 Task: Look for space in Nāgaur, India from 11th June, 2023 to 17th June, 2023 for 1 adult in price range Rs.5000 to Rs.12000. Place can be private room with 1  bedroom having 1 bed and 1 bathroom. Property type can be house, flat, guest house, hotel. Amenities needed are: washing machine. Booking option can be shelf check-in. Required host language is English.
Action: Mouse moved to (591, 99)
Screenshot: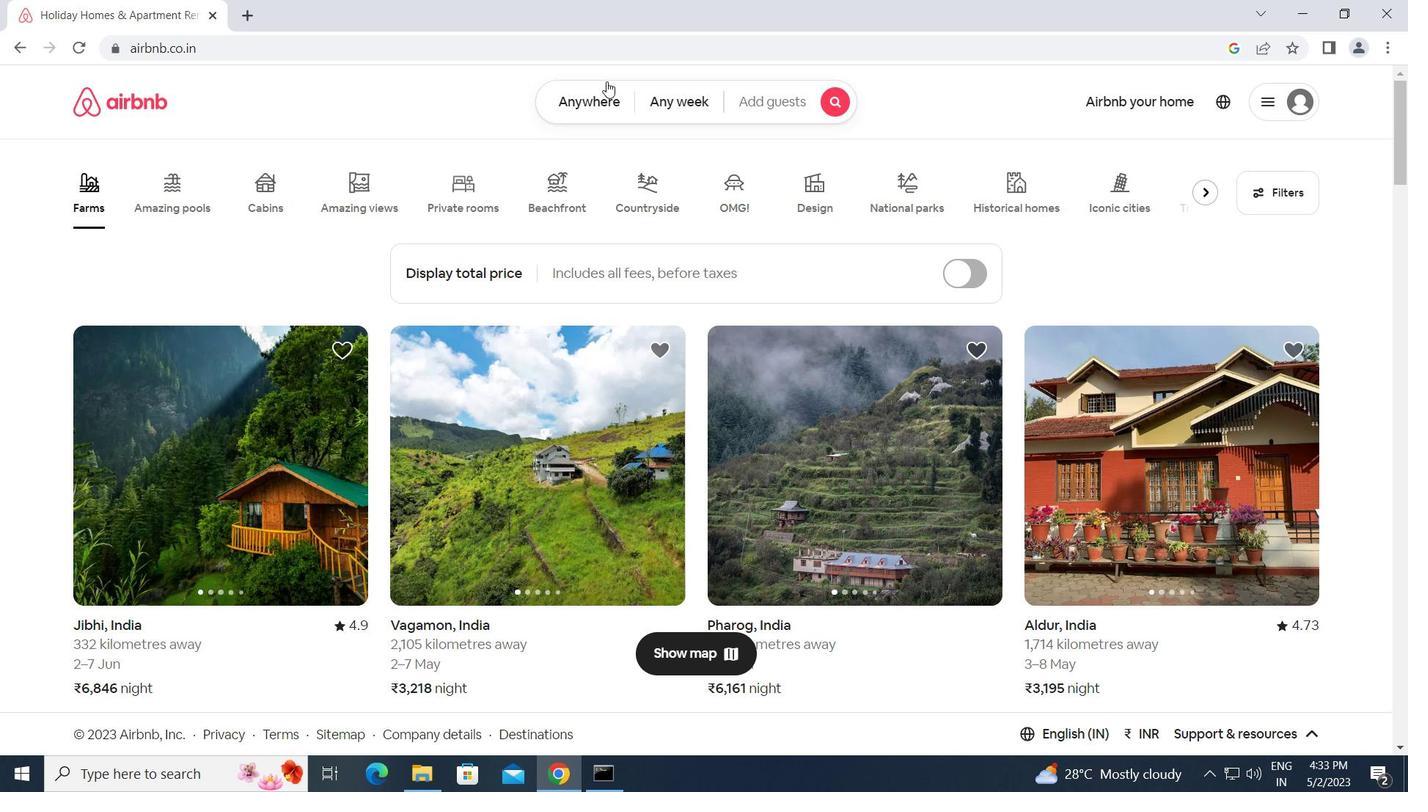 
Action: Mouse pressed left at (591, 99)
Screenshot: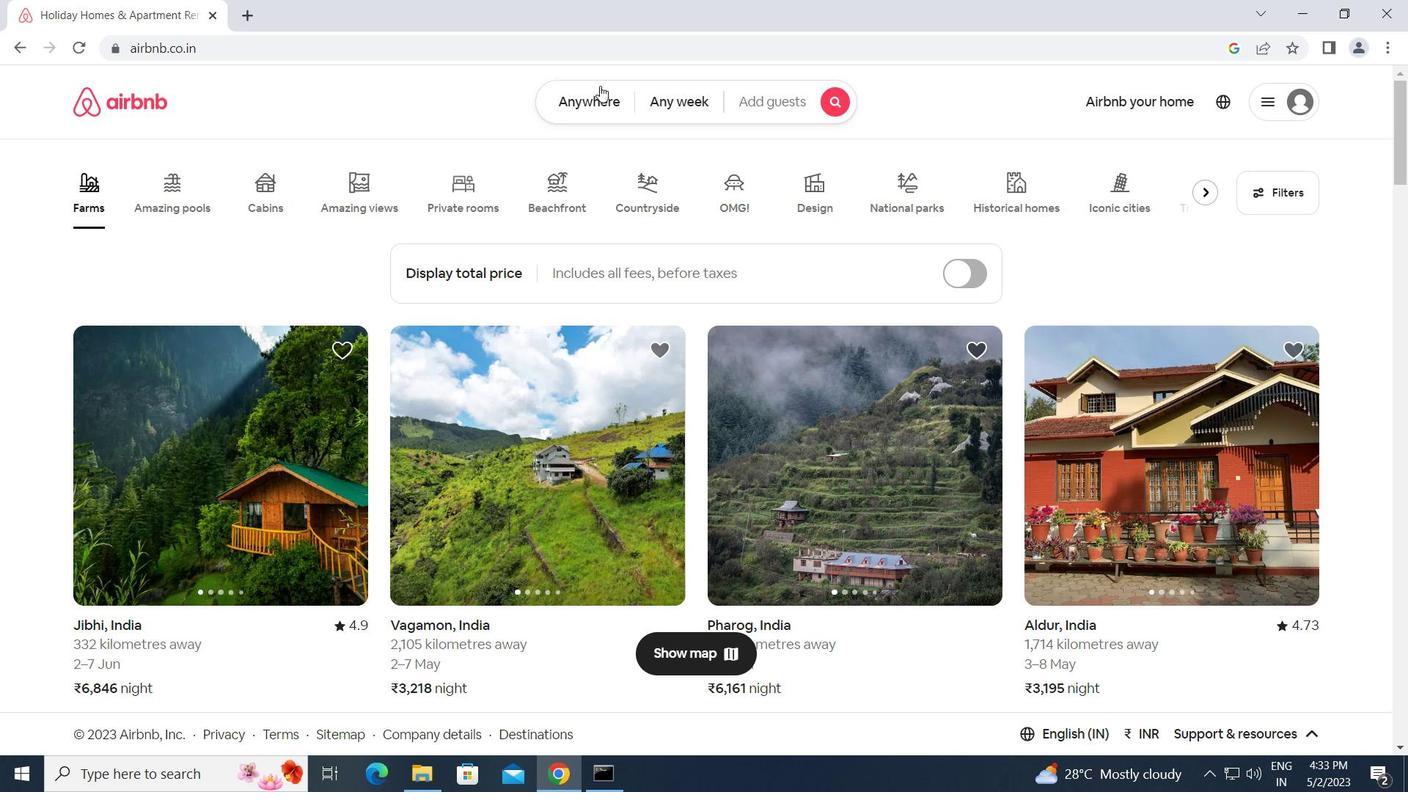 
Action: Mouse moved to (442, 159)
Screenshot: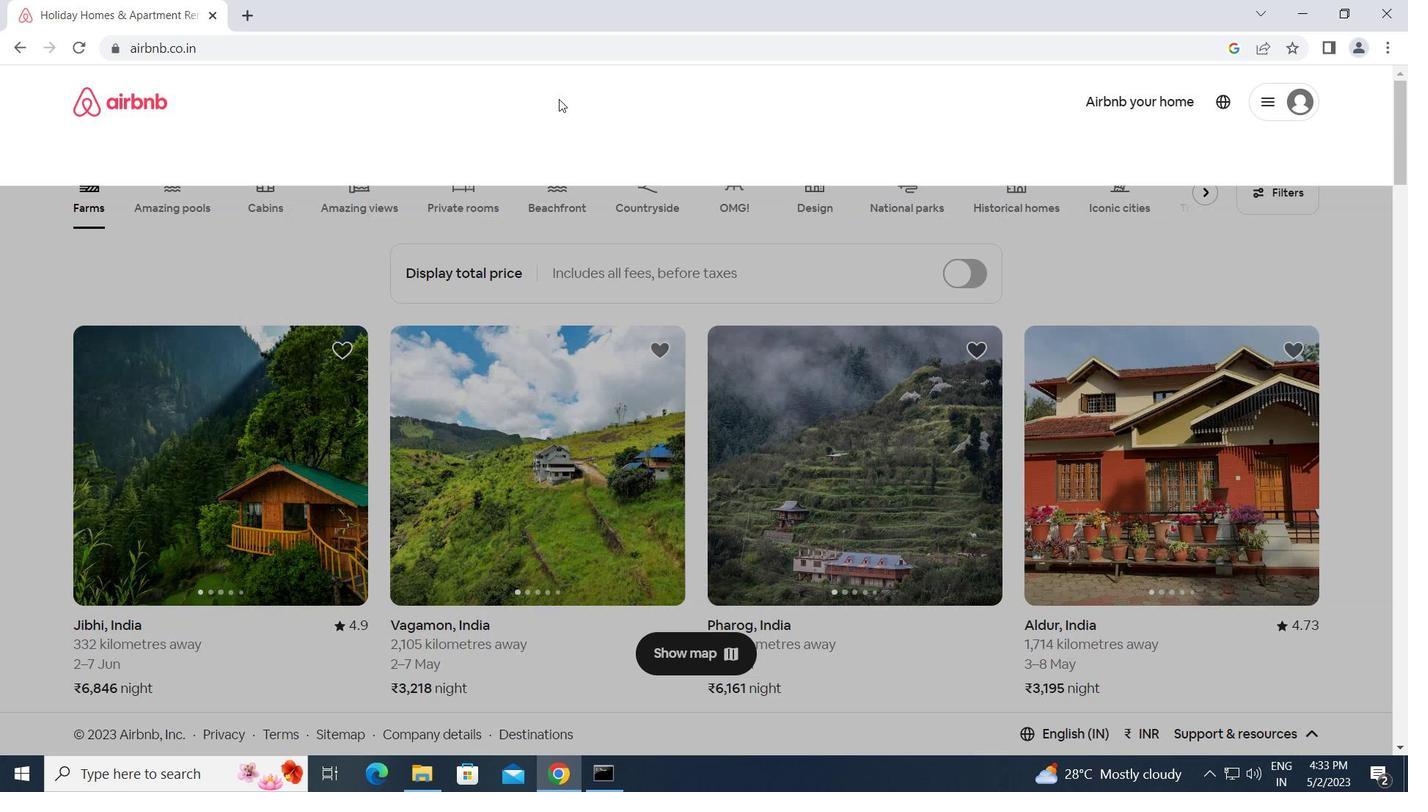 
Action: Mouse pressed left at (442, 159)
Screenshot: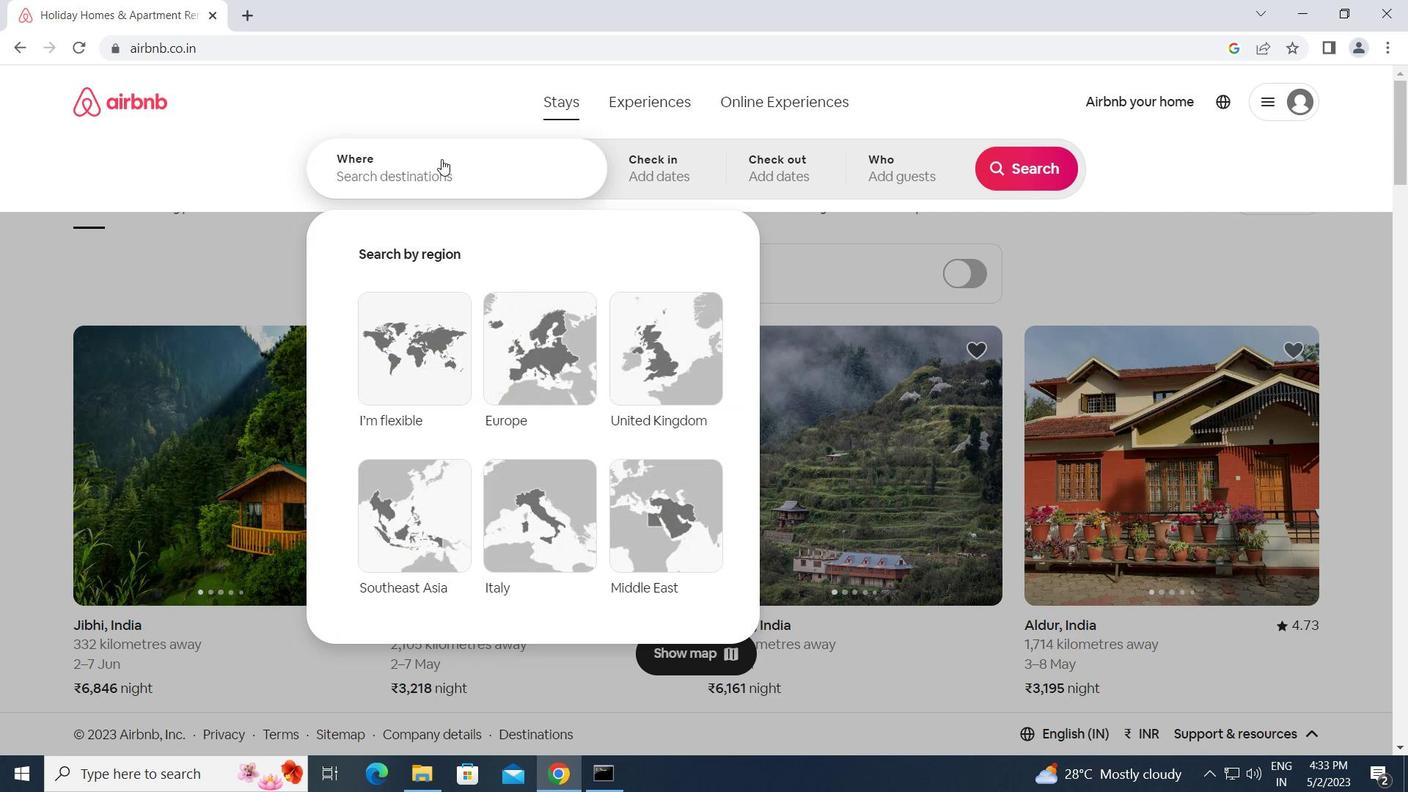 
Action: Key pressed n<Key.caps_lock>agaur,<Key.space><Key.caps_lock>i<Key.caps_lock>ndia<Key.enter>
Screenshot: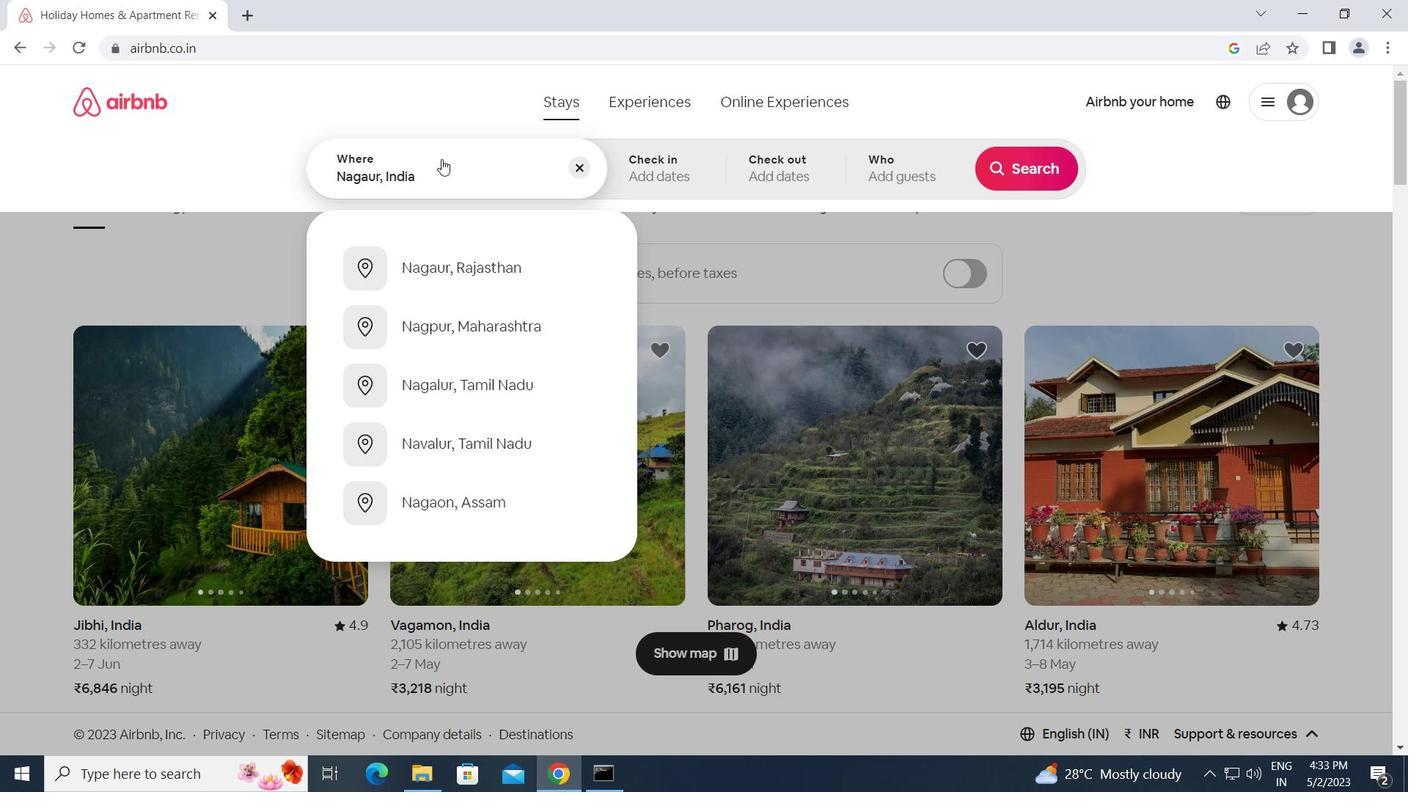 
Action: Mouse moved to (749, 470)
Screenshot: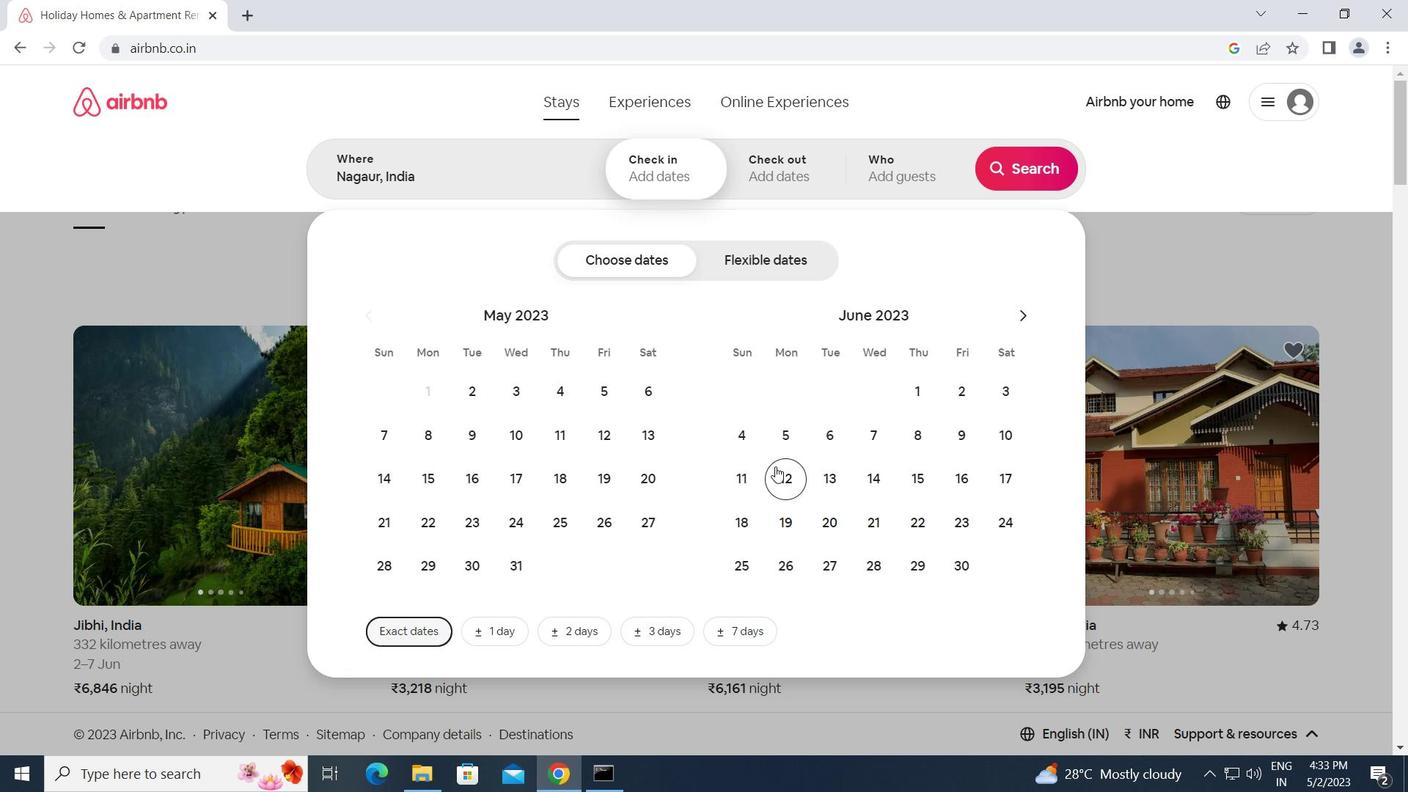 
Action: Mouse pressed left at (749, 470)
Screenshot: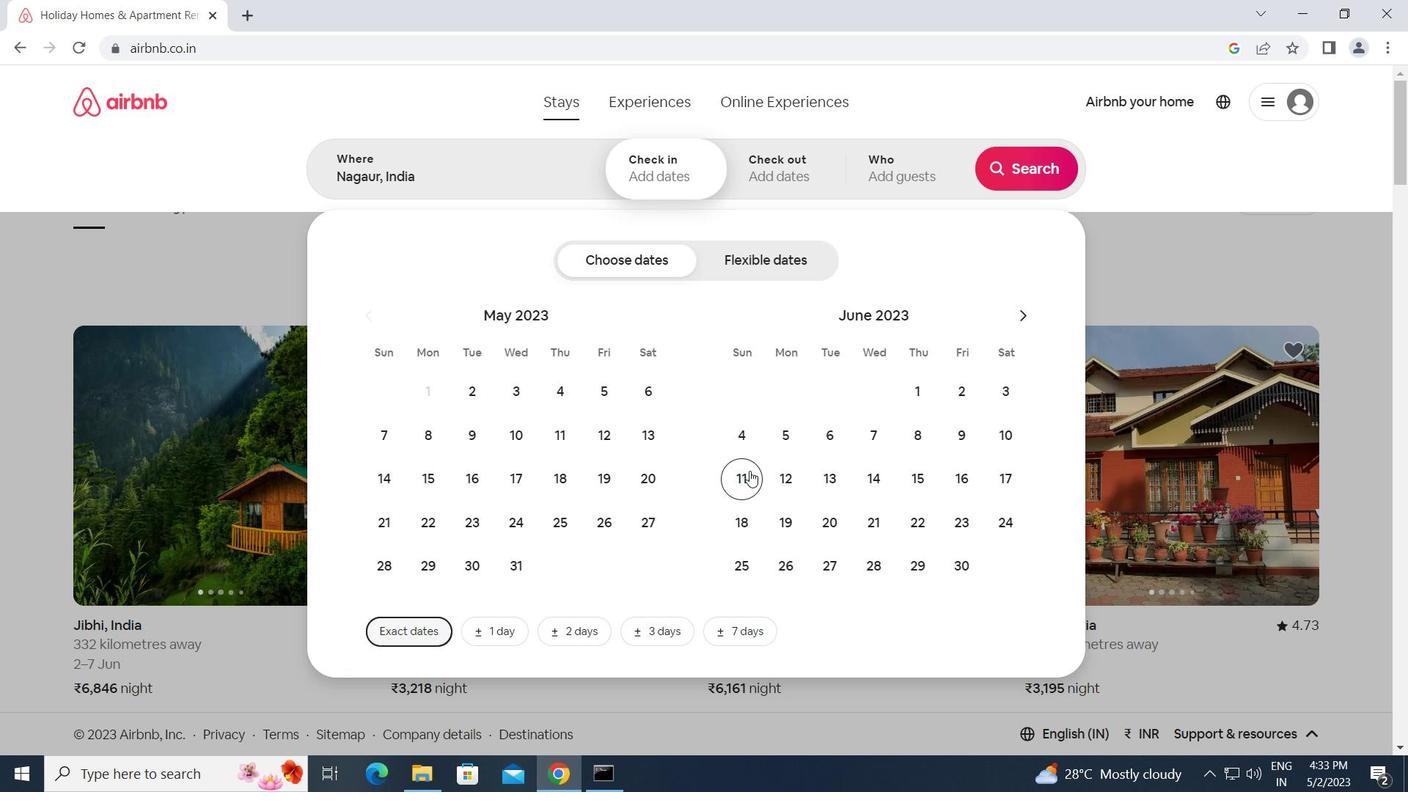 
Action: Mouse moved to (1008, 487)
Screenshot: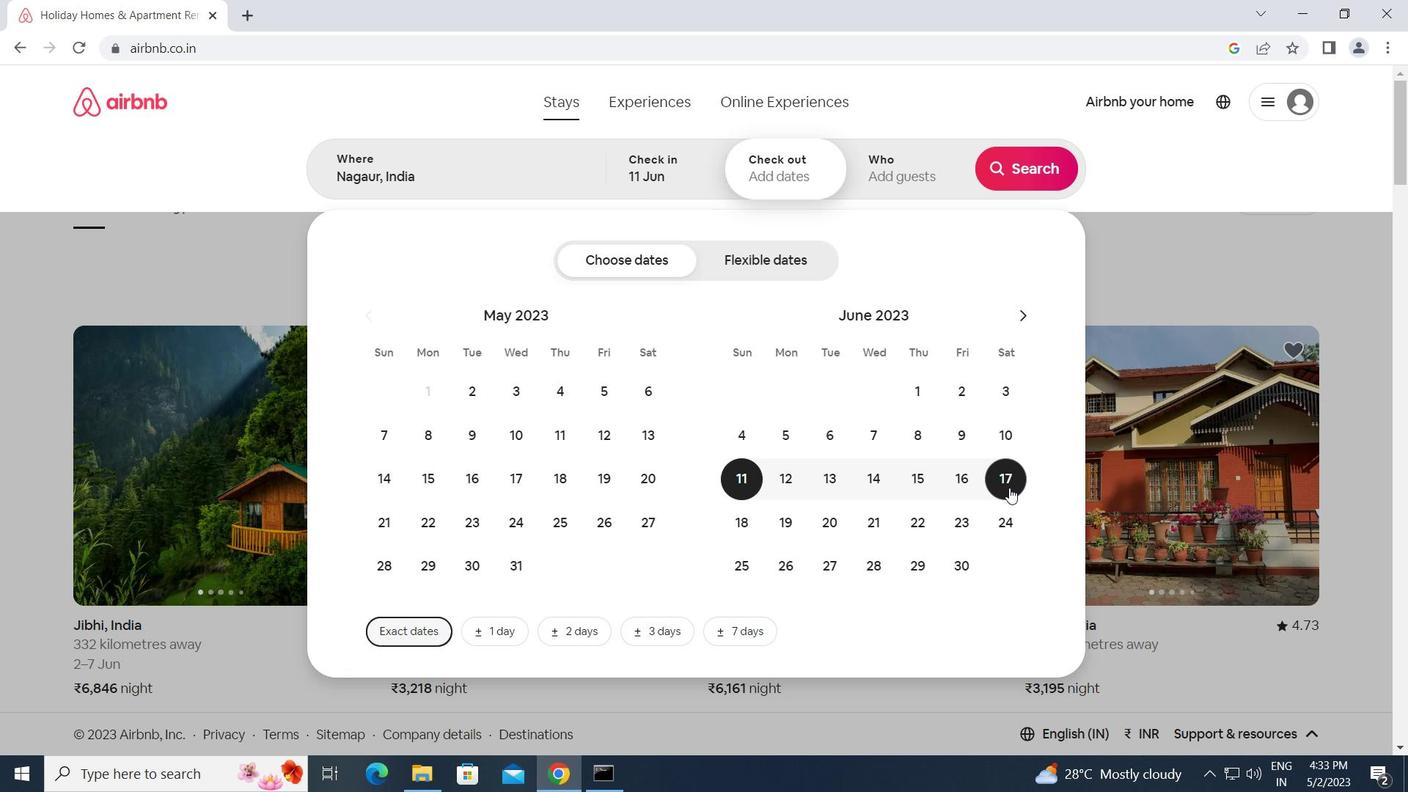 
Action: Mouse pressed left at (1008, 487)
Screenshot: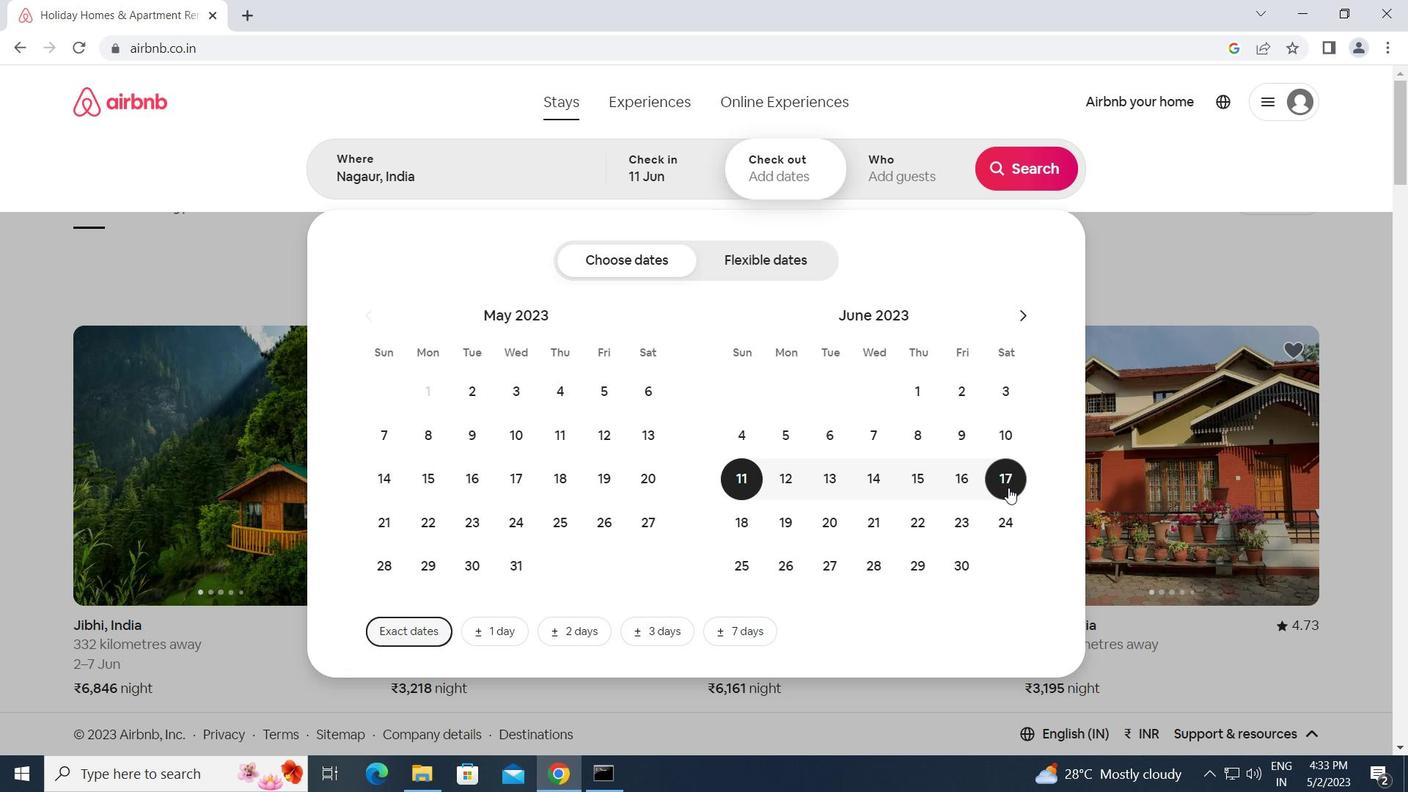 
Action: Mouse moved to (908, 166)
Screenshot: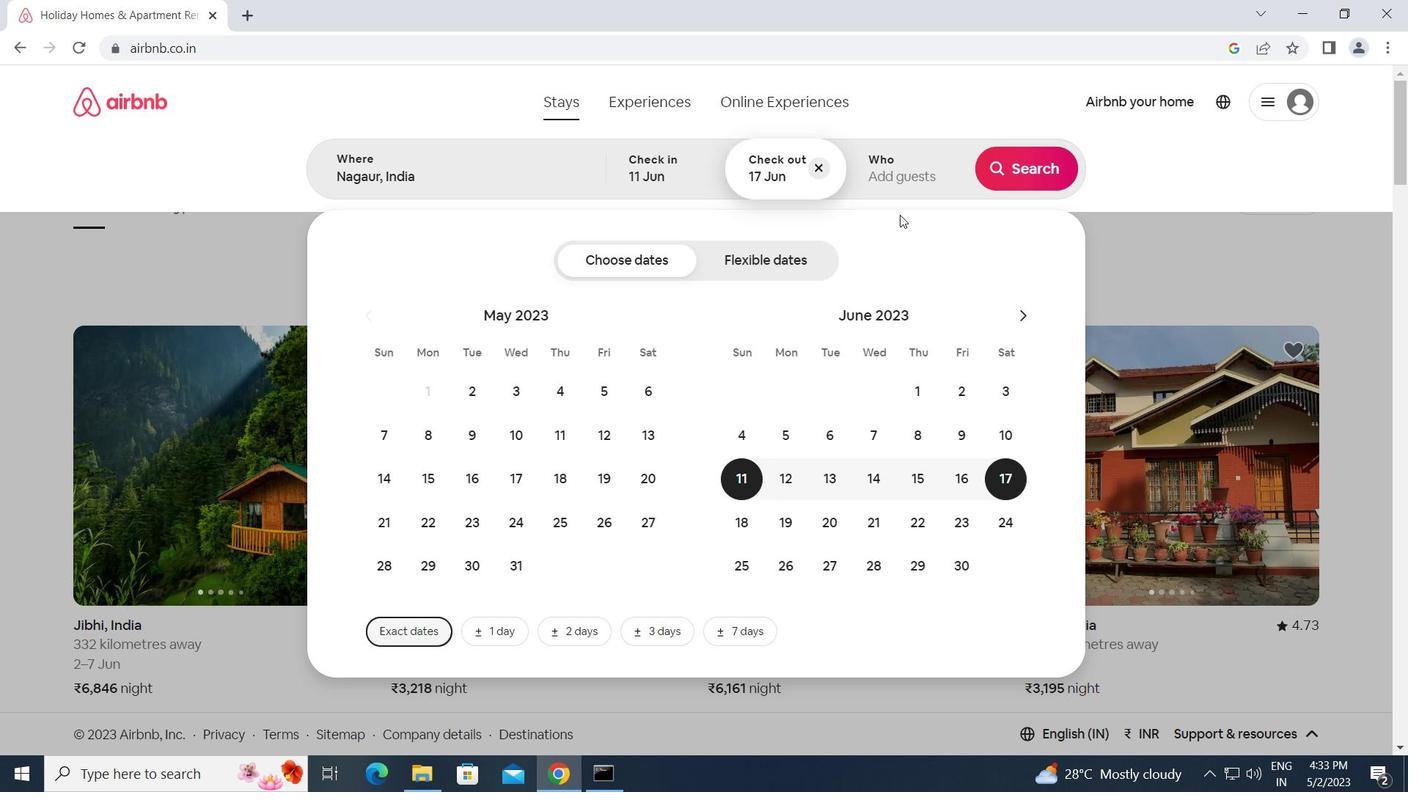
Action: Mouse pressed left at (908, 166)
Screenshot: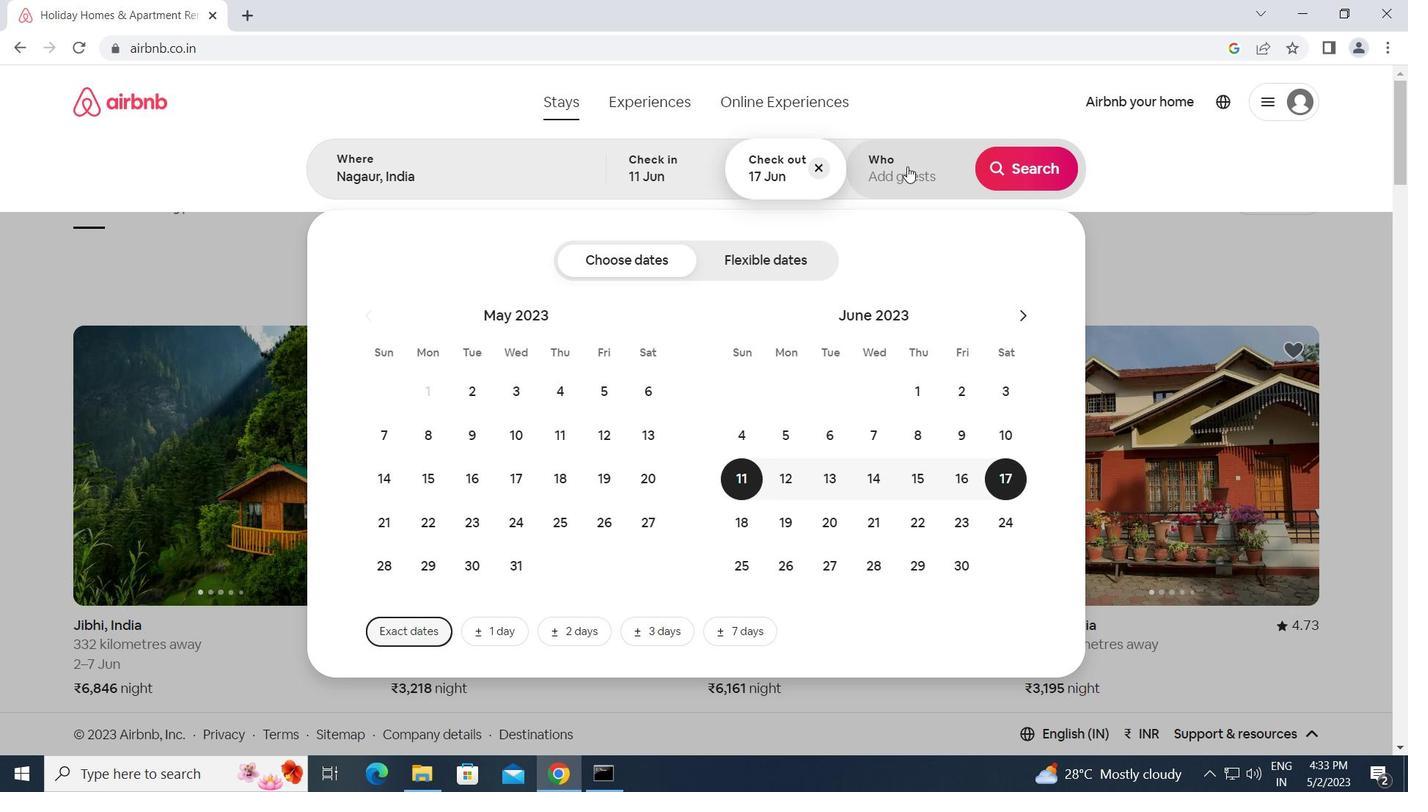 
Action: Mouse moved to (1024, 266)
Screenshot: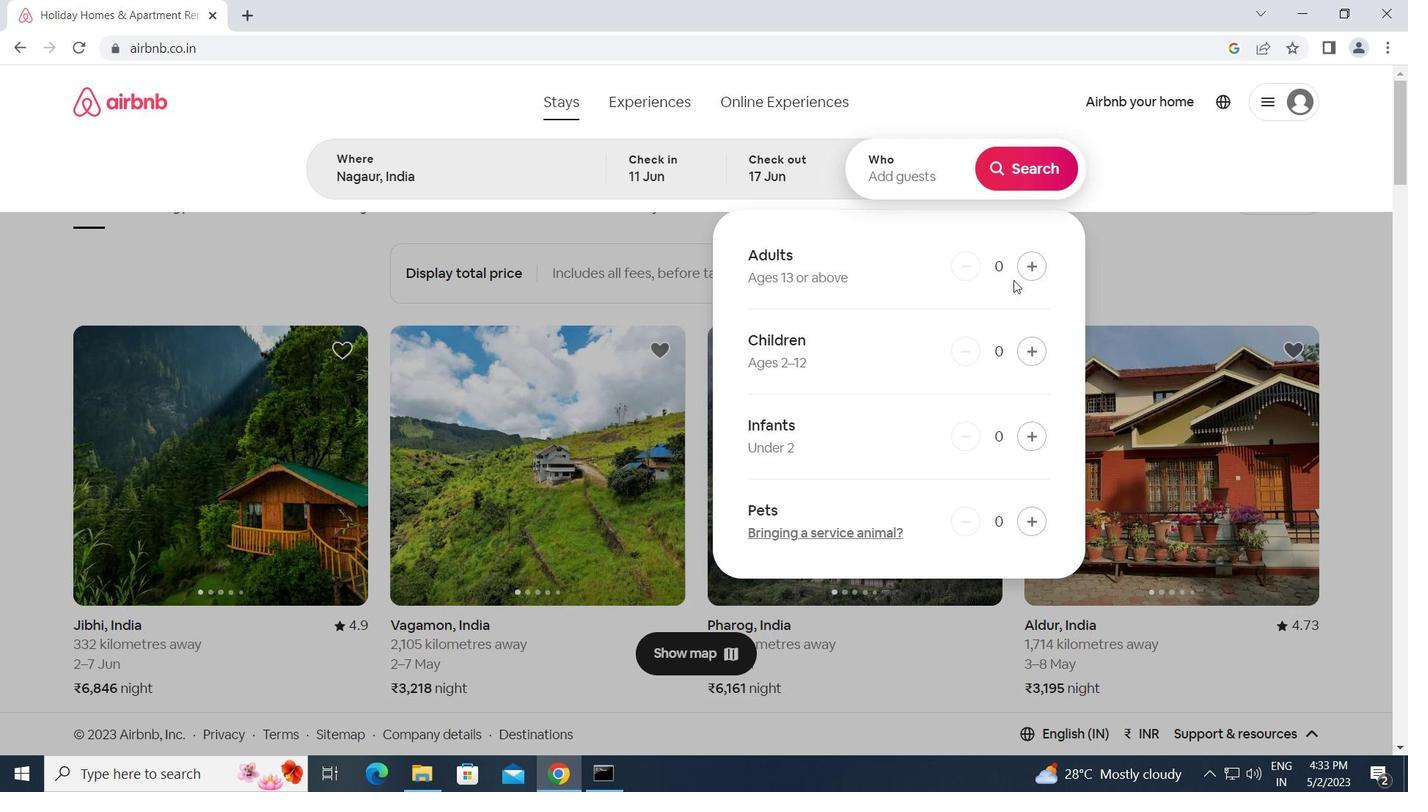 
Action: Mouse pressed left at (1024, 266)
Screenshot: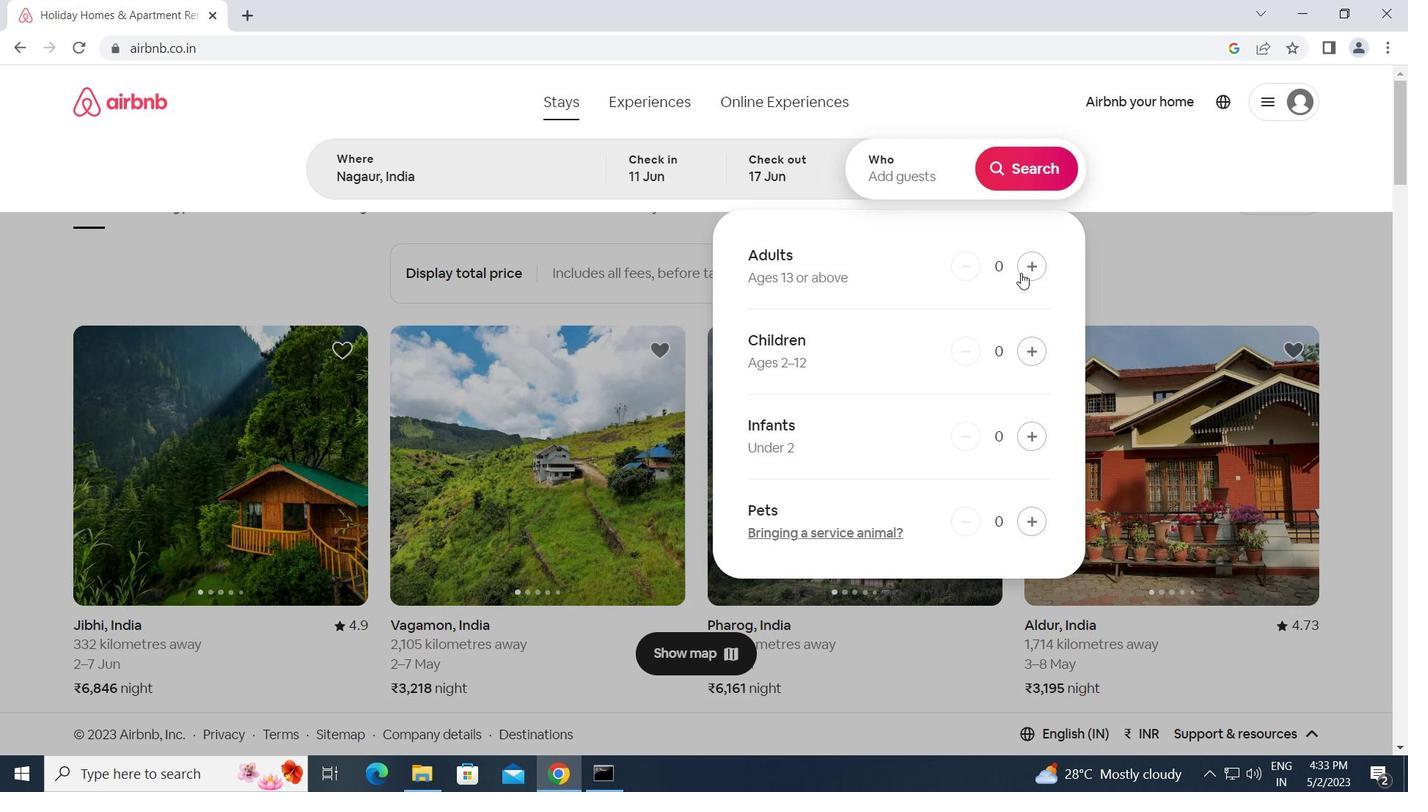 
Action: Mouse moved to (1012, 167)
Screenshot: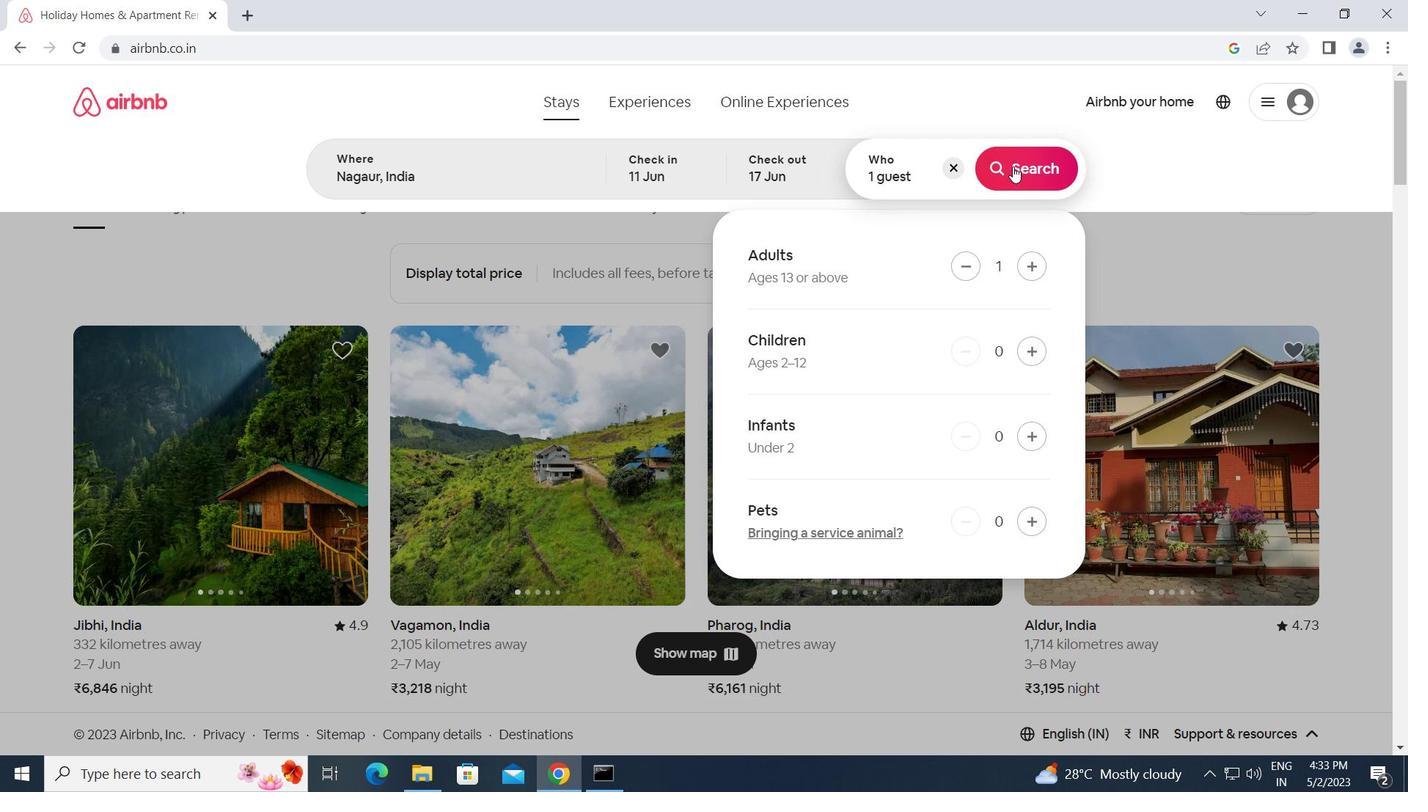 
Action: Mouse pressed left at (1012, 167)
Screenshot: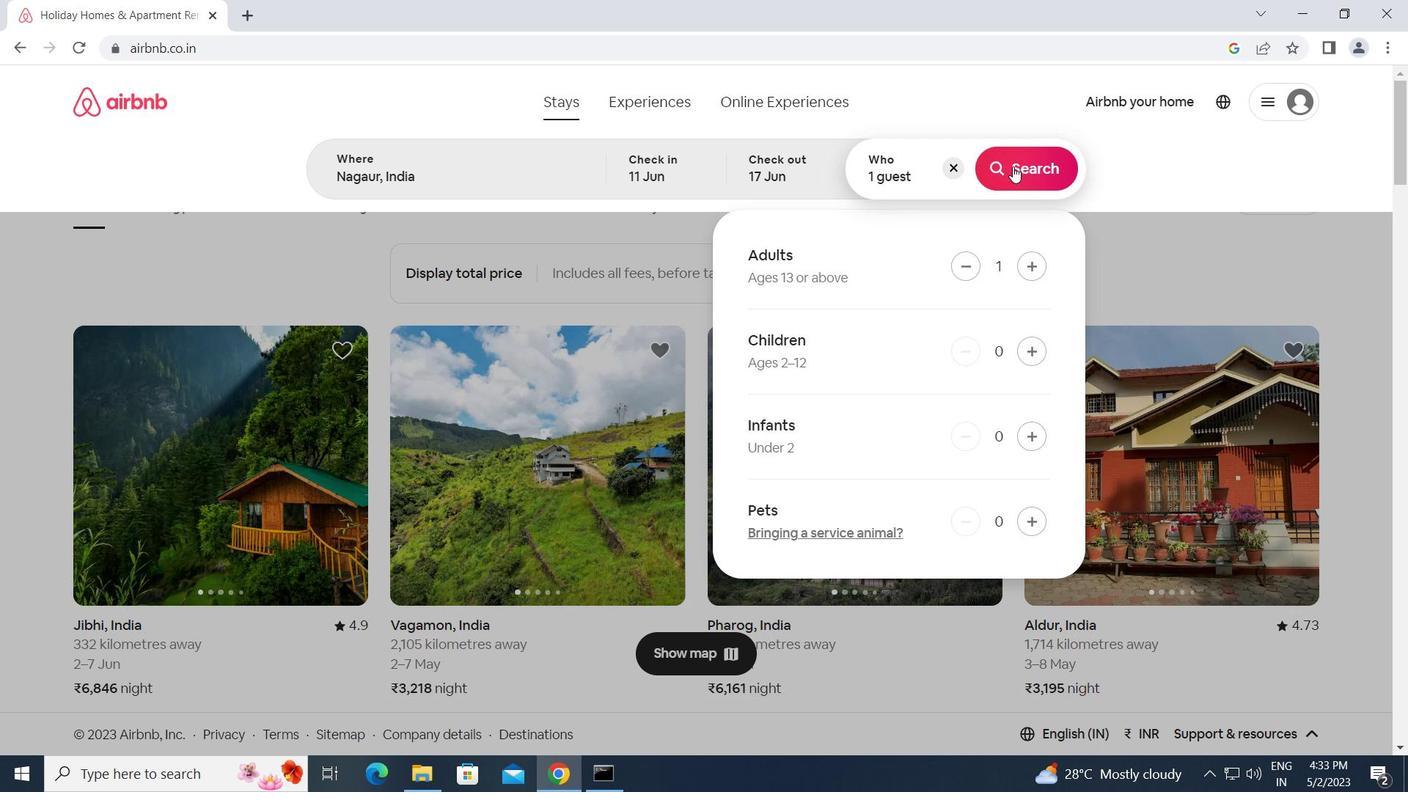 
Action: Mouse moved to (1322, 173)
Screenshot: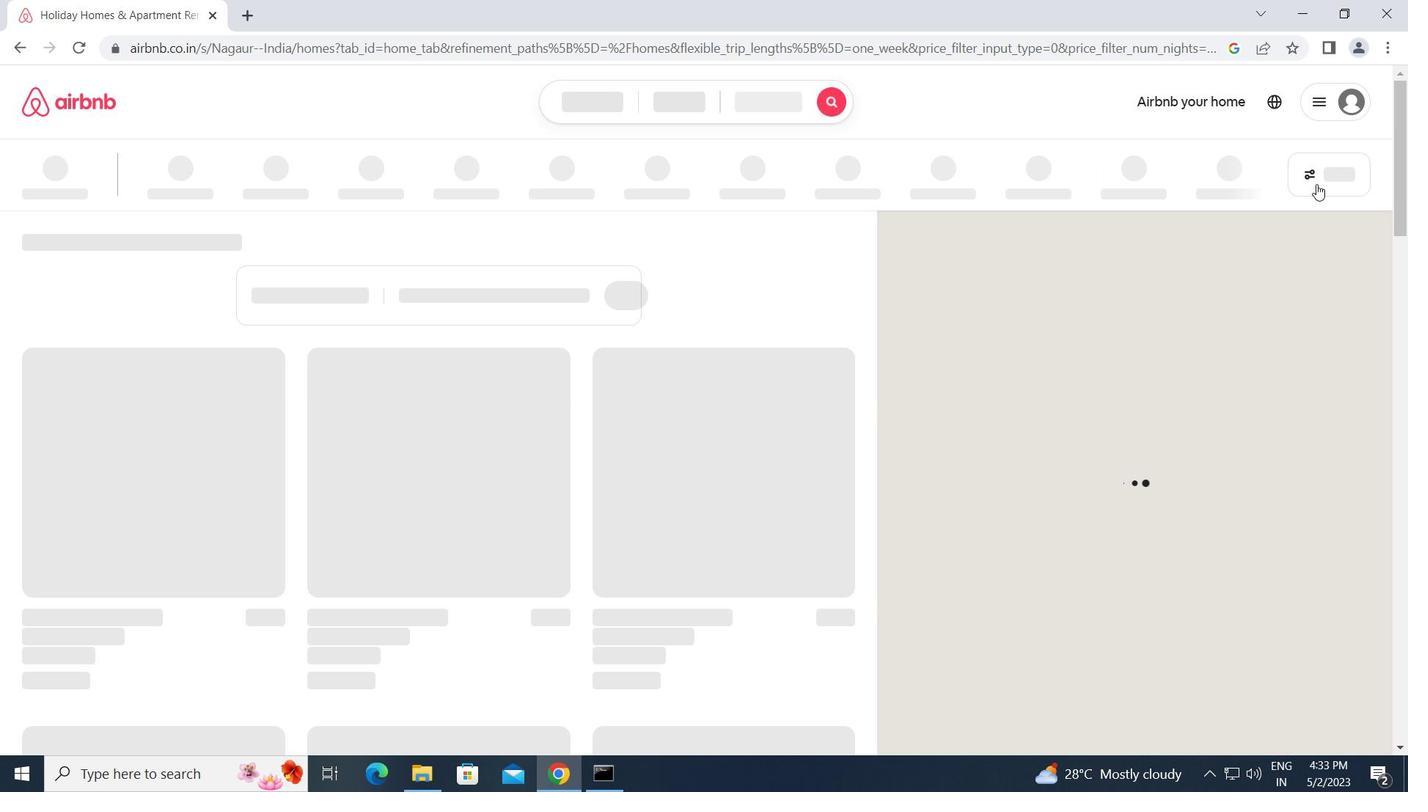 
Action: Mouse pressed left at (1322, 173)
Screenshot: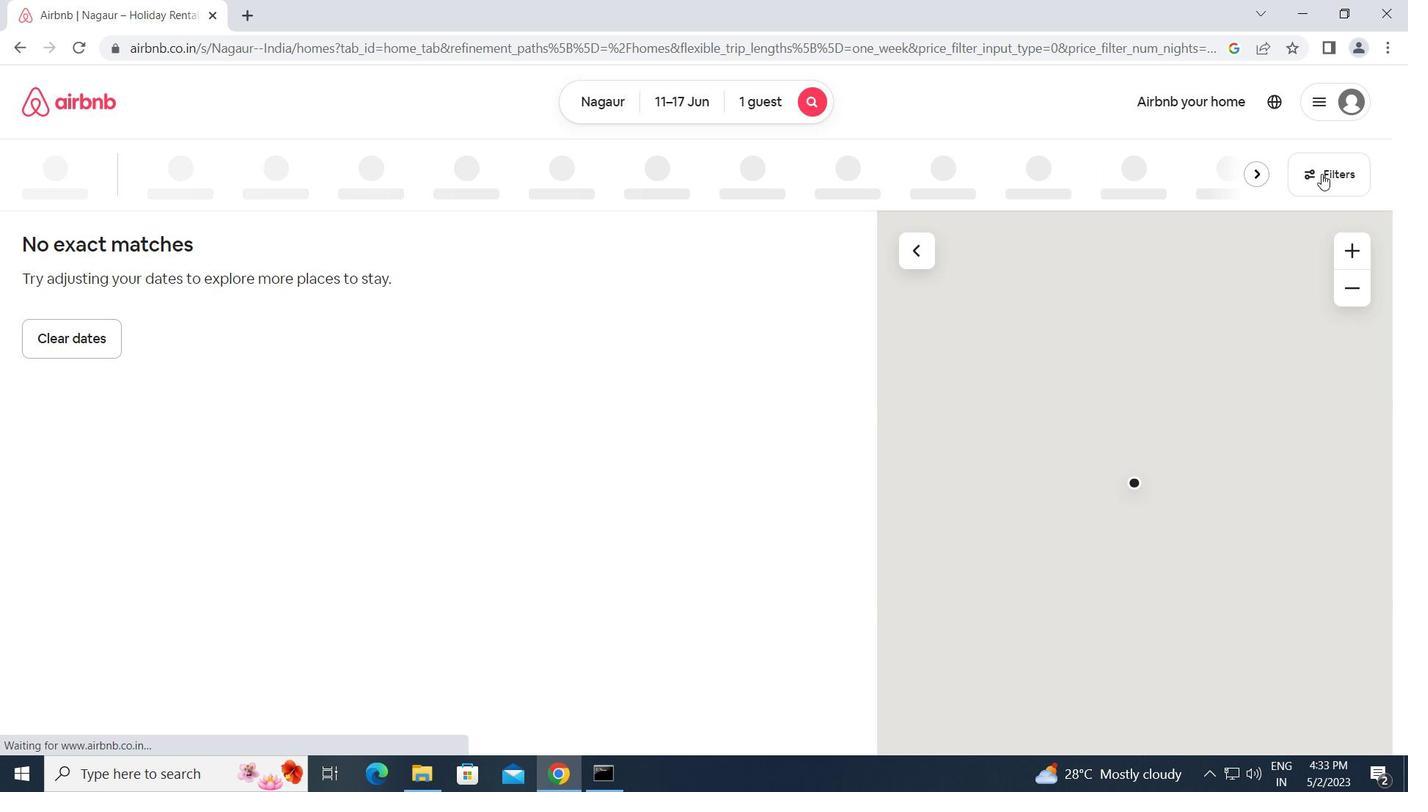 
Action: Mouse moved to (469, 295)
Screenshot: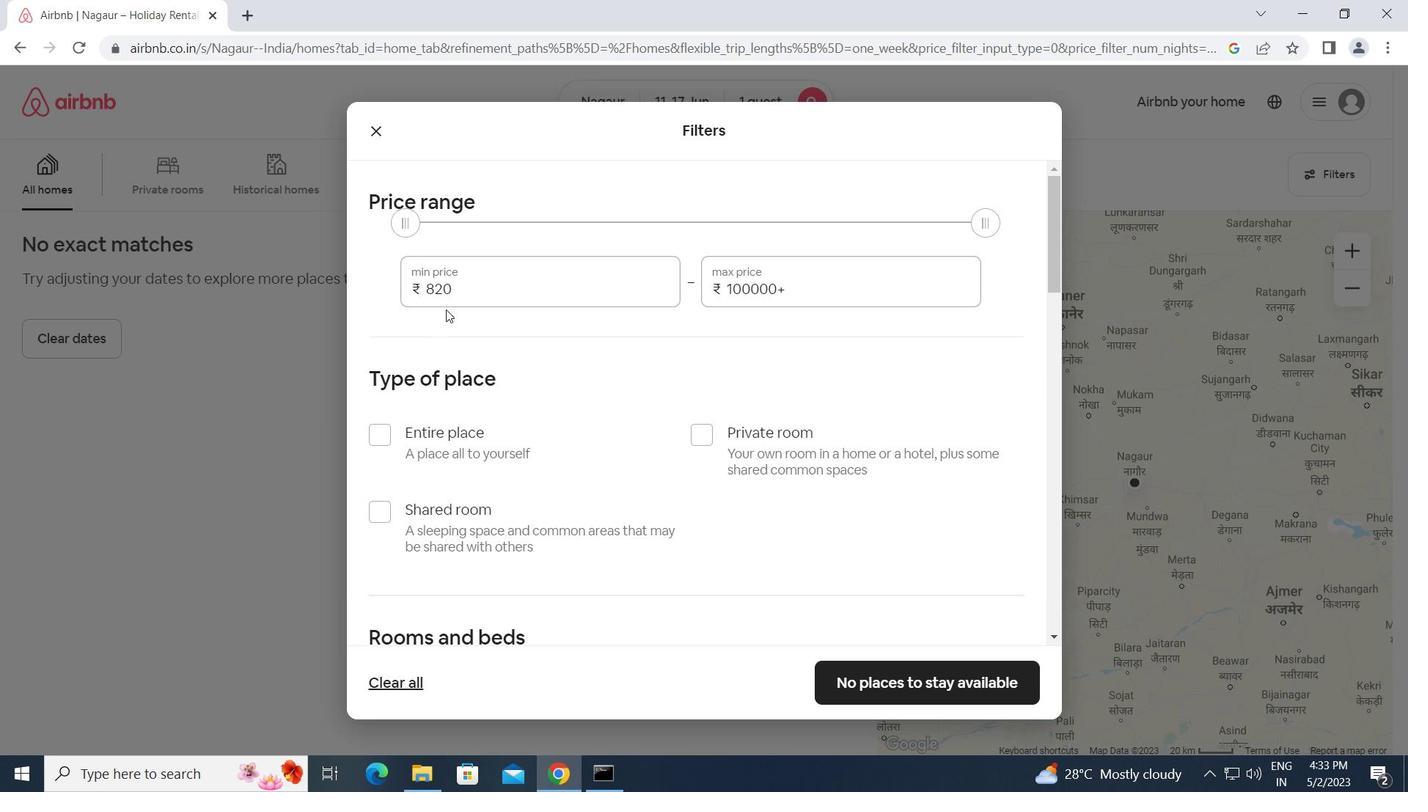 
Action: Mouse pressed left at (469, 295)
Screenshot: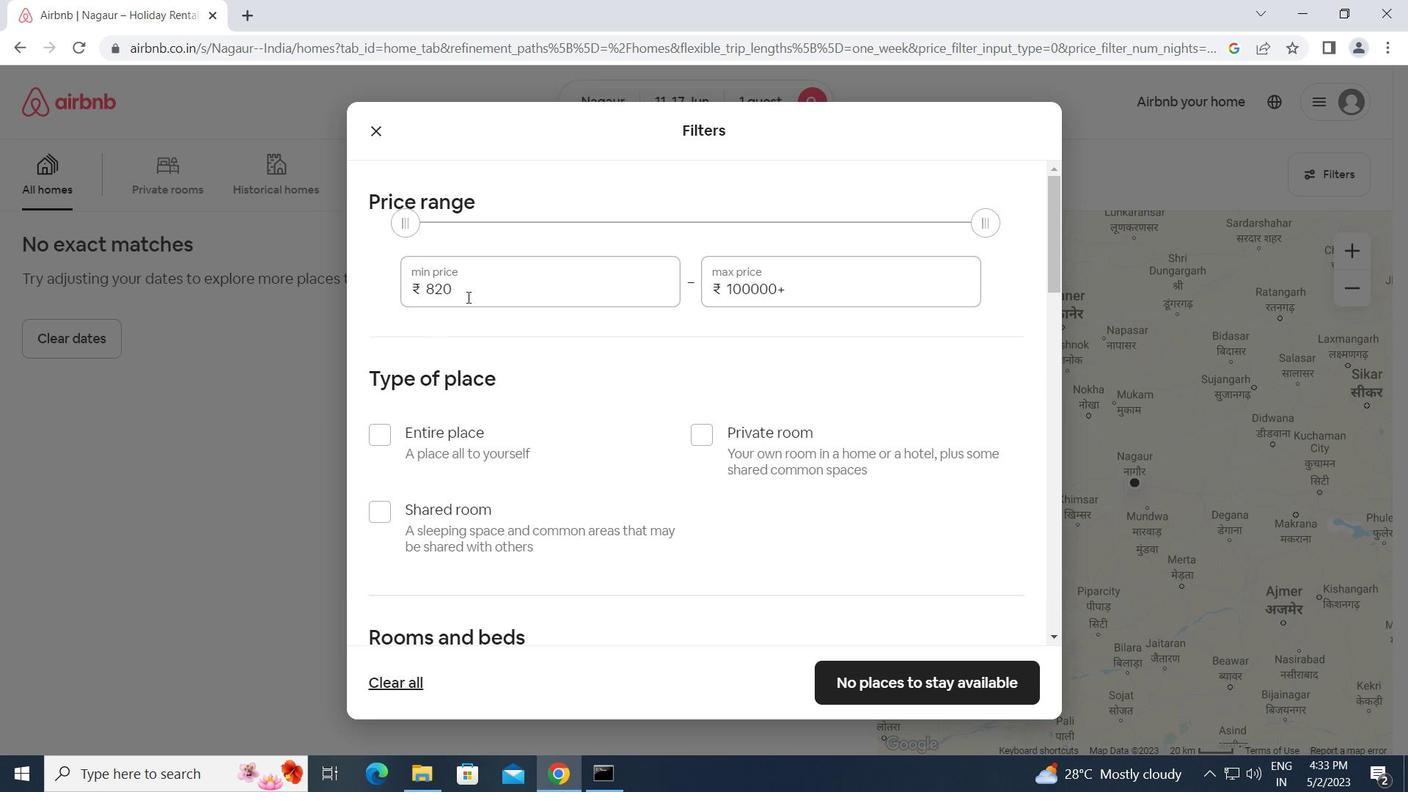 
Action: Mouse moved to (362, 283)
Screenshot: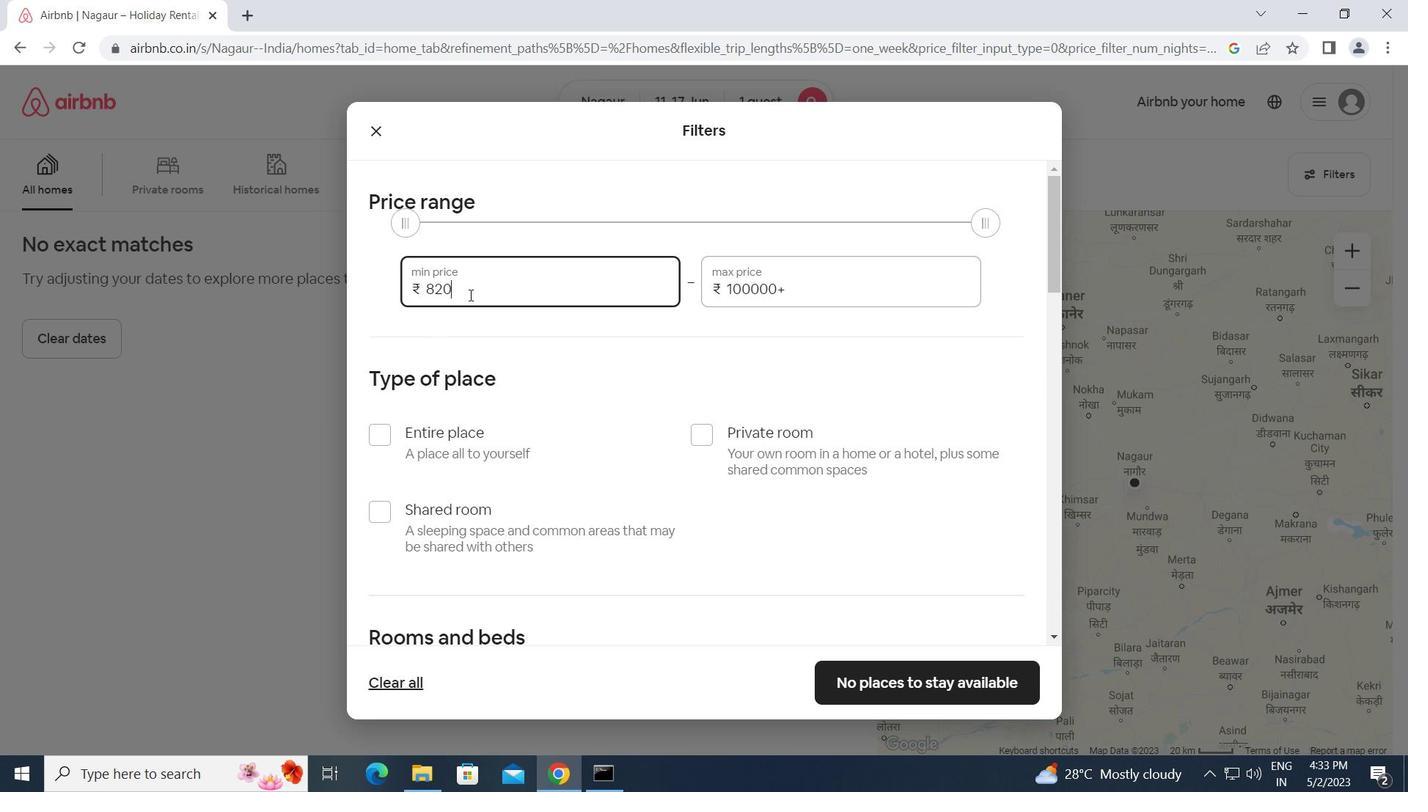 
Action: Key pressed 5000<Key.tab>12000
Screenshot: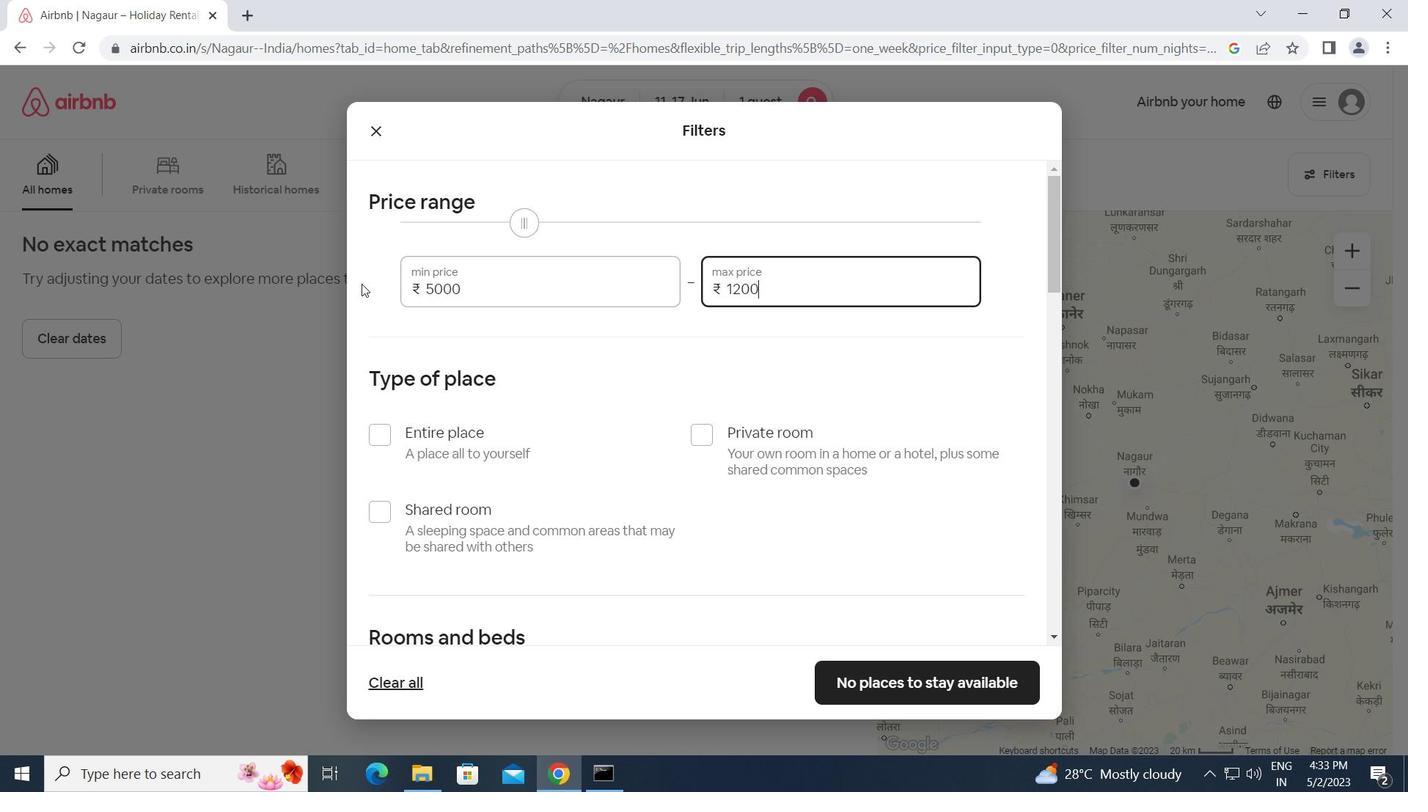 
Action: Mouse moved to (700, 434)
Screenshot: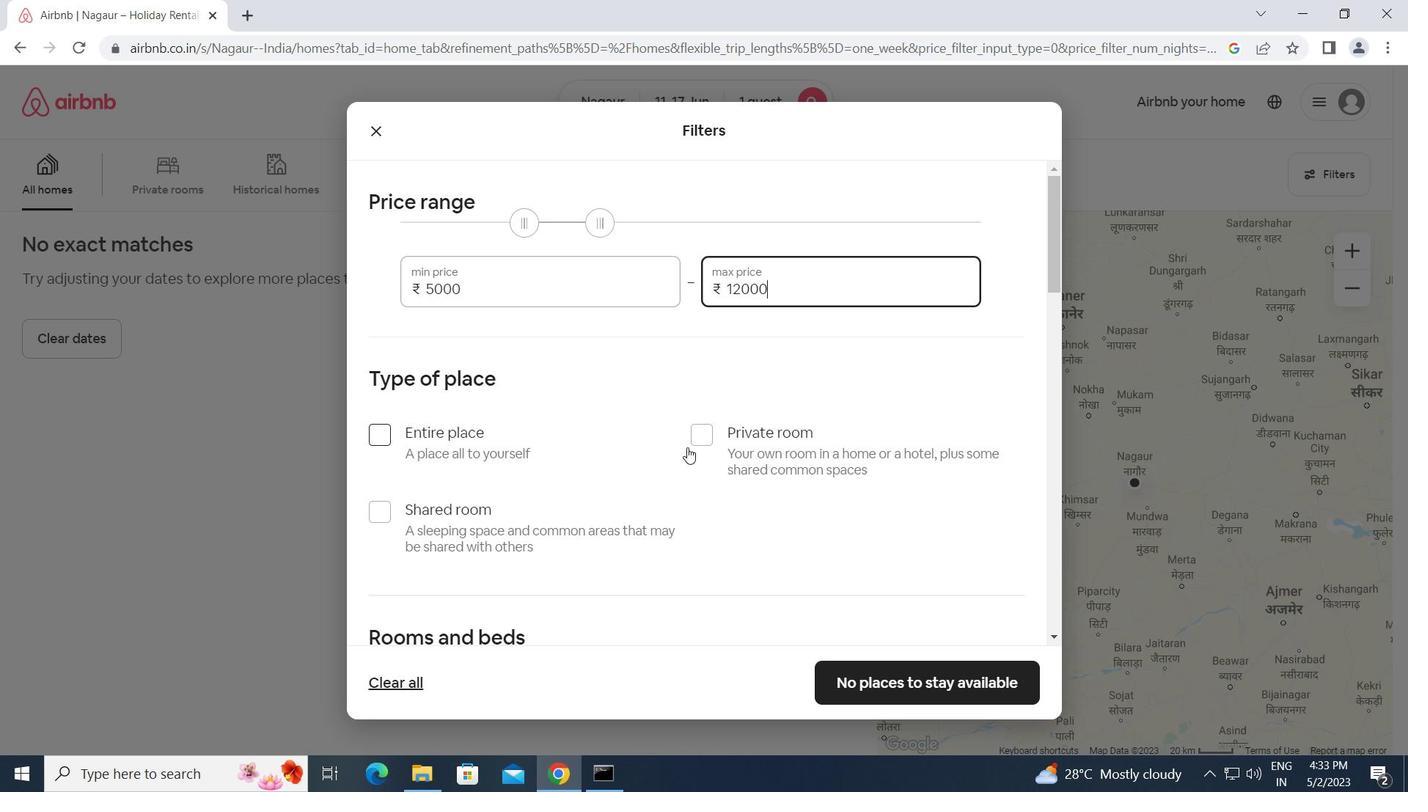 
Action: Mouse pressed left at (700, 434)
Screenshot: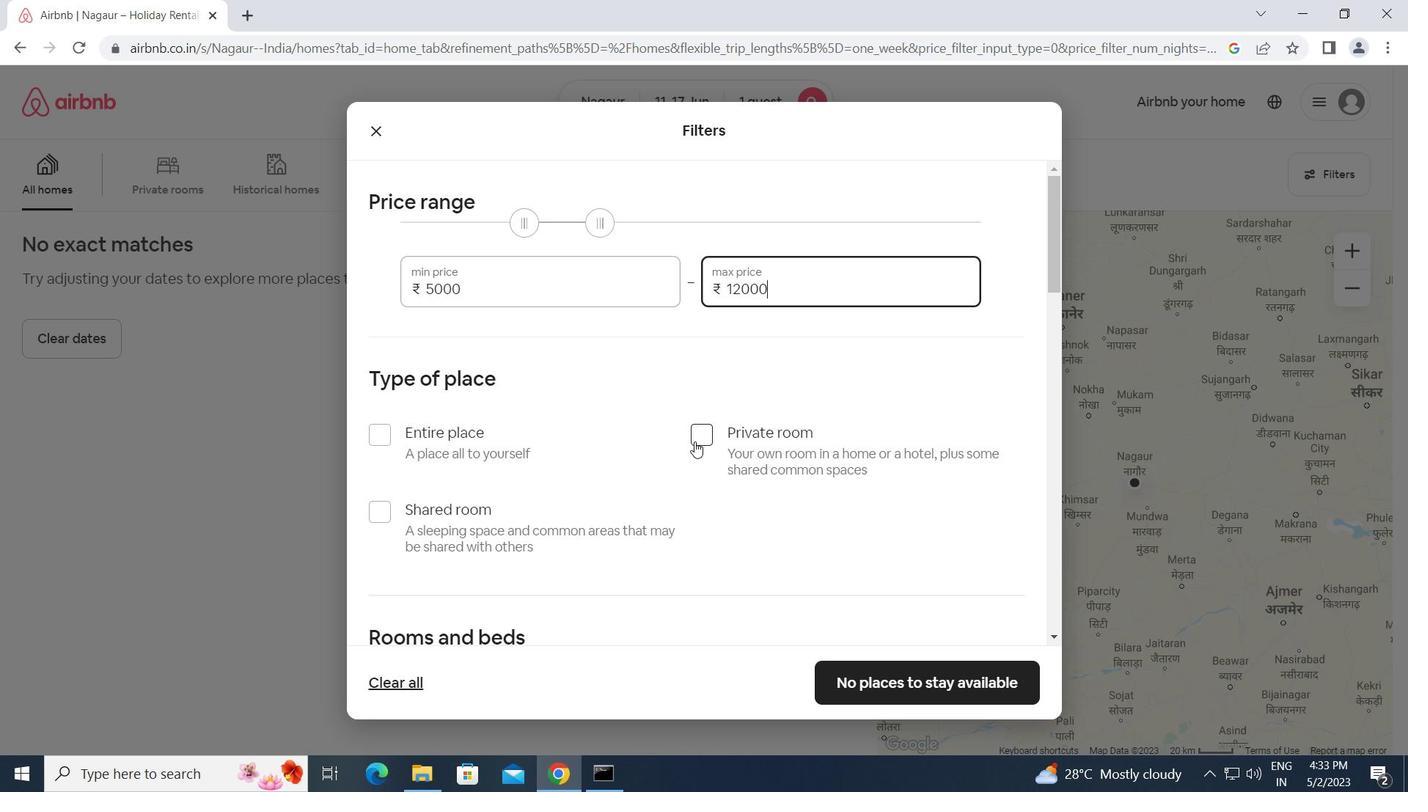 
Action: Mouse moved to (676, 451)
Screenshot: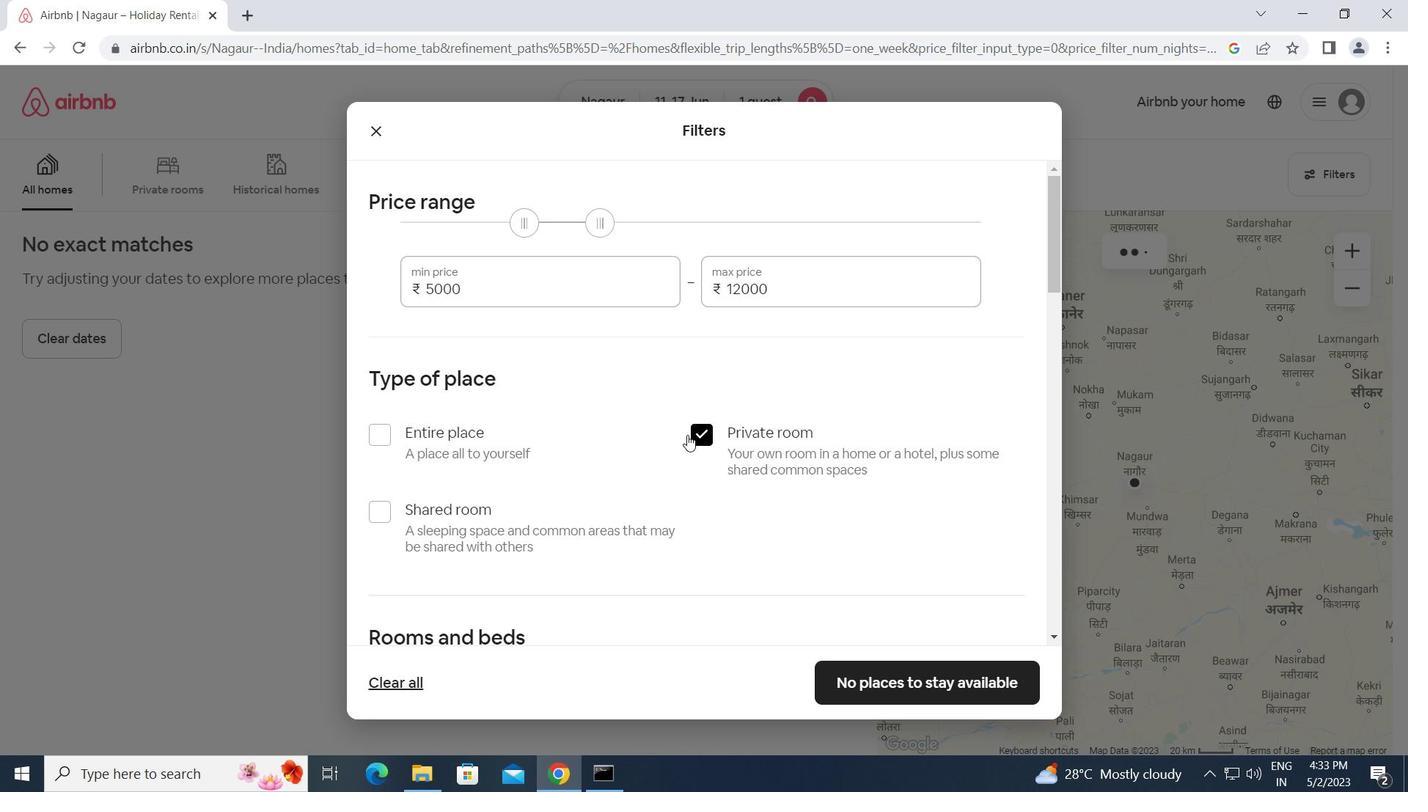 
Action: Mouse scrolled (676, 451) with delta (0, 0)
Screenshot: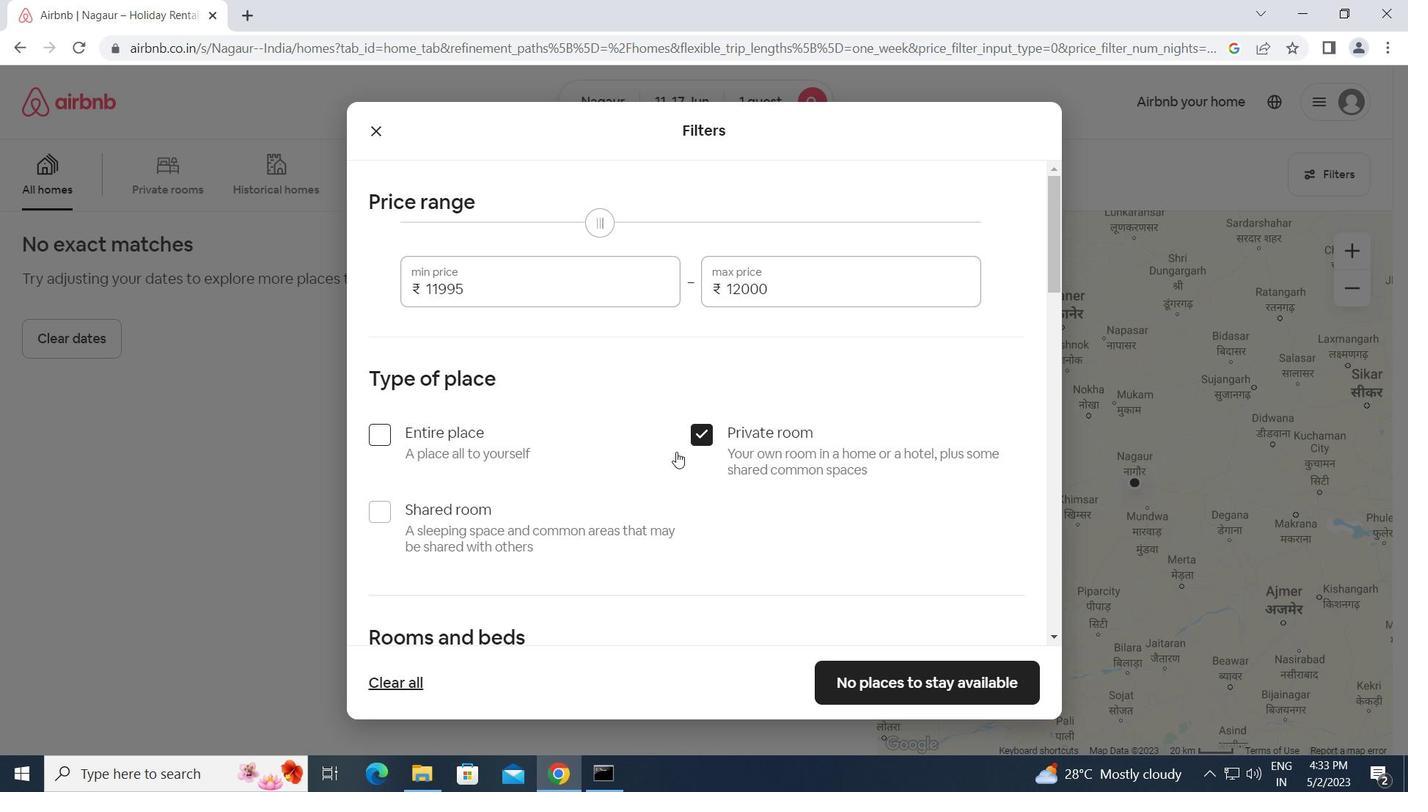 
Action: Mouse scrolled (676, 451) with delta (0, 0)
Screenshot: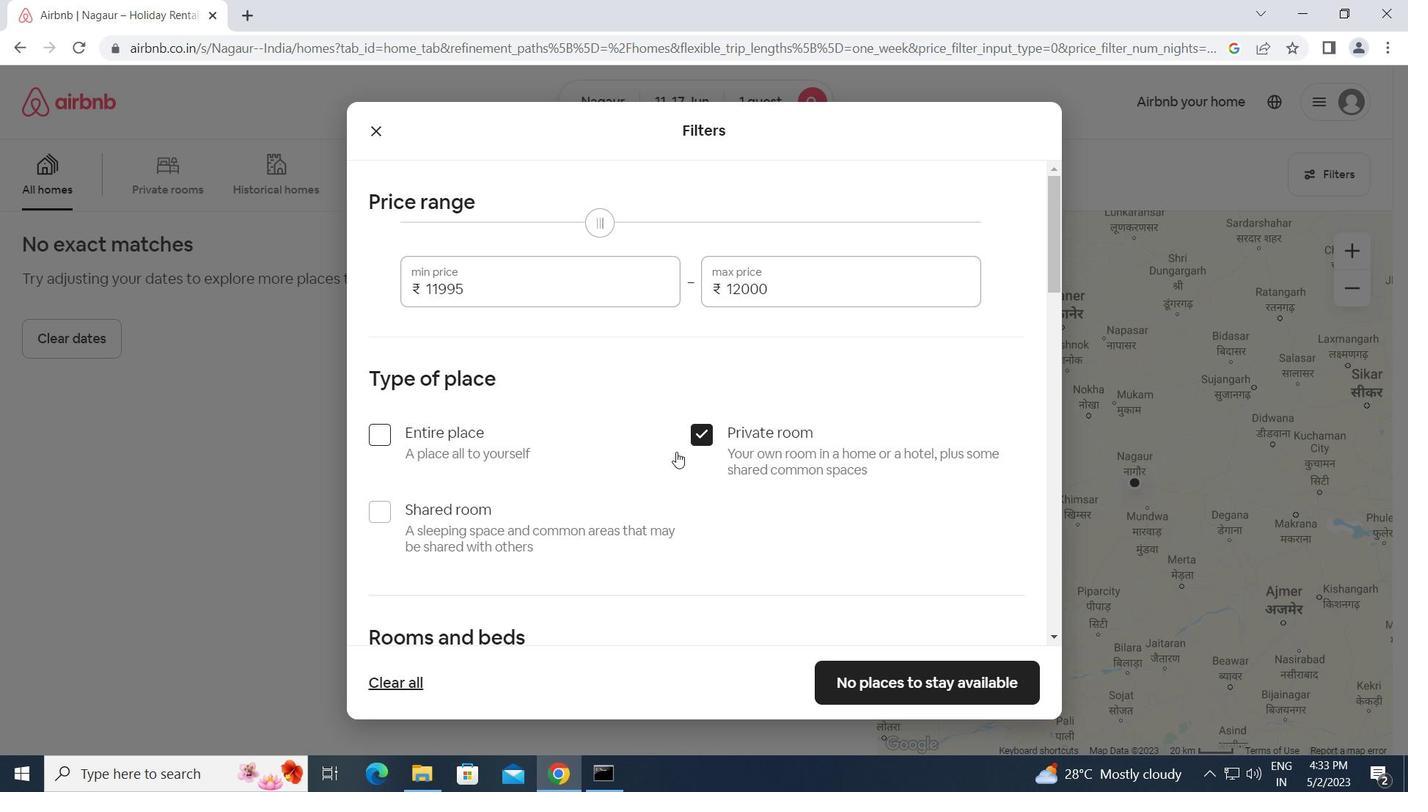 
Action: Mouse moved to (671, 452)
Screenshot: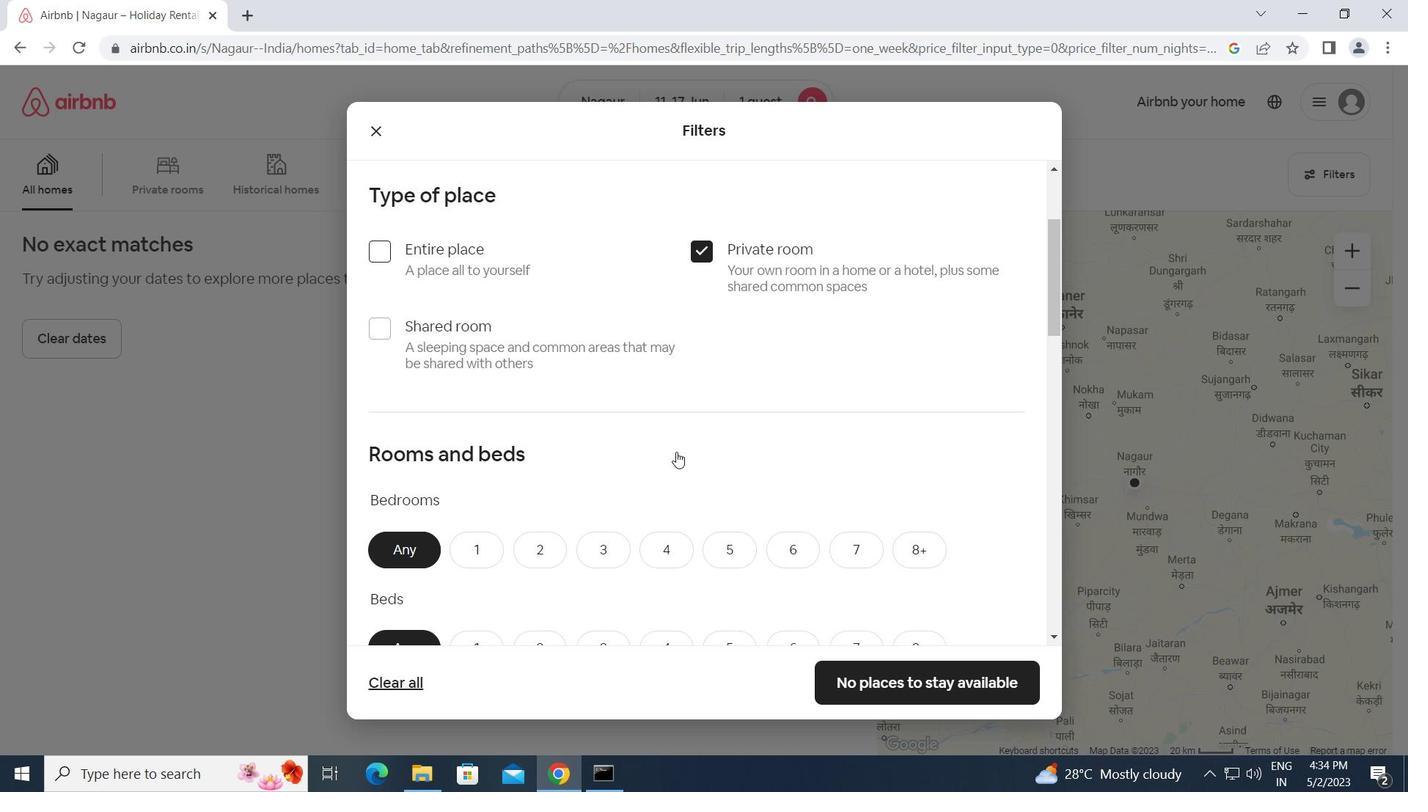 
Action: Mouse scrolled (671, 451) with delta (0, 0)
Screenshot: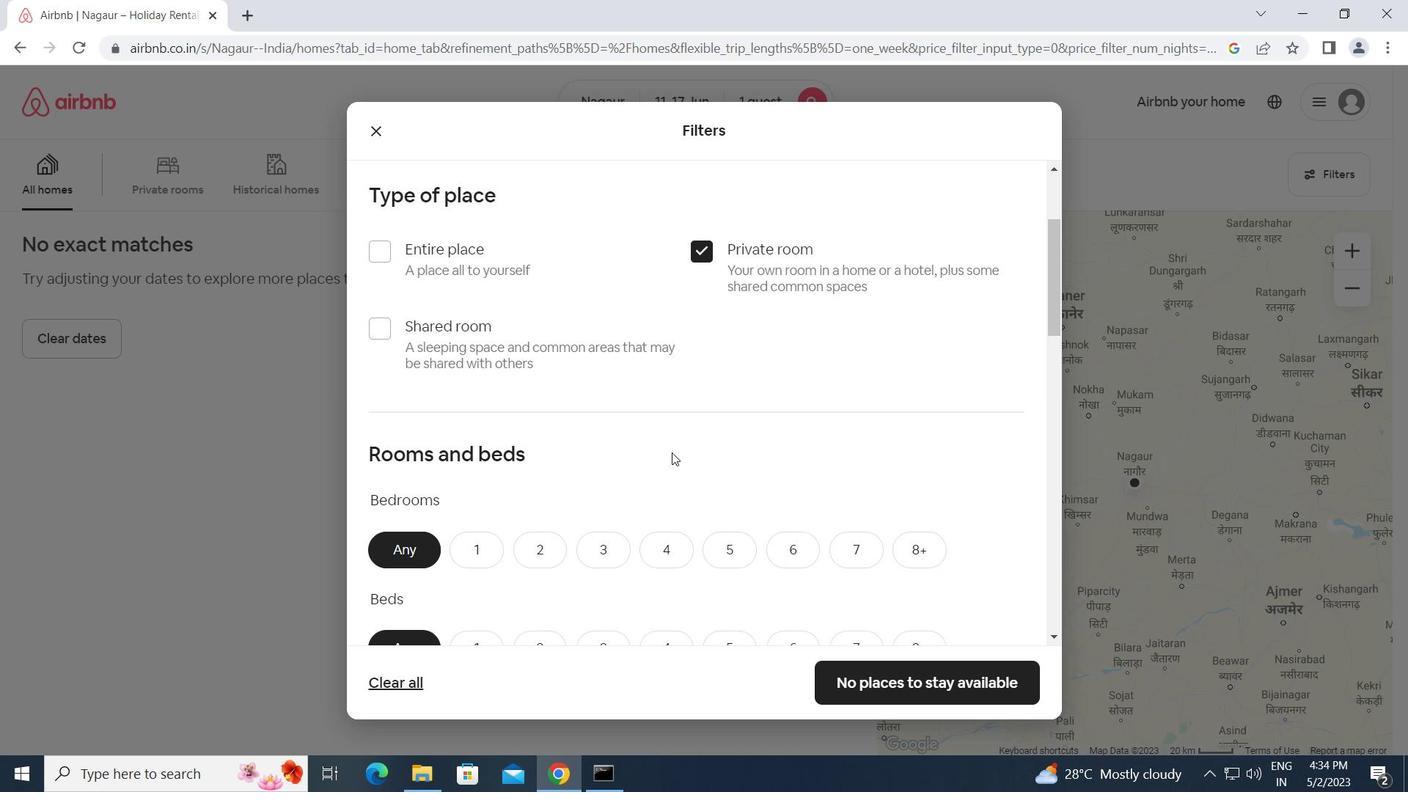 
Action: Mouse moved to (481, 451)
Screenshot: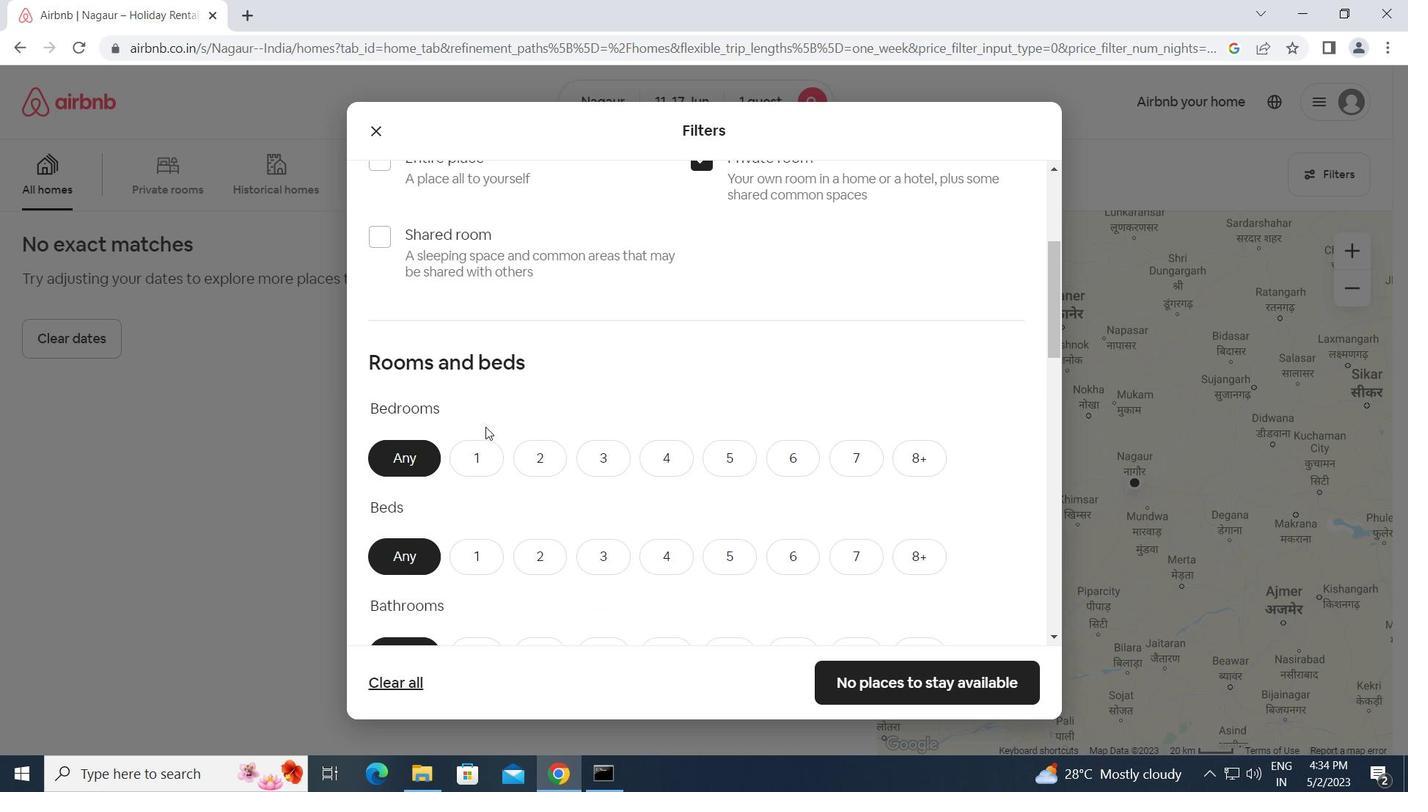 
Action: Mouse pressed left at (481, 451)
Screenshot: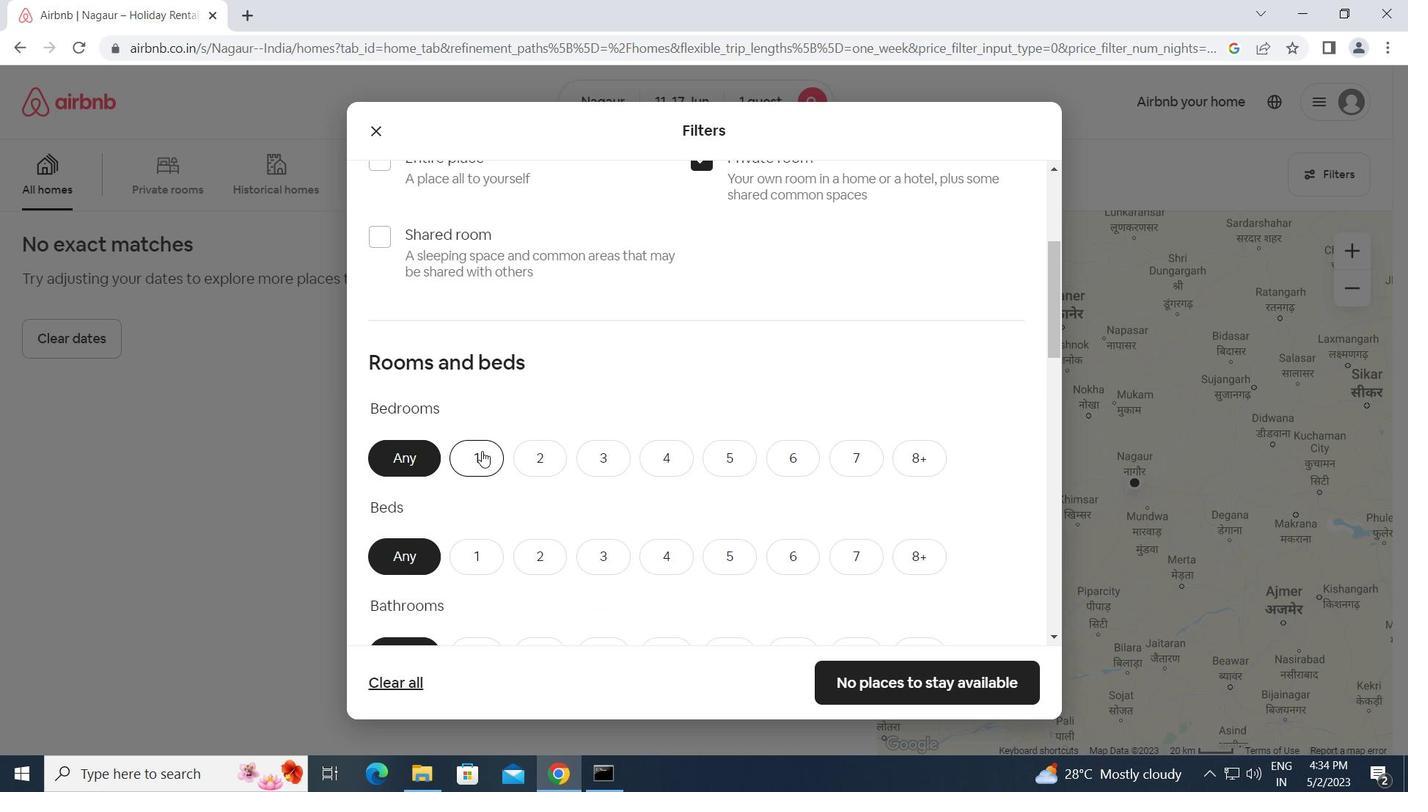 
Action: Mouse moved to (478, 562)
Screenshot: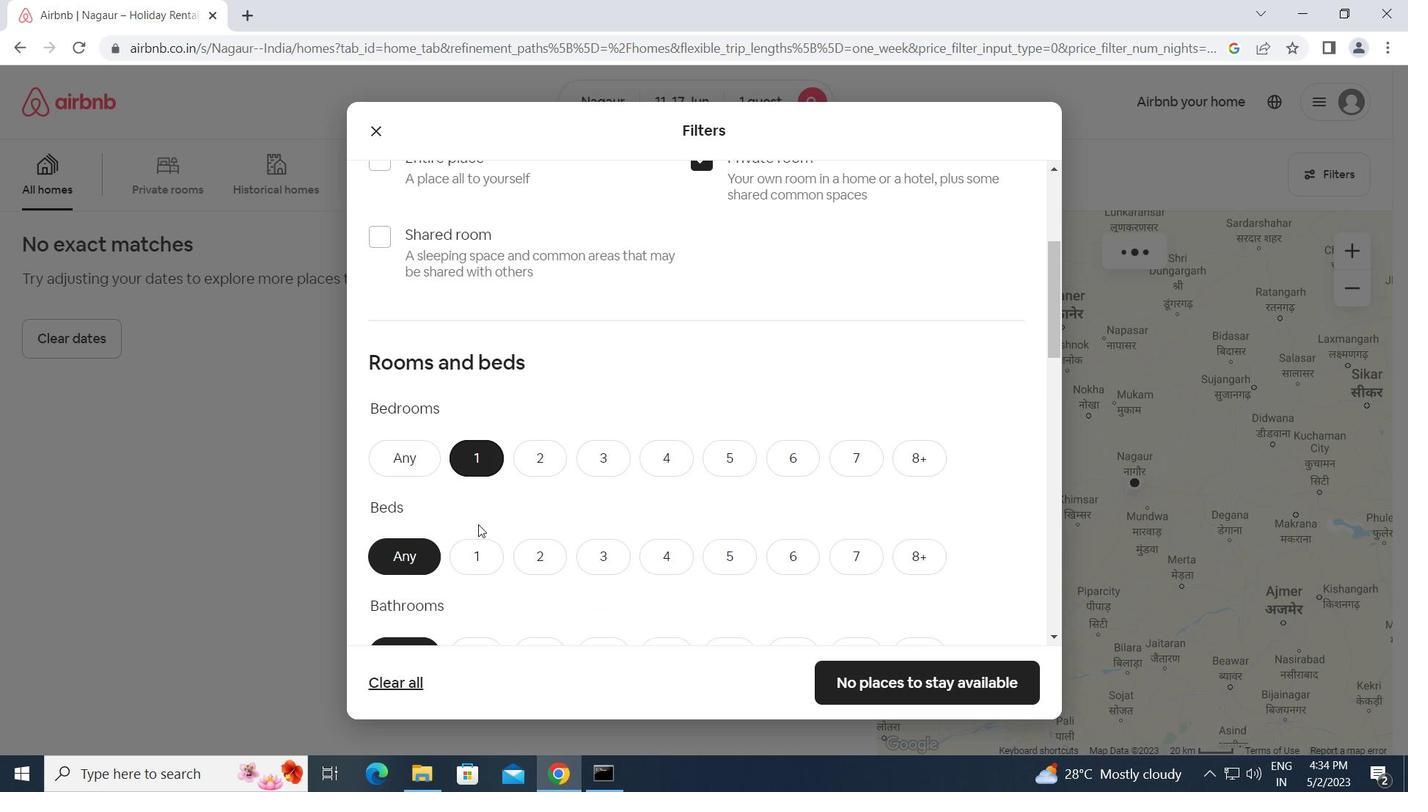 
Action: Mouse pressed left at (478, 562)
Screenshot: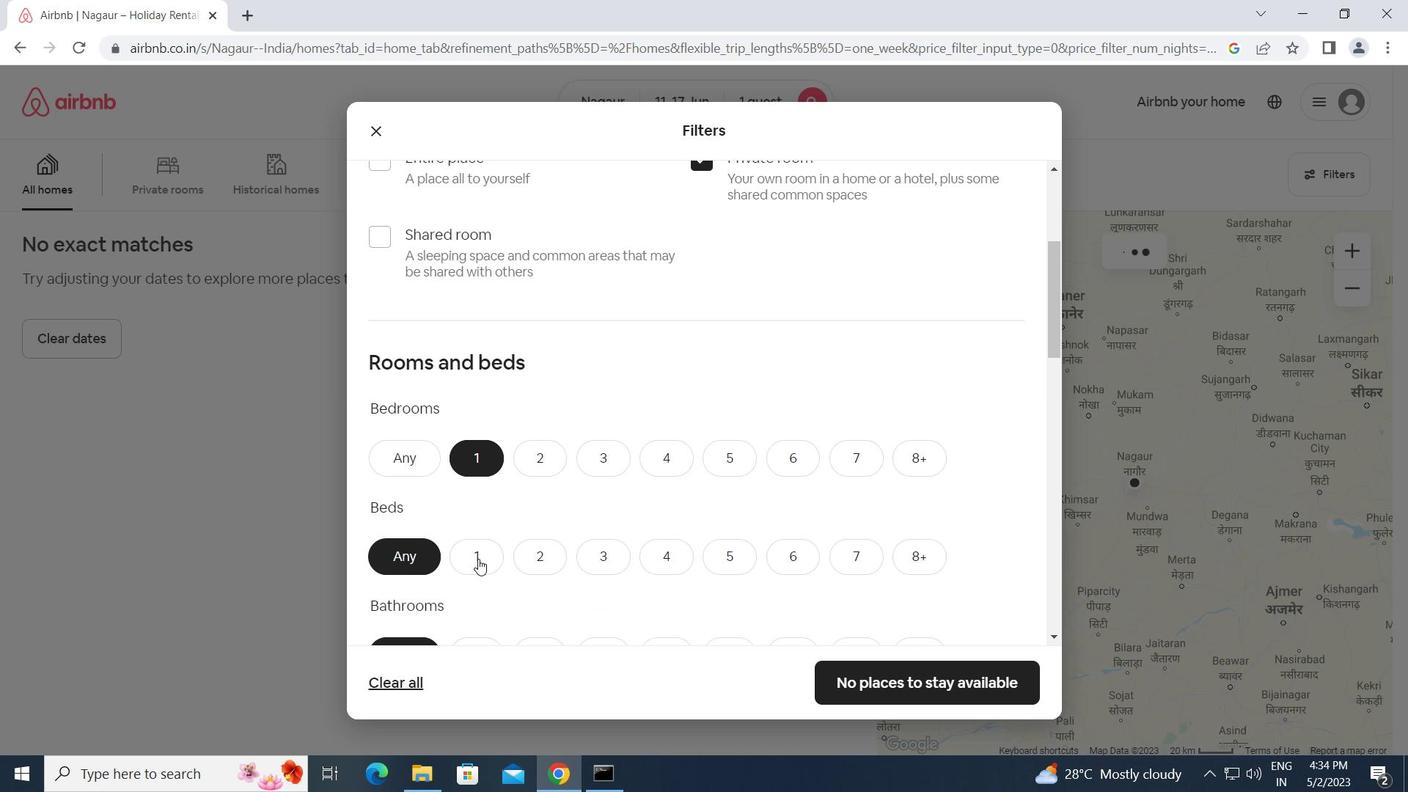 
Action: Mouse scrolled (478, 561) with delta (0, 0)
Screenshot: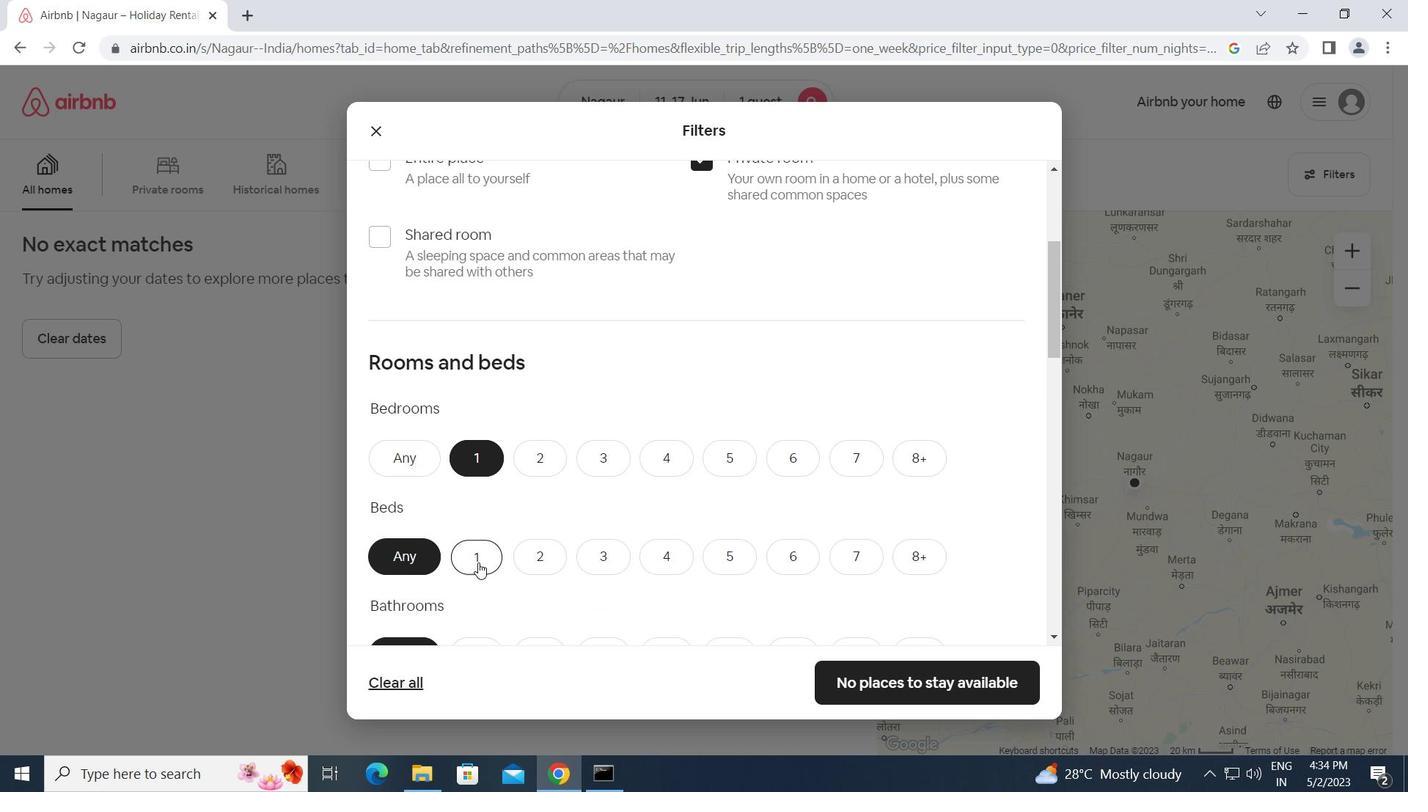 
Action: Mouse scrolled (478, 561) with delta (0, 0)
Screenshot: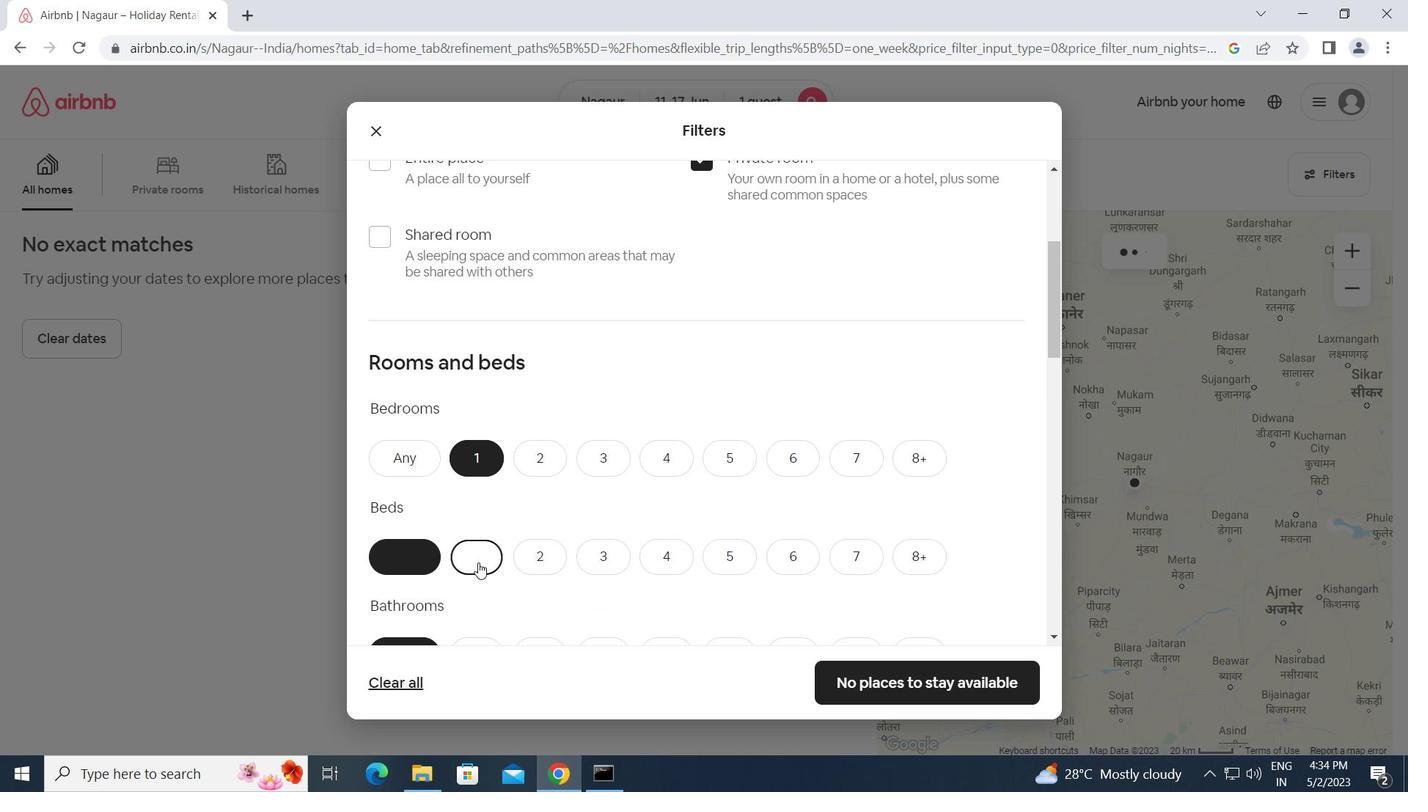 
Action: Mouse moved to (488, 476)
Screenshot: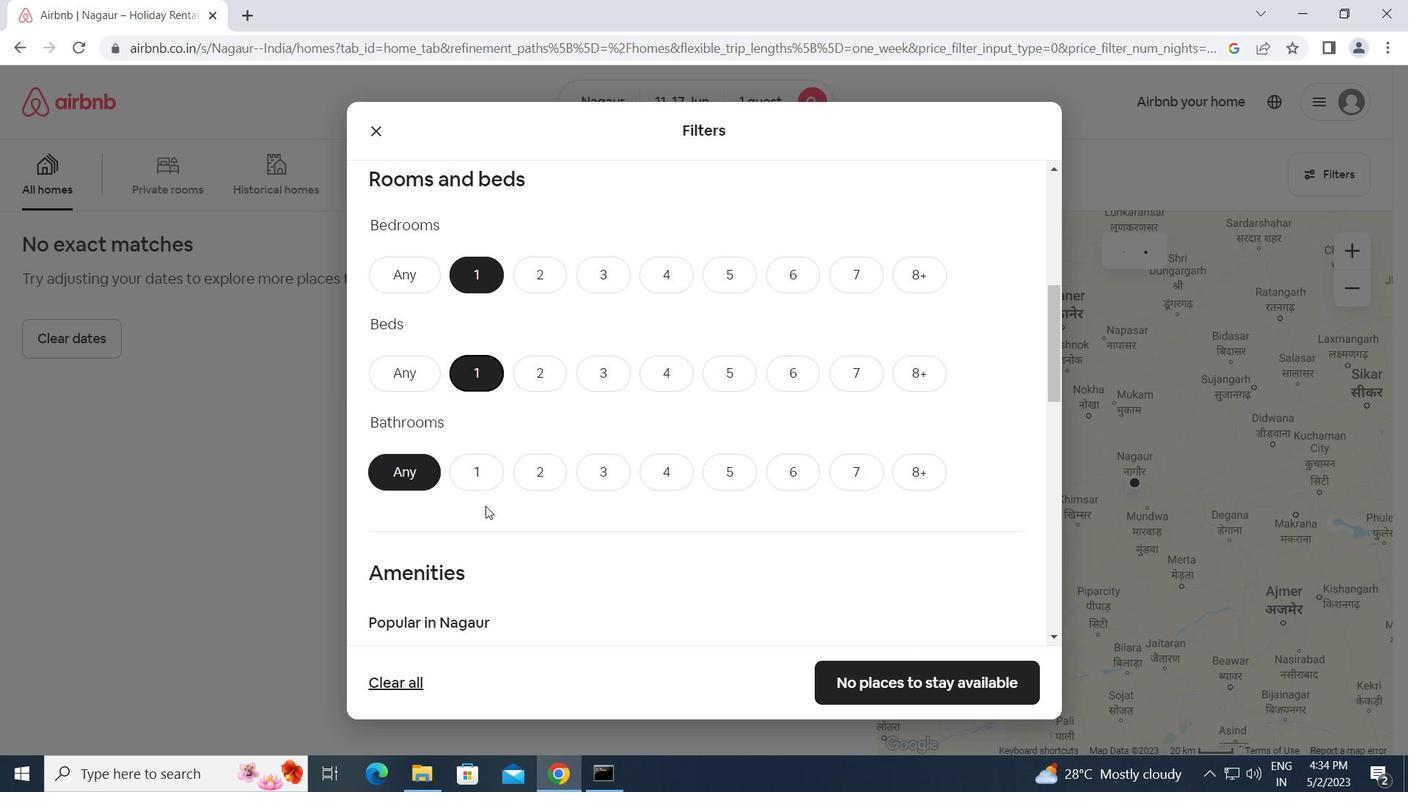 
Action: Mouse pressed left at (488, 476)
Screenshot: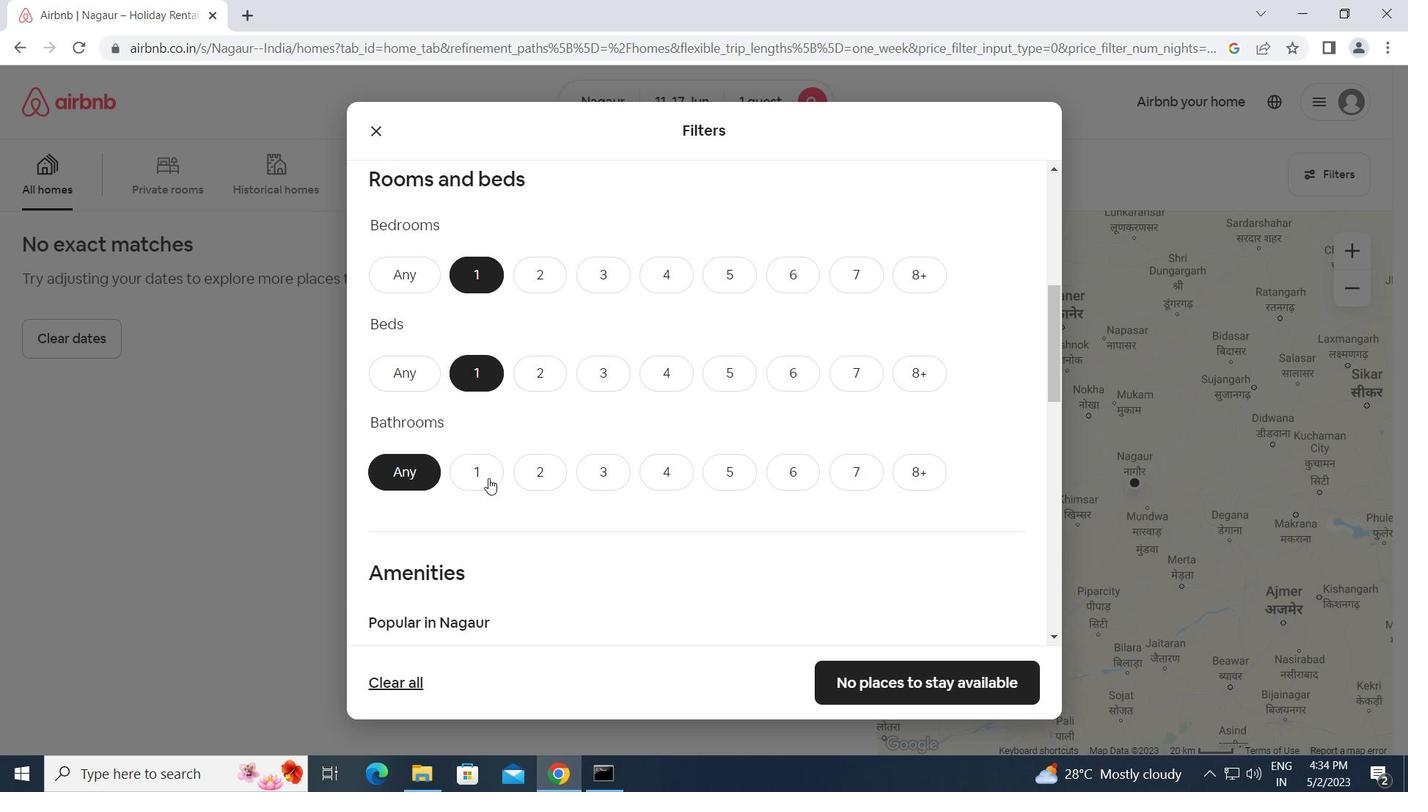 
Action: Mouse moved to (572, 512)
Screenshot: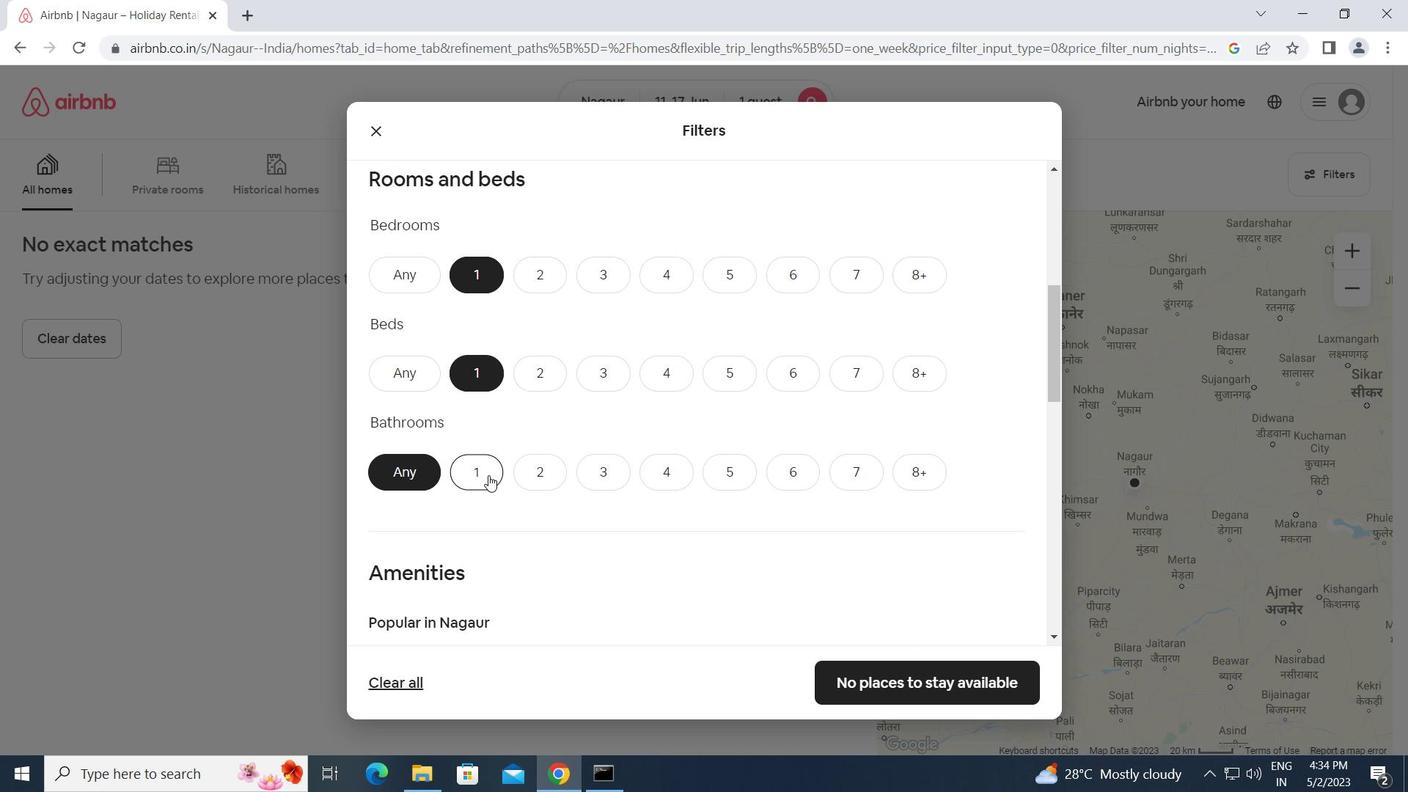 
Action: Mouse scrolled (572, 511) with delta (0, 0)
Screenshot: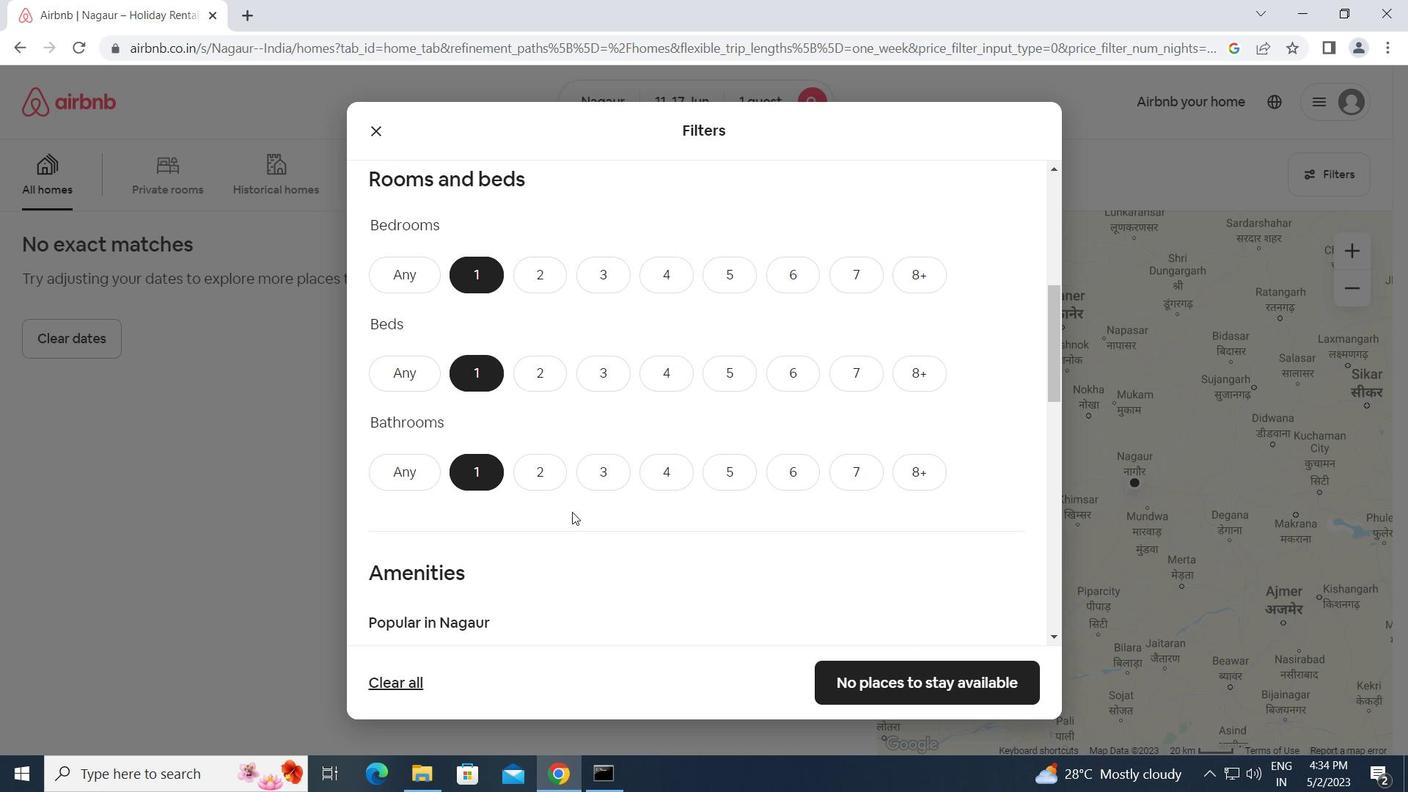 
Action: Mouse scrolled (572, 511) with delta (0, 0)
Screenshot: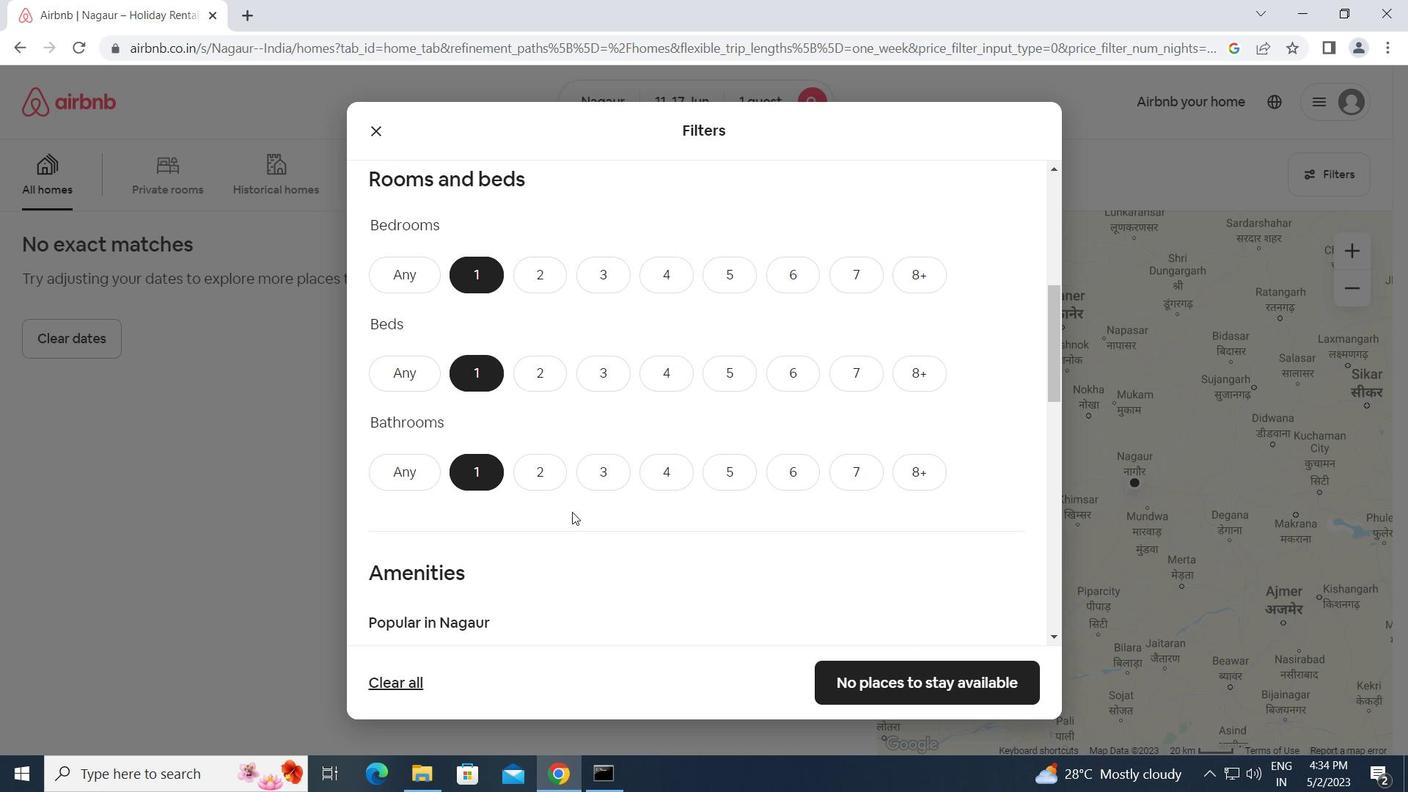 
Action: Mouse scrolled (572, 511) with delta (0, 0)
Screenshot: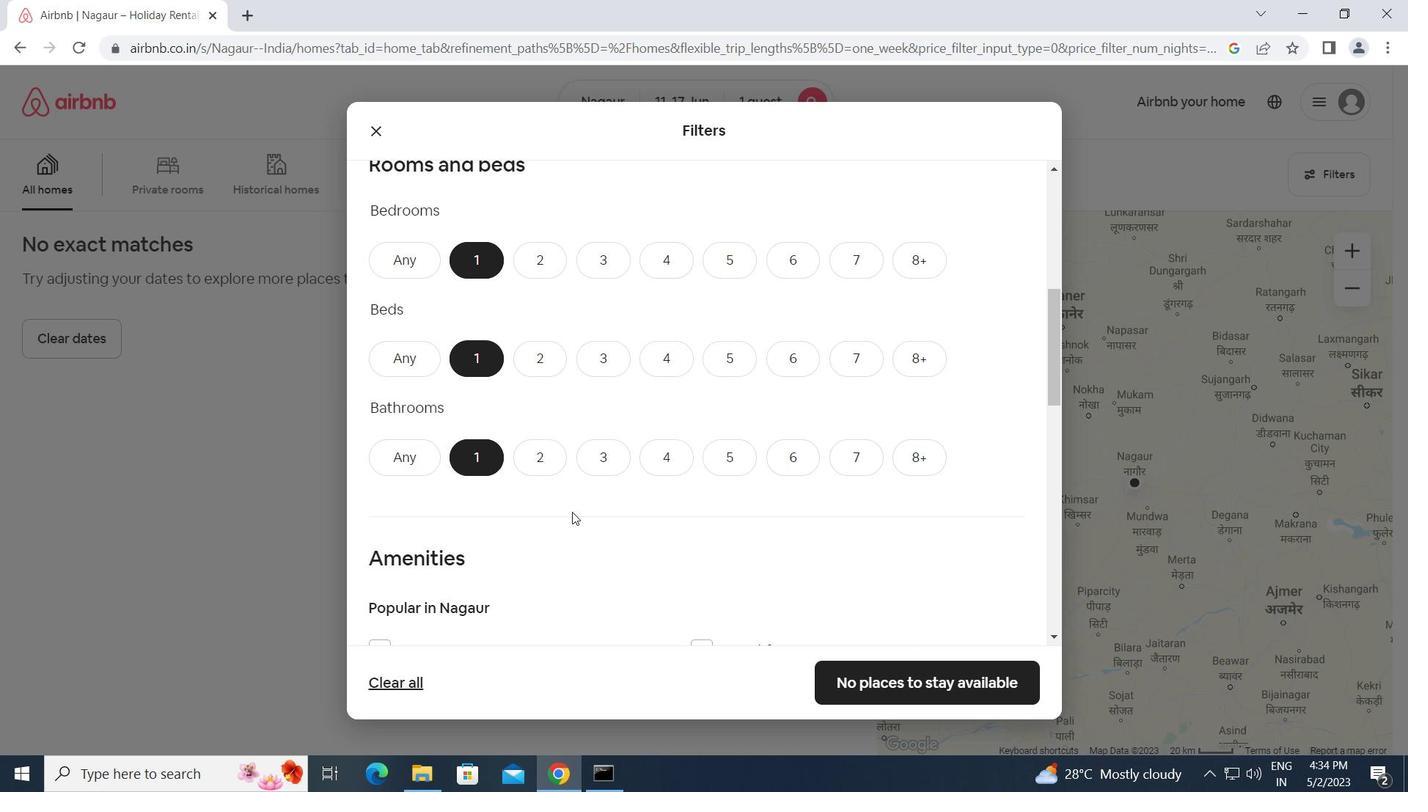 
Action: Mouse moved to (558, 540)
Screenshot: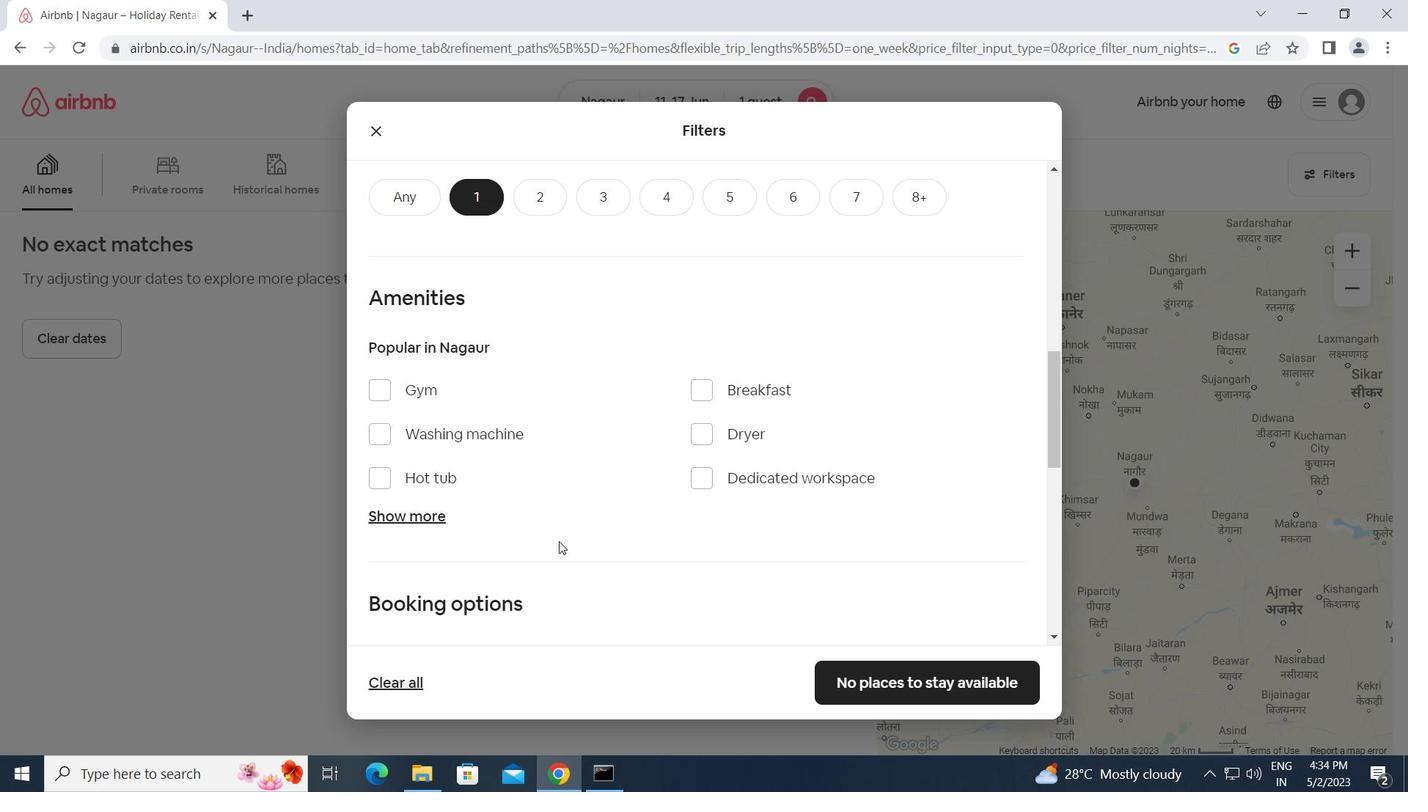 
Action: Mouse scrolled (558, 539) with delta (0, 0)
Screenshot: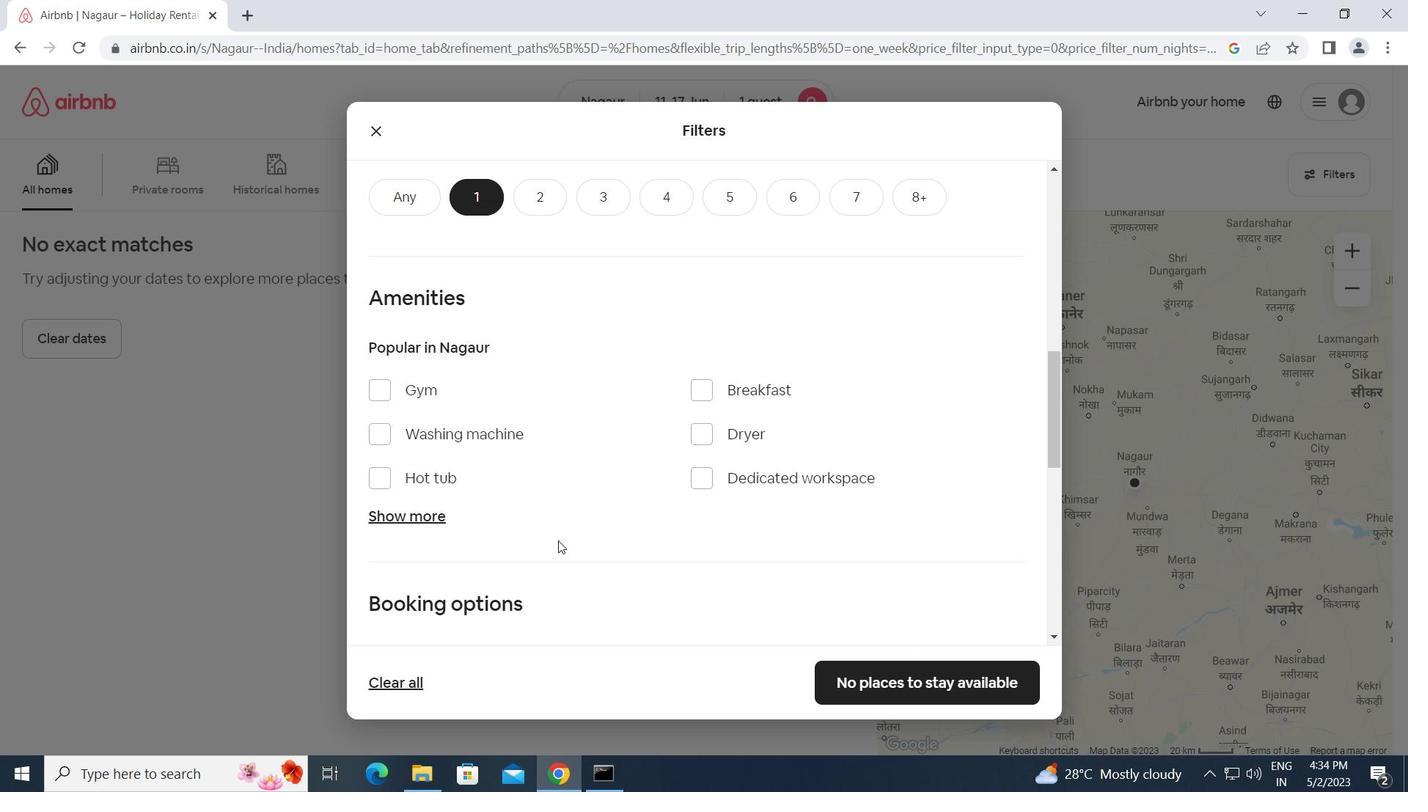 
Action: Mouse moved to (421, 429)
Screenshot: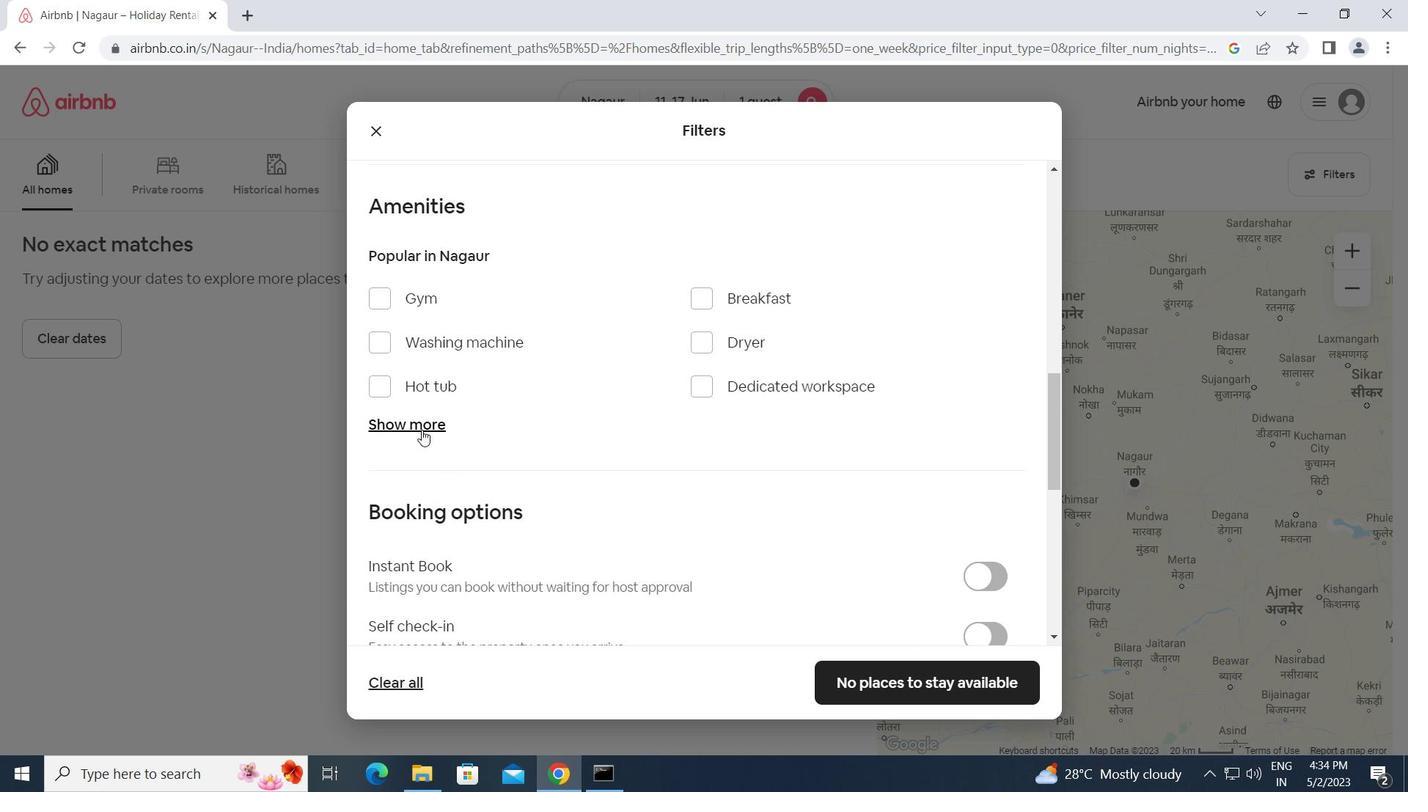 
Action: Mouse pressed left at (421, 429)
Screenshot: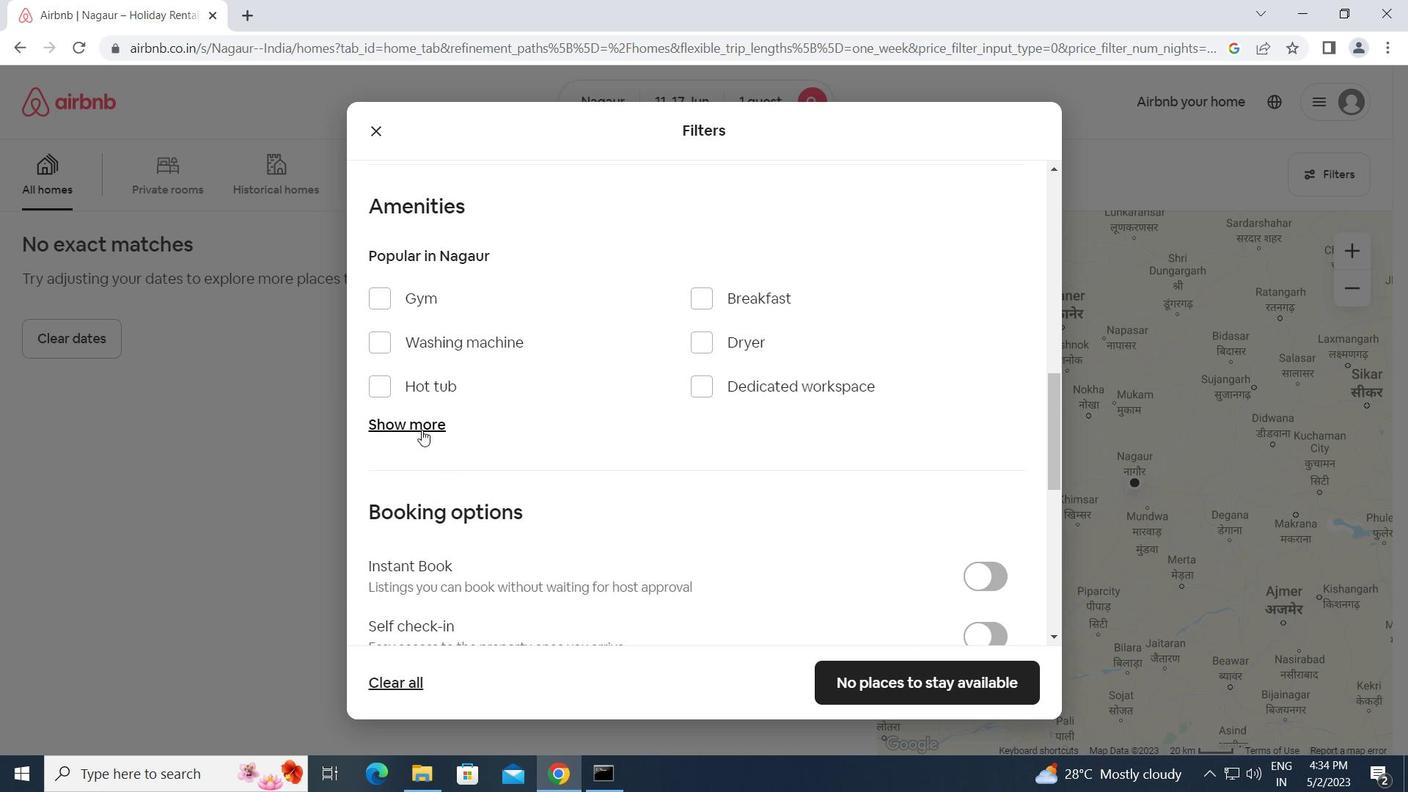 
Action: Mouse moved to (614, 575)
Screenshot: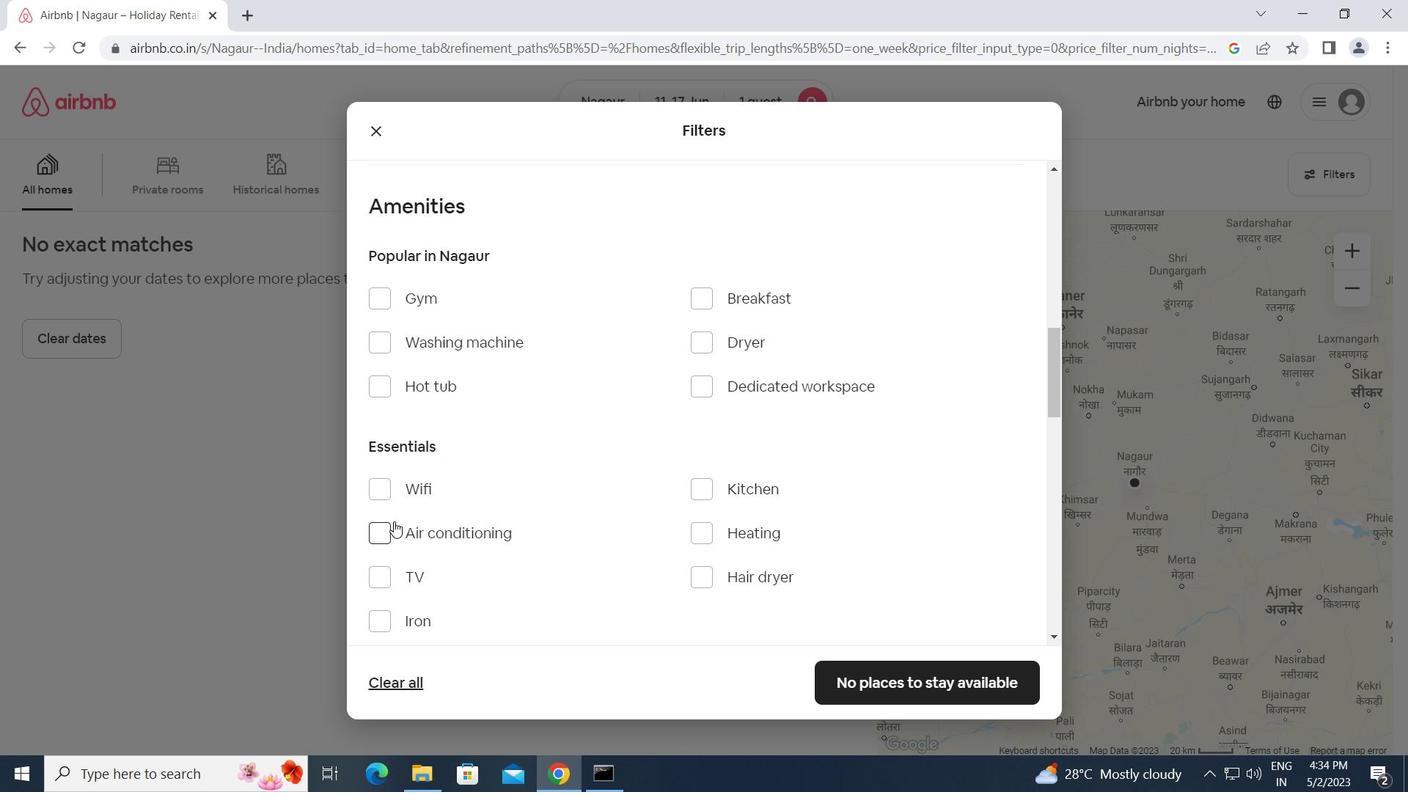 
Action: Mouse scrolled (614, 575) with delta (0, 0)
Screenshot: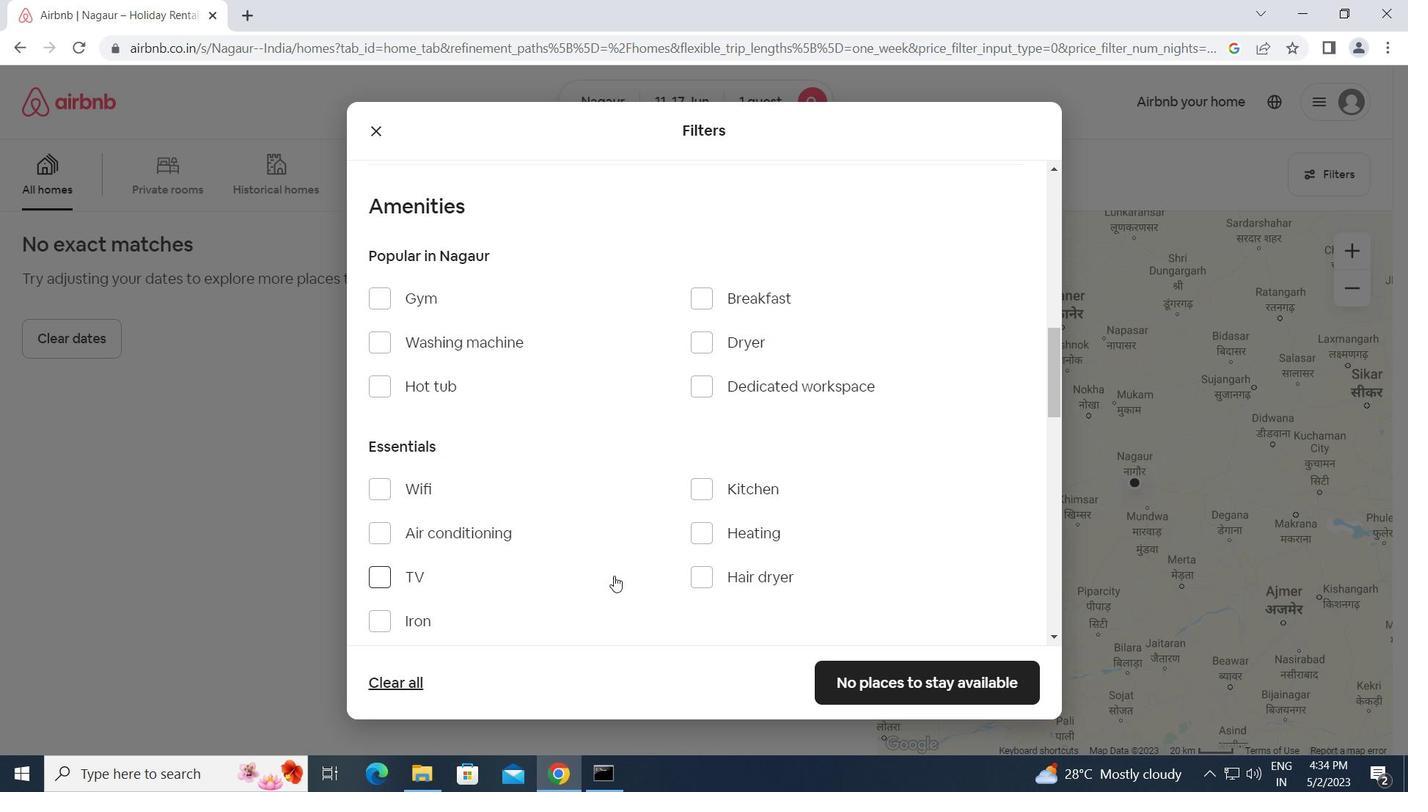 
Action: Mouse scrolled (614, 575) with delta (0, 0)
Screenshot: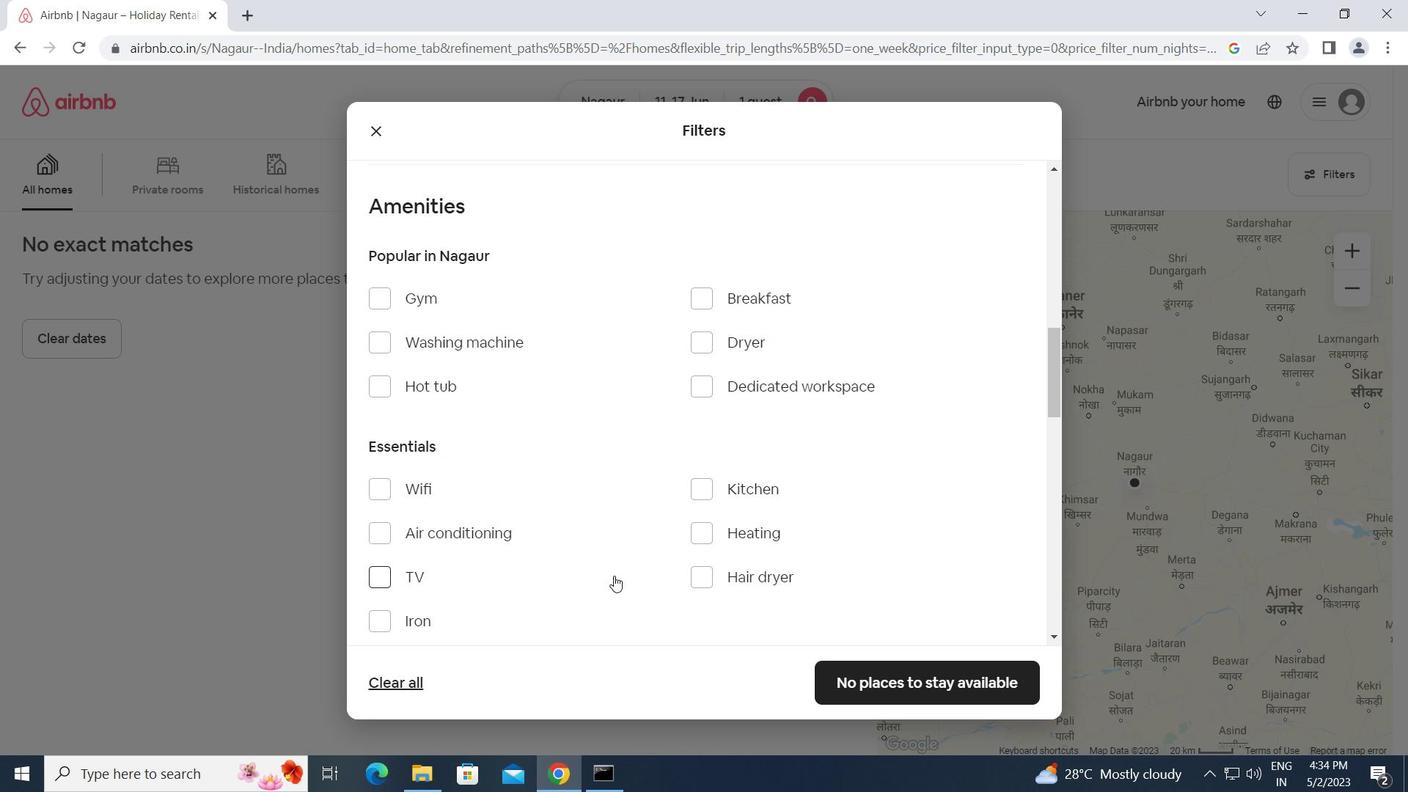 
Action: Mouse moved to (608, 564)
Screenshot: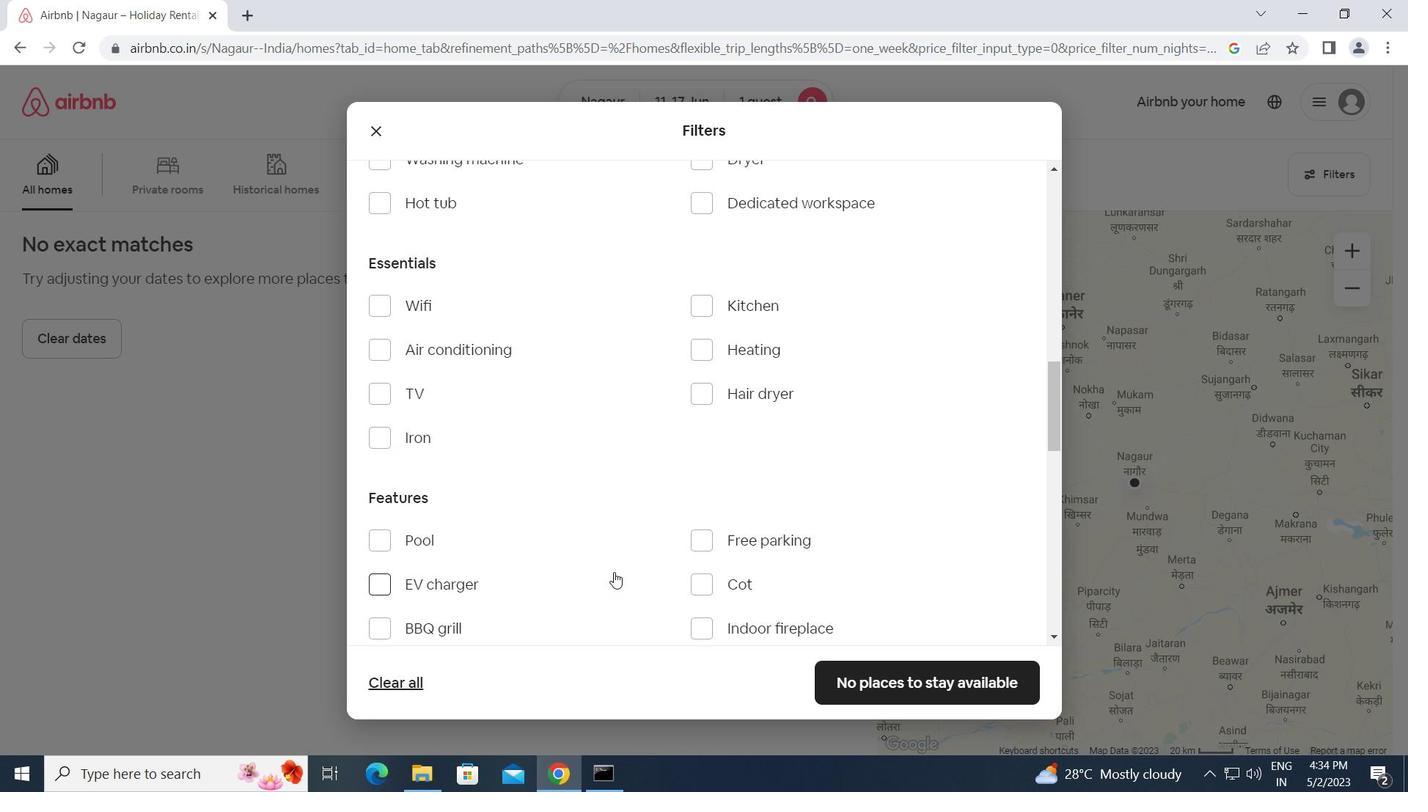 
Action: Mouse scrolled (608, 563) with delta (0, 0)
Screenshot: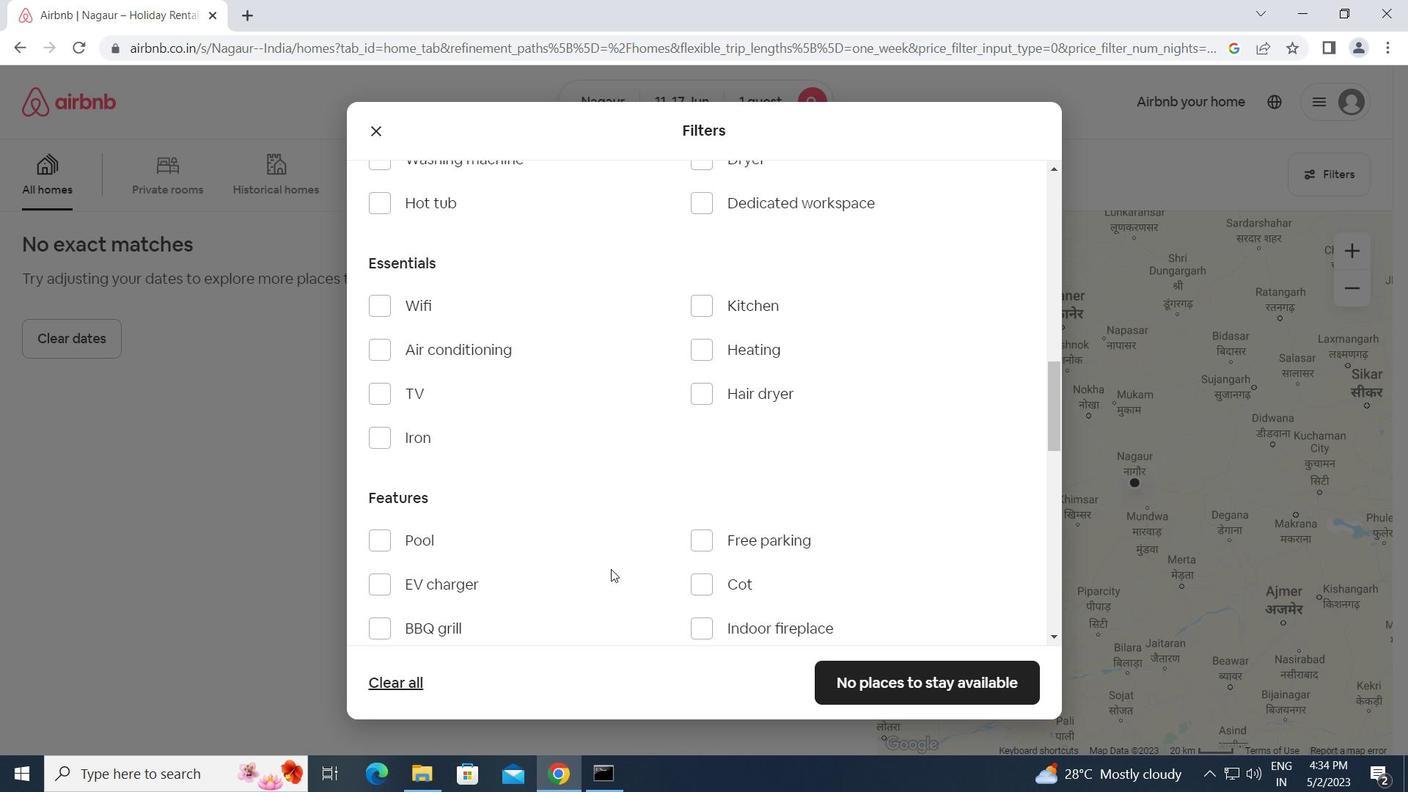 
Action: Mouse scrolled (608, 563) with delta (0, 0)
Screenshot: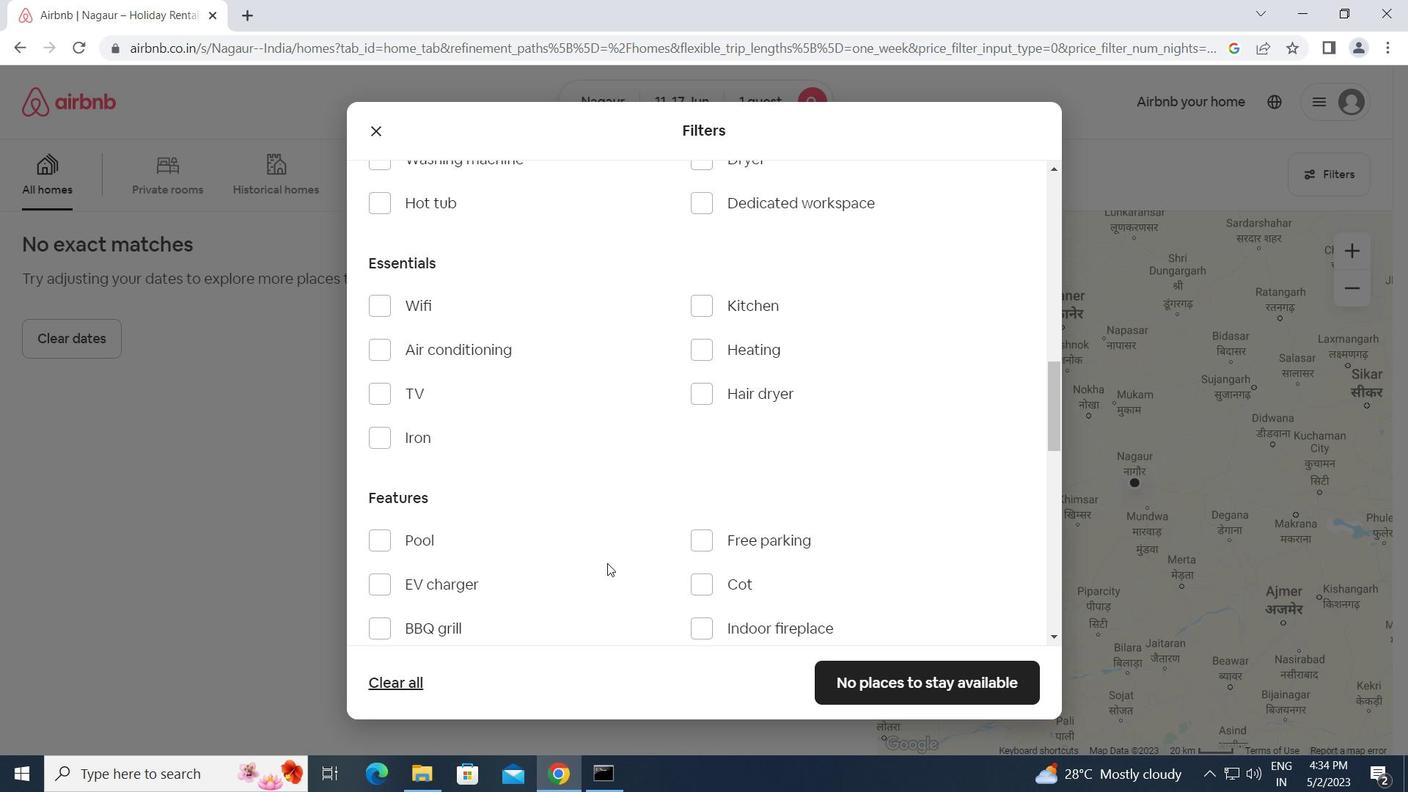 
Action: Mouse moved to (598, 558)
Screenshot: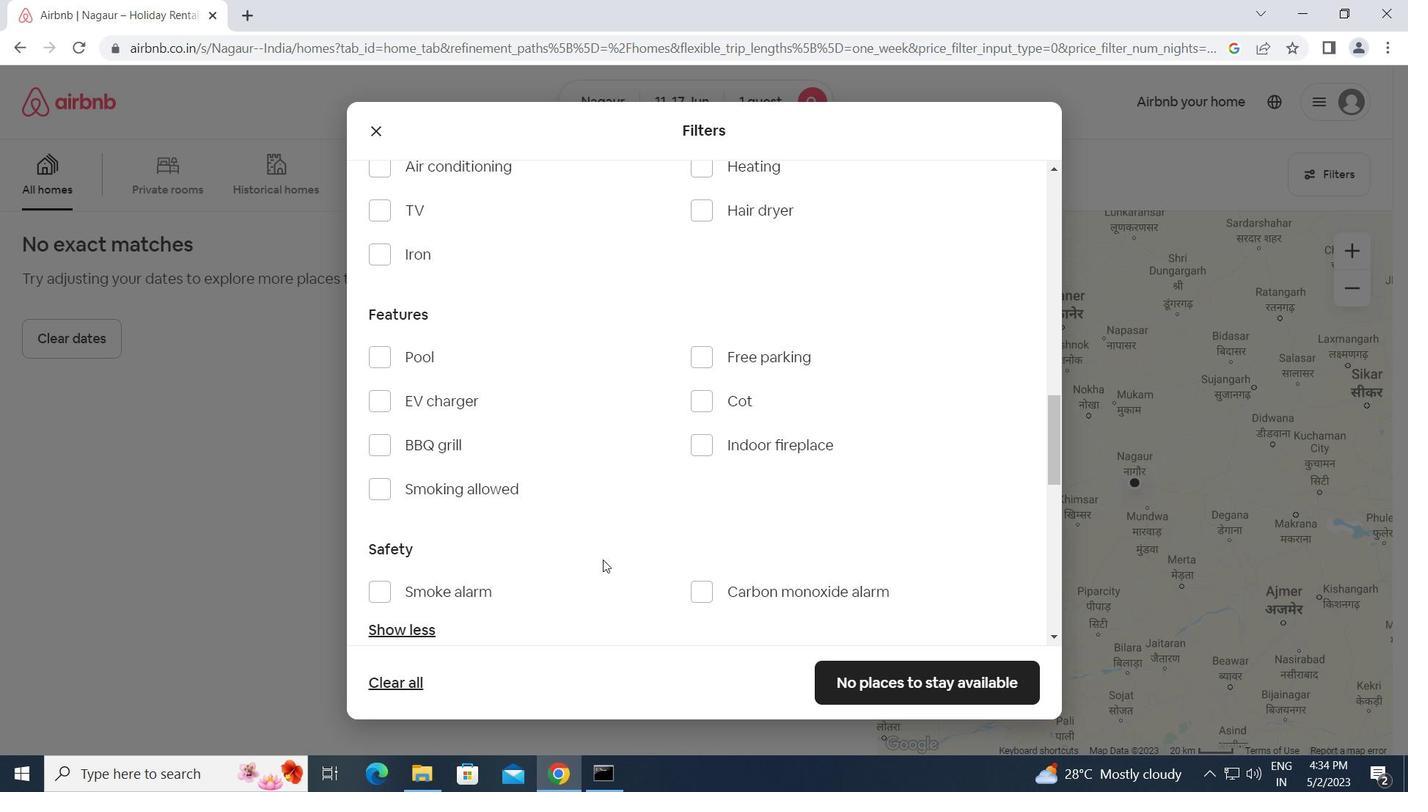 
Action: Mouse scrolled (598, 557) with delta (0, 0)
Screenshot: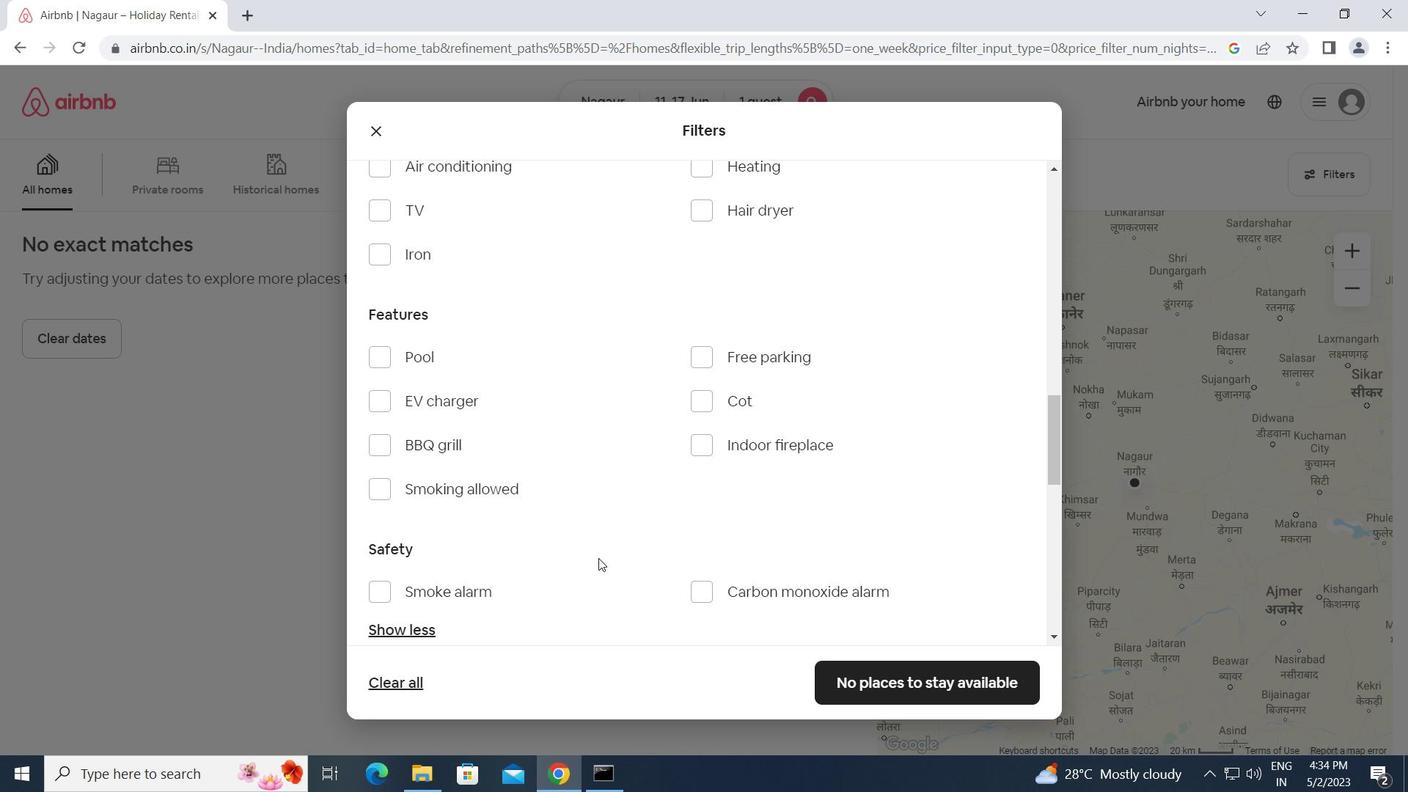 
Action: Mouse scrolled (598, 557) with delta (0, 0)
Screenshot: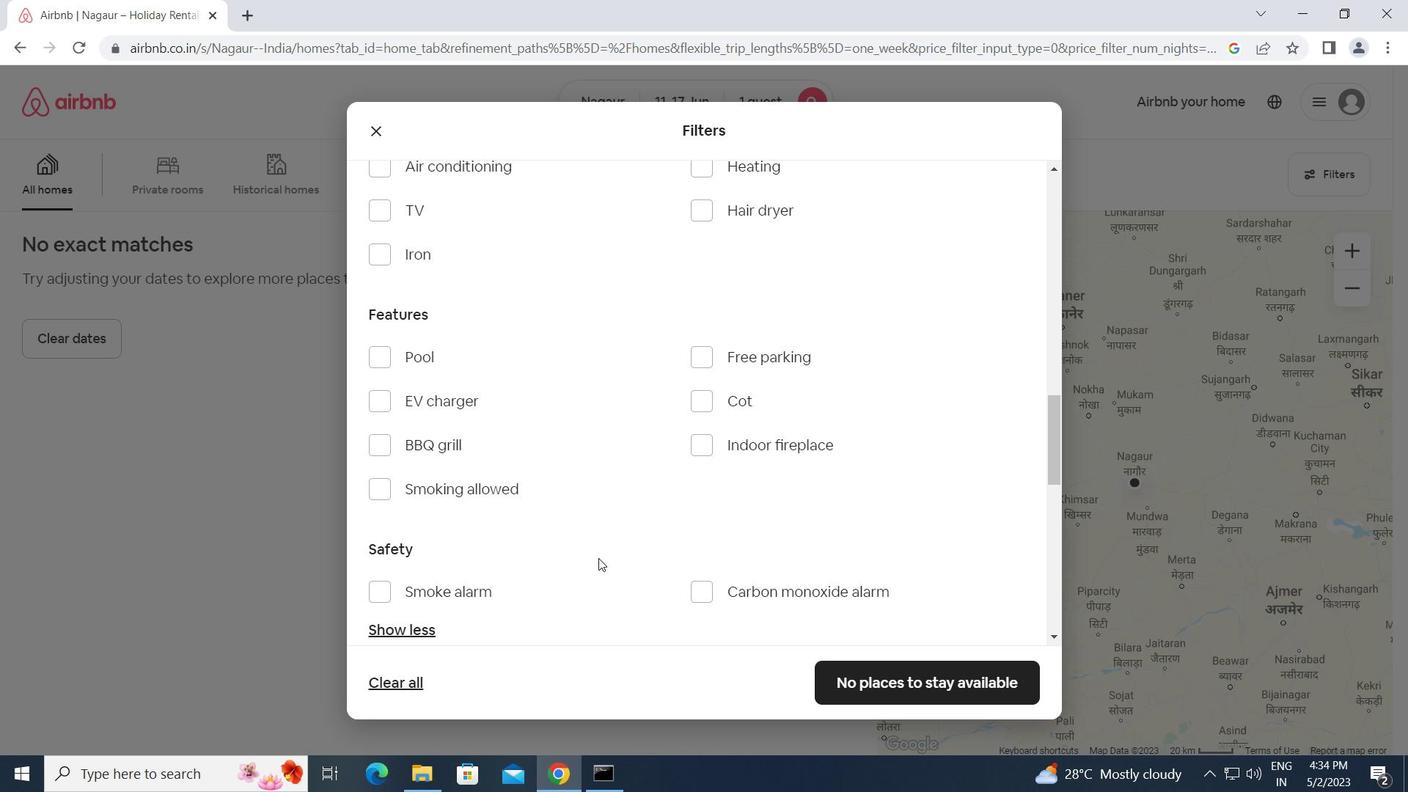 
Action: Mouse scrolled (598, 558) with delta (0, 0)
Screenshot: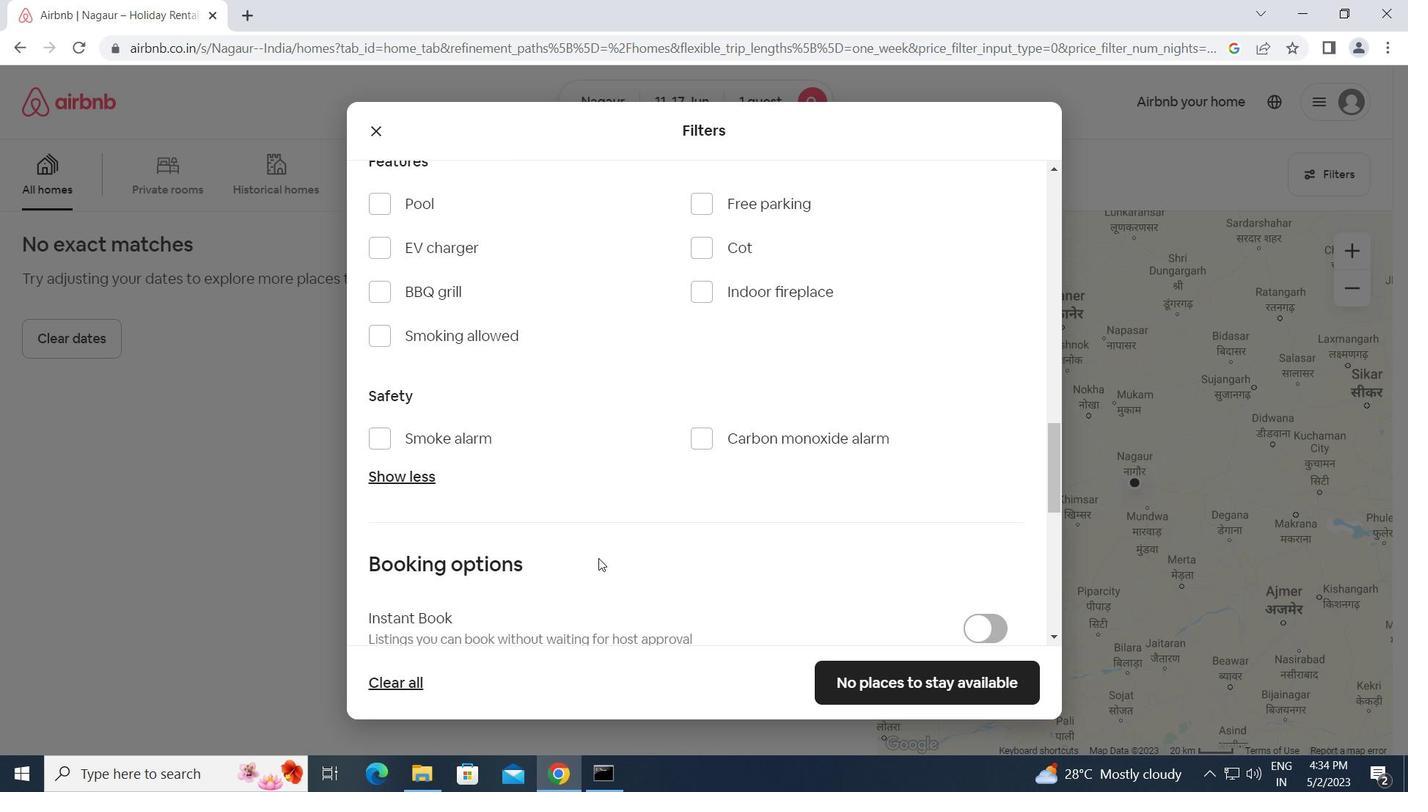 
Action: Mouse scrolled (598, 558) with delta (0, 0)
Screenshot: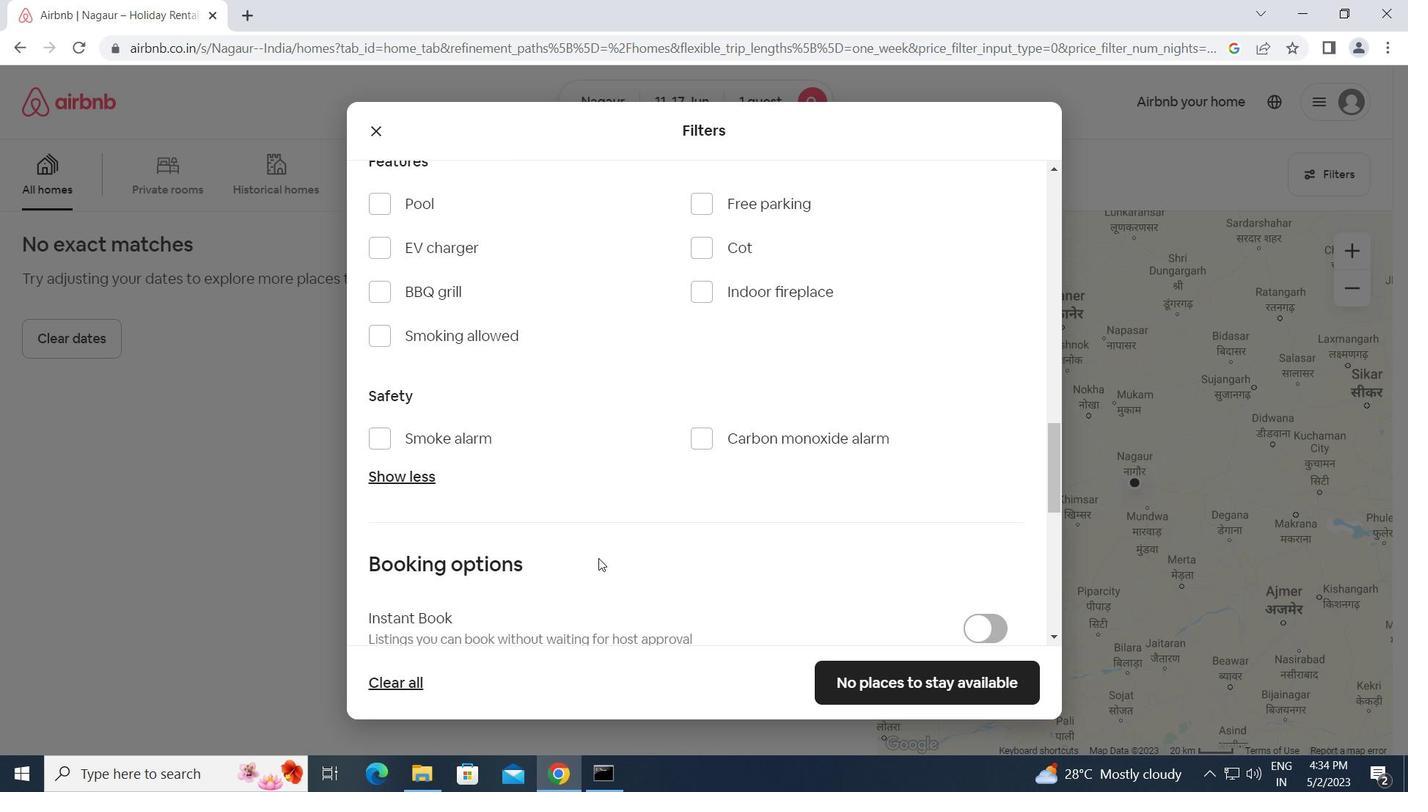 
Action: Mouse scrolled (598, 558) with delta (0, 0)
Screenshot: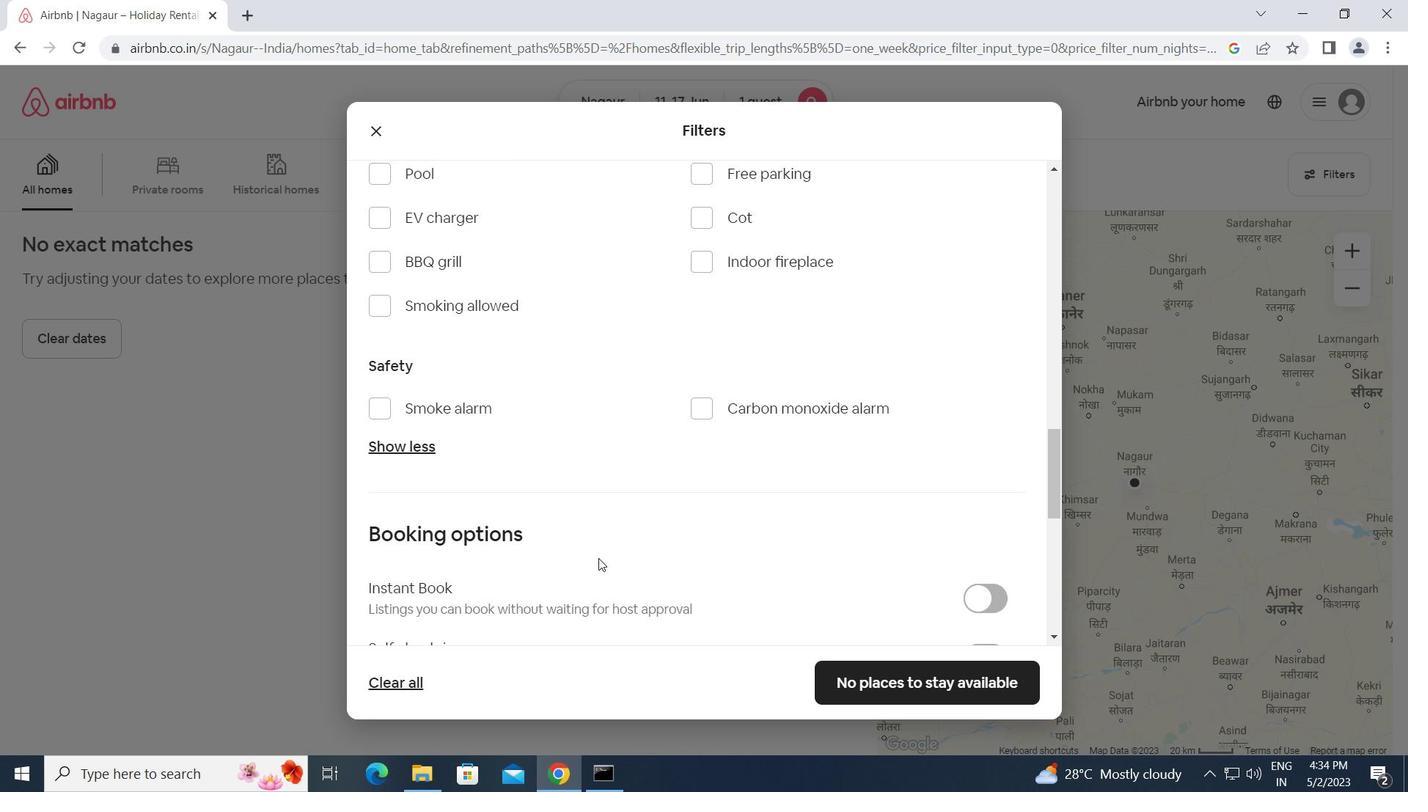 
Action: Mouse scrolled (598, 558) with delta (0, 0)
Screenshot: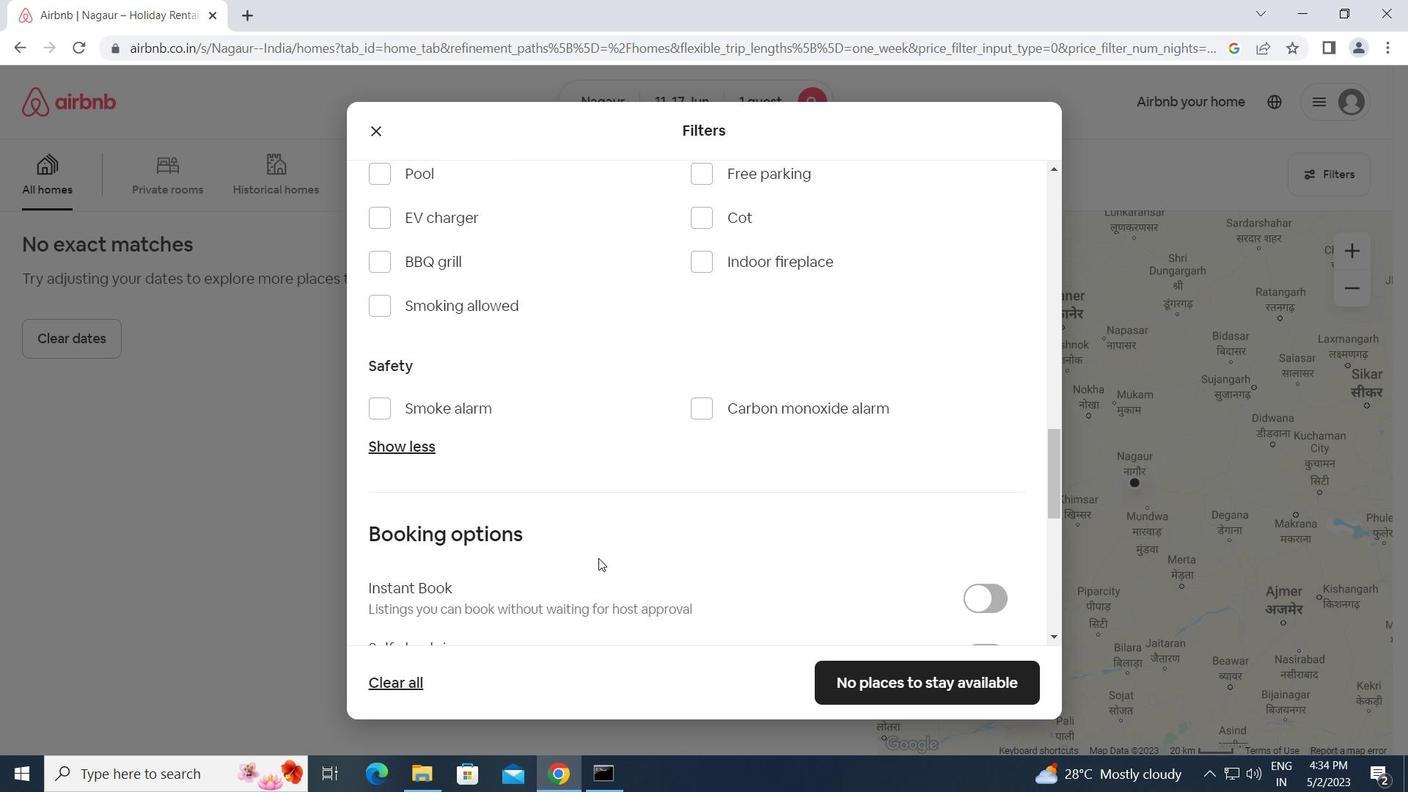 
Action: Mouse scrolled (598, 558) with delta (0, 0)
Screenshot: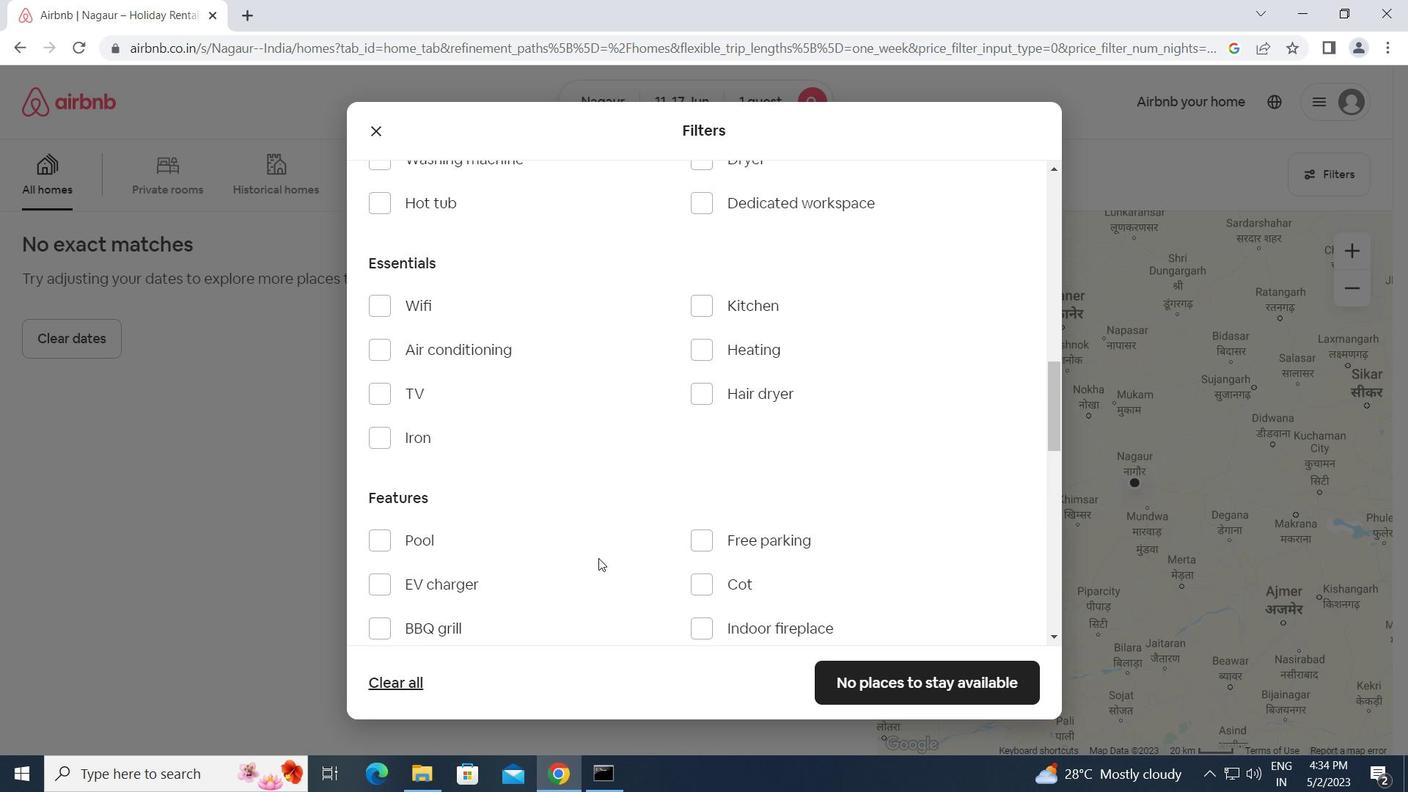 
Action: Mouse scrolled (598, 558) with delta (0, 0)
Screenshot: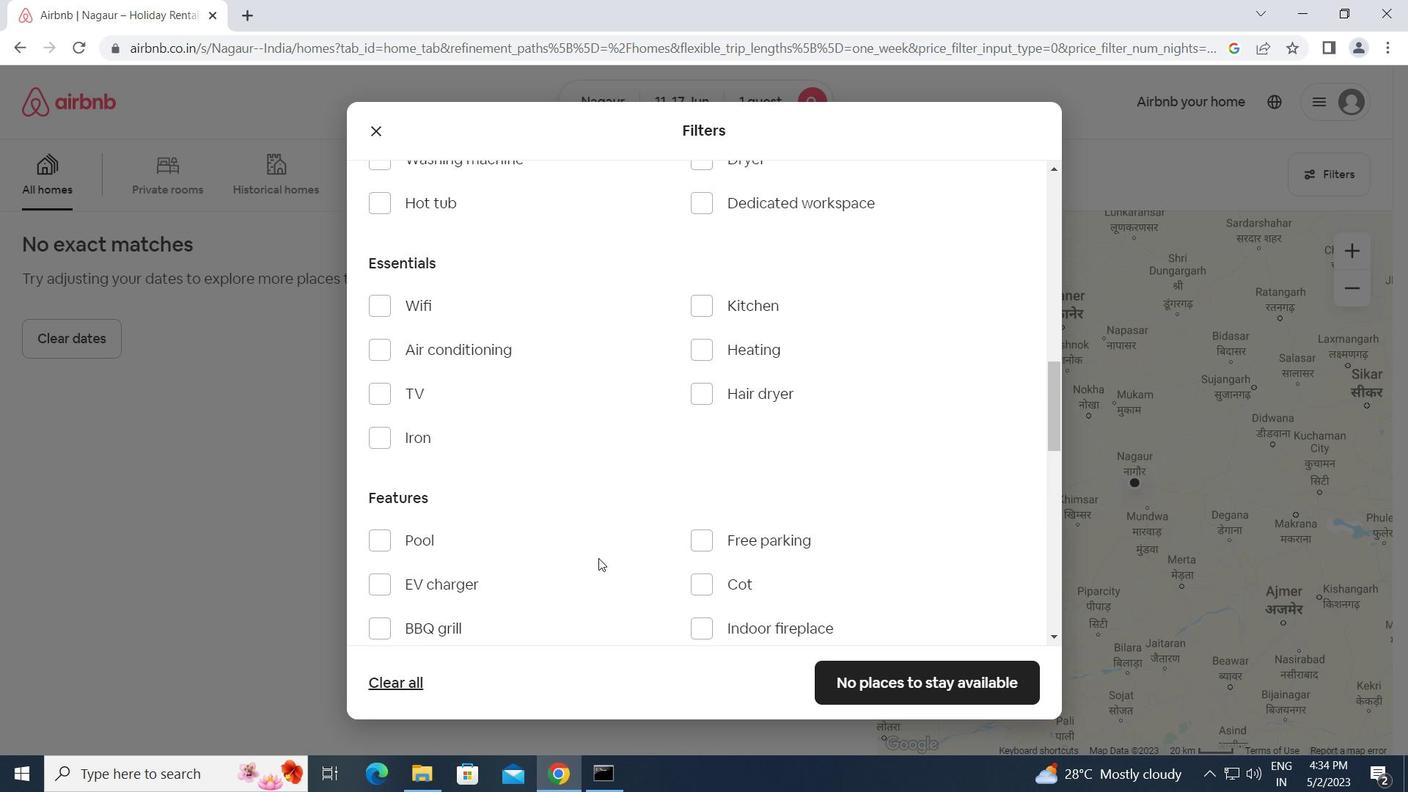 
Action: Mouse scrolled (598, 558) with delta (0, 0)
Screenshot: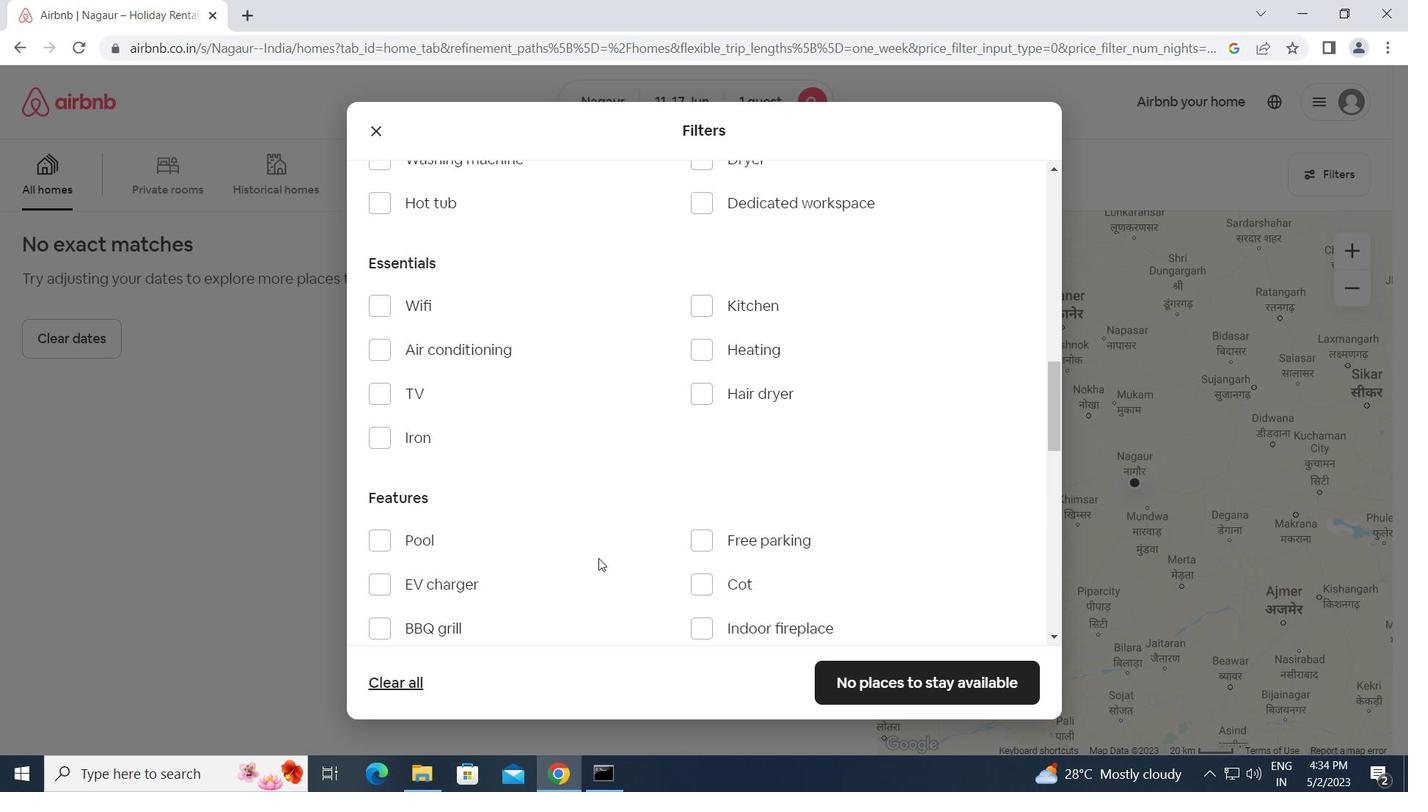 
Action: Mouse moved to (371, 434)
Screenshot: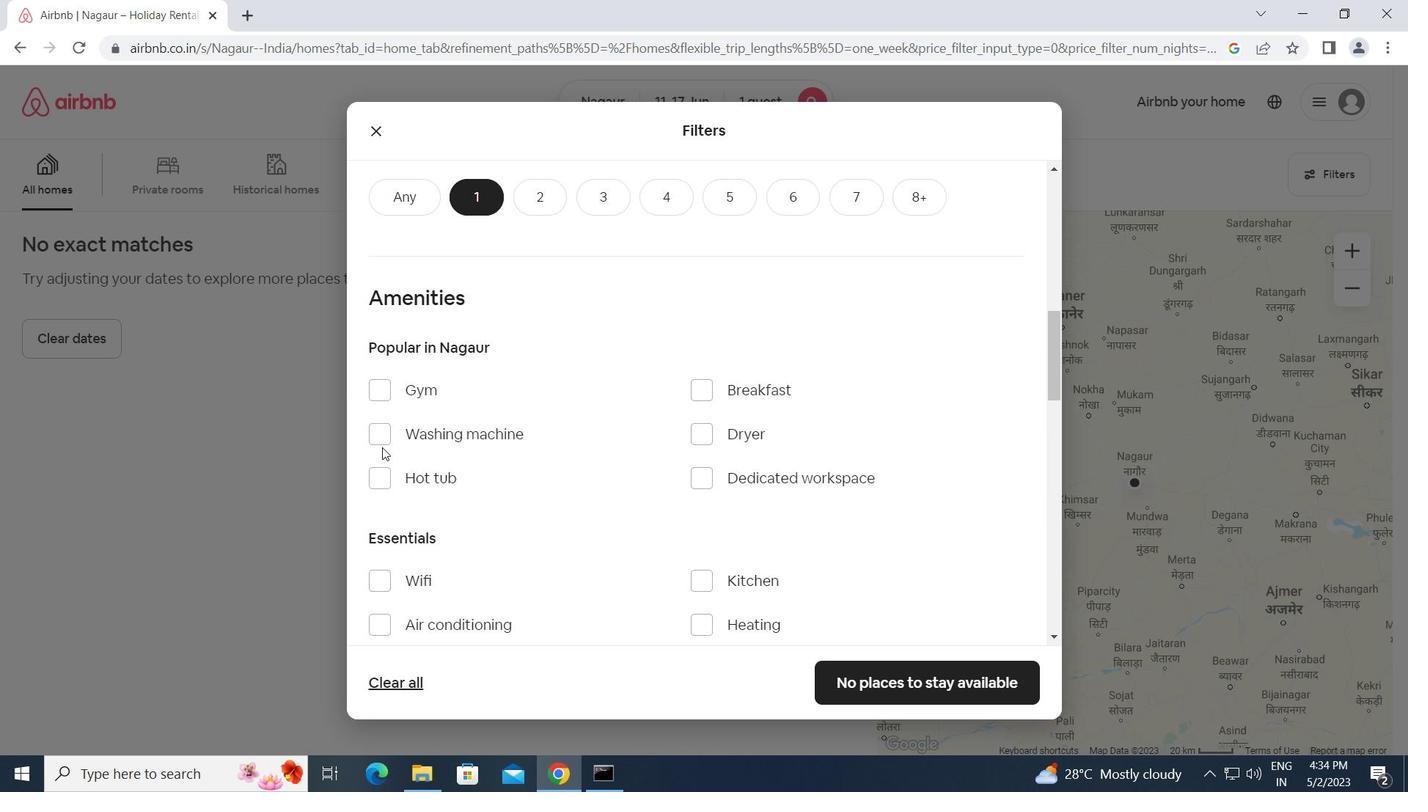 
Action: Mouse pressed left at (371, 434)
Screenshot: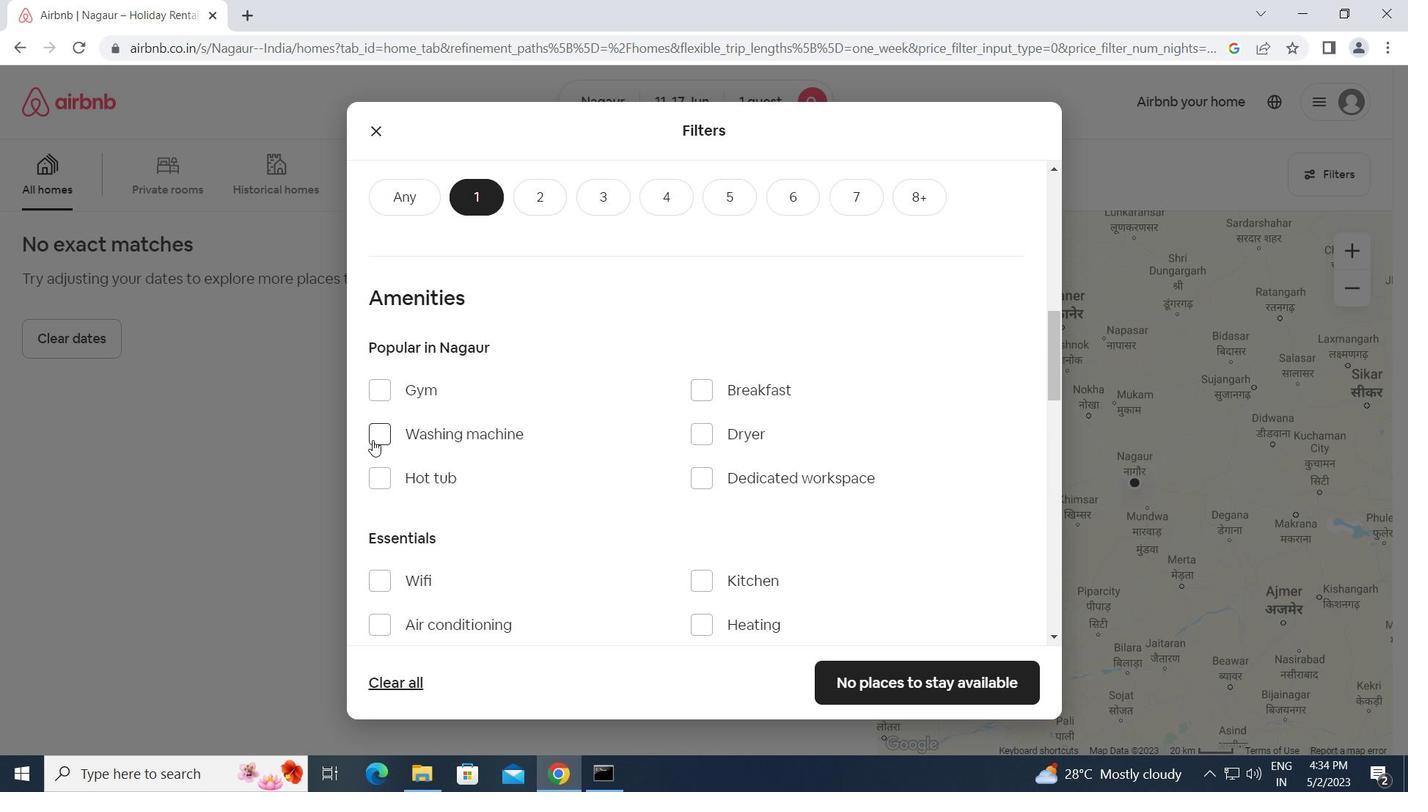
Action: Mouse moved to (517, 480)
Screenshot: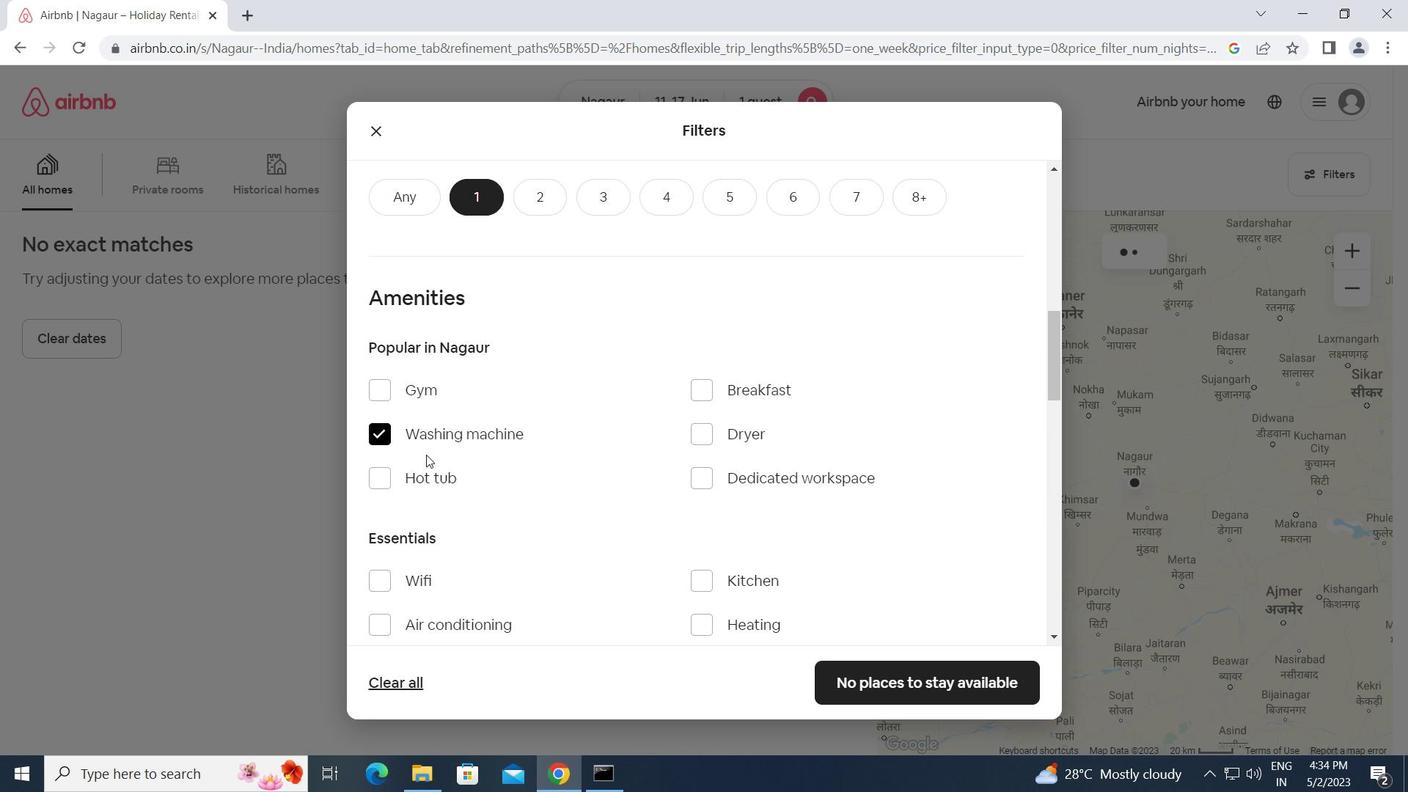 
Action: Mouse scrolled (517, 479) with delta (0, 0)
Screenshot: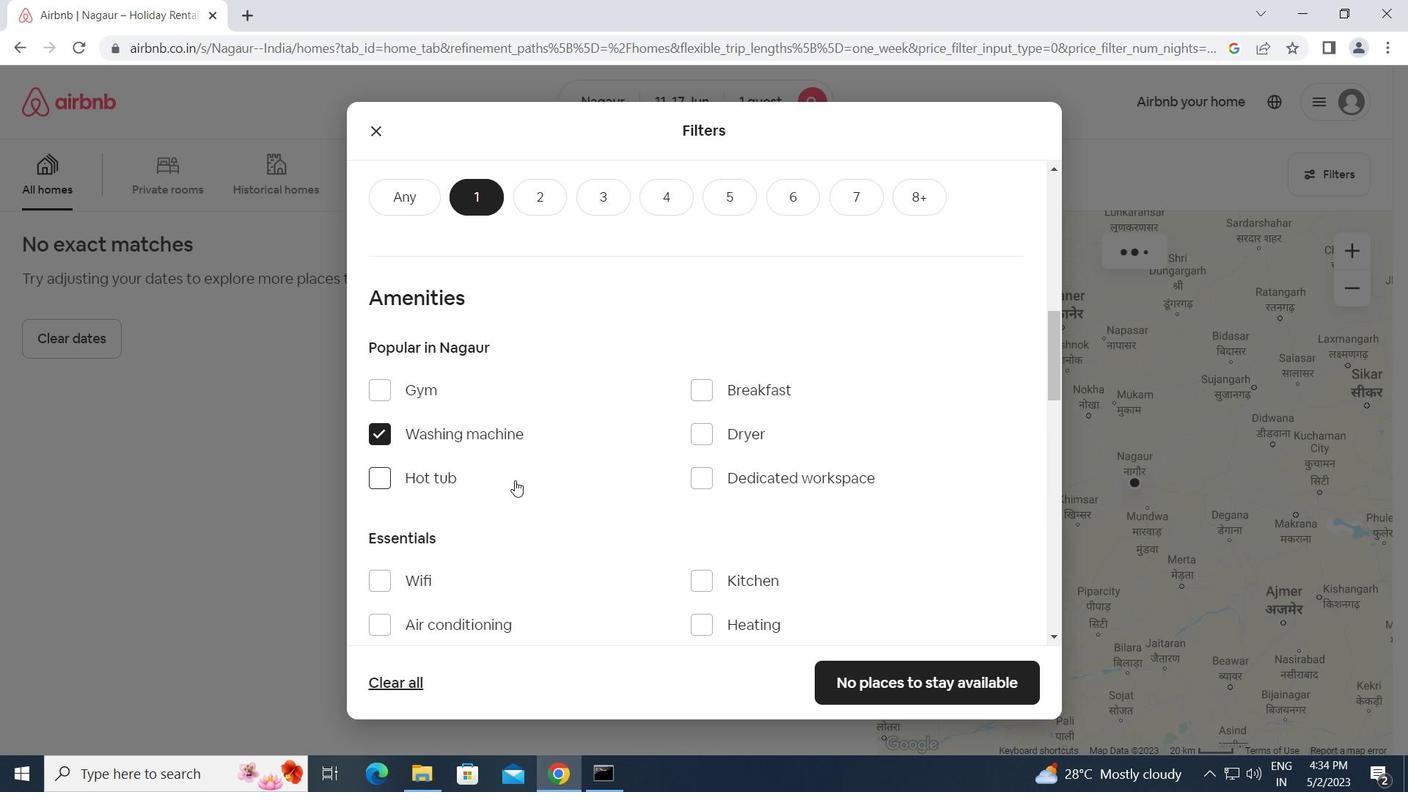 
Action: Mouse scrolled (517, 479) with delta (0, 0)
Screenshot: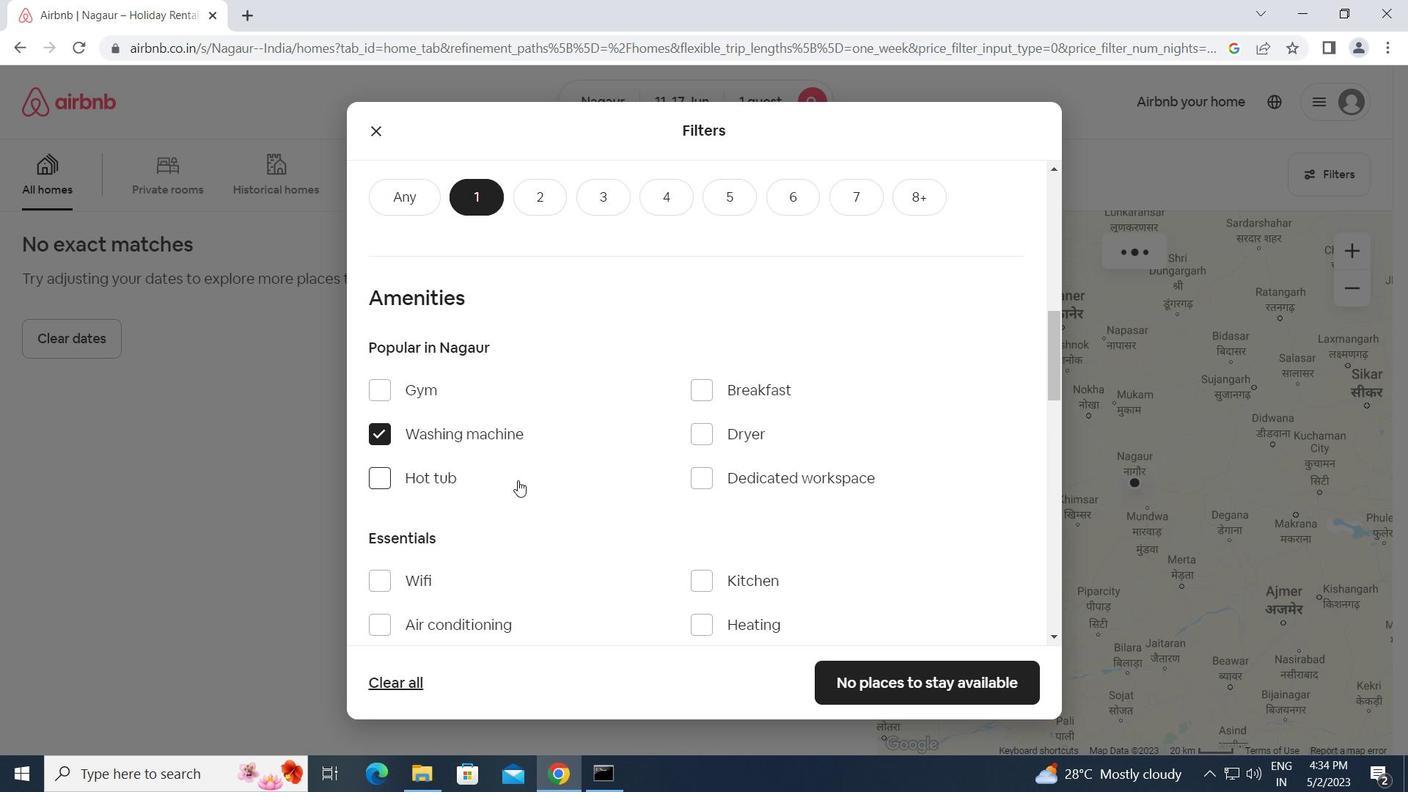 
Action: Mouse scrolled (517, 479) with delta (0, 0)
Screenshot: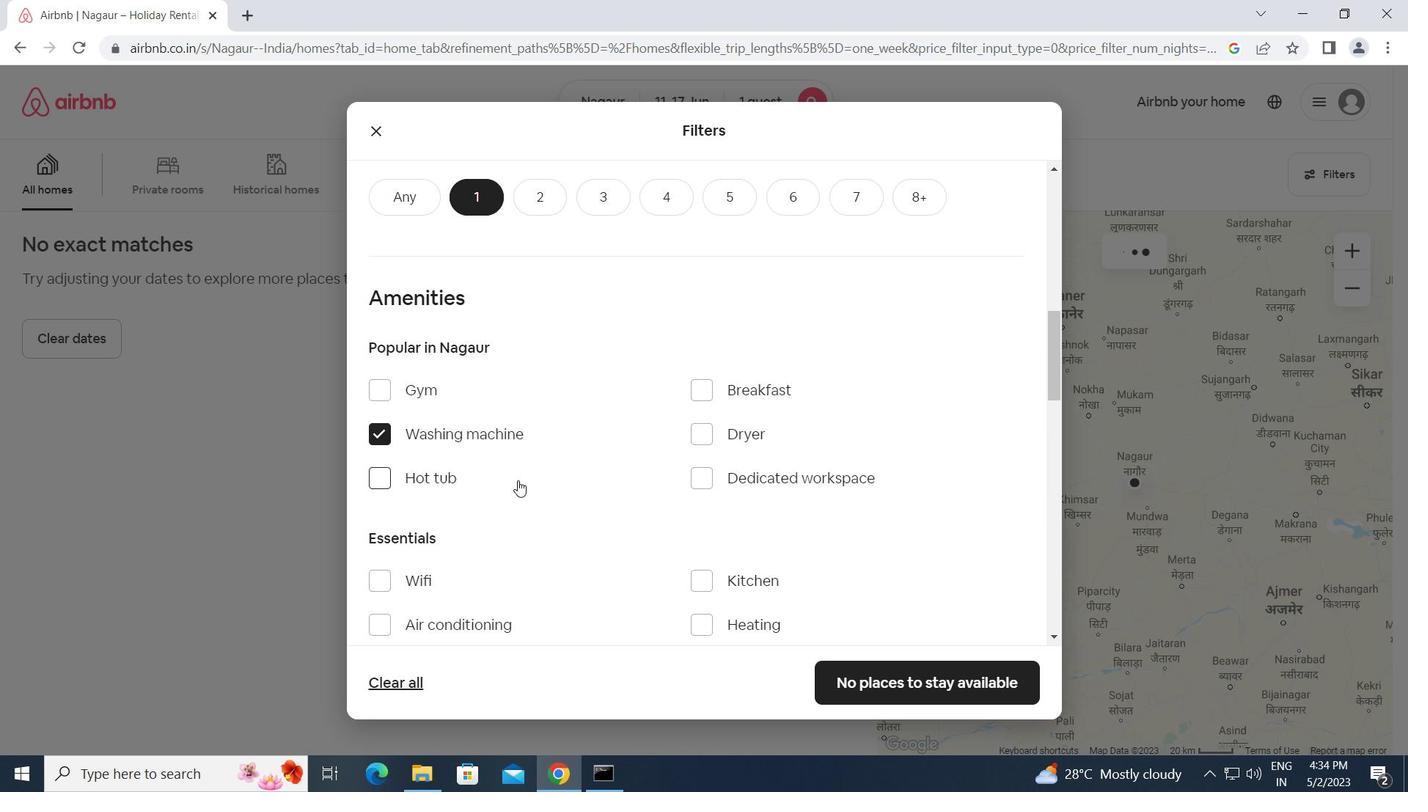 
Action: Mouse scrolled (517, 479) with delta (0, 0)
Screenshot: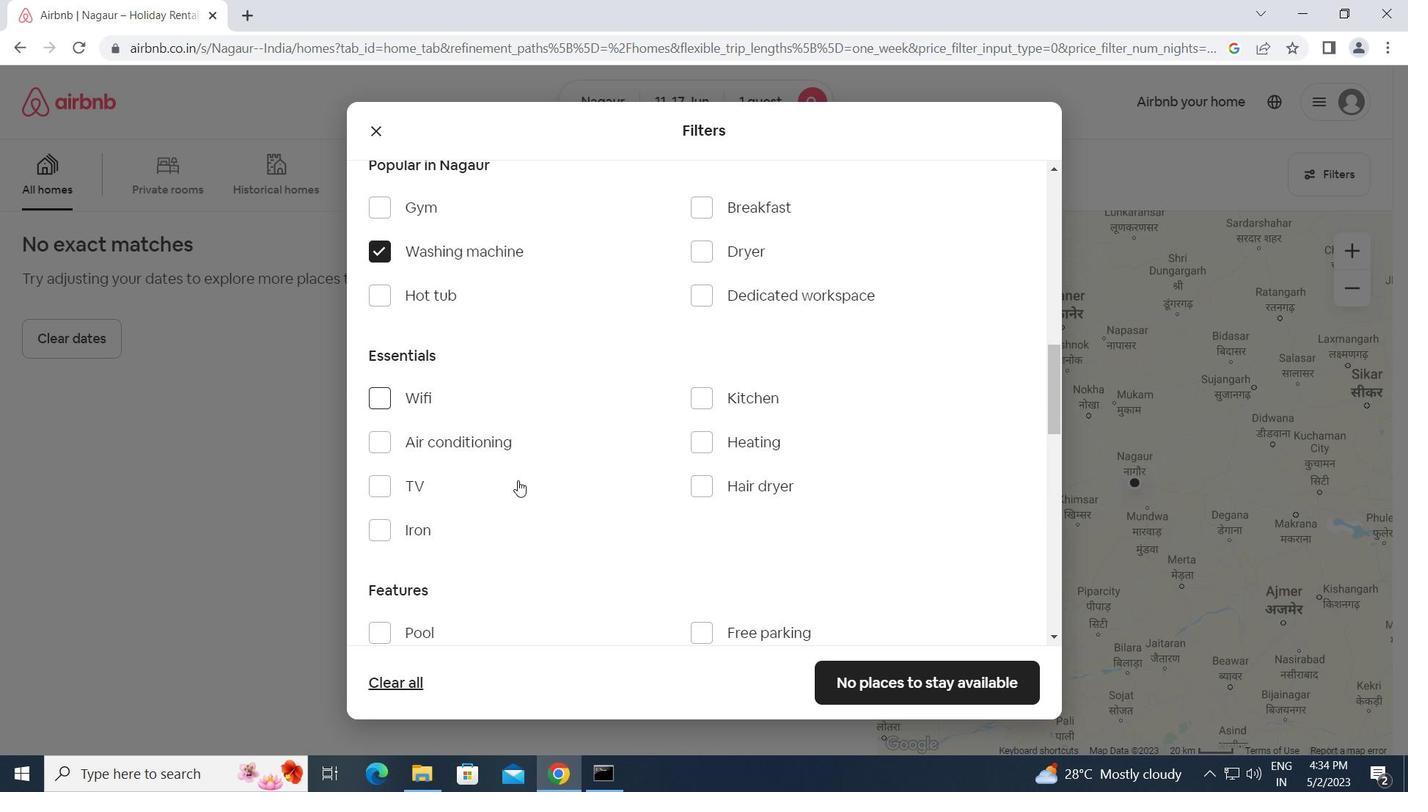 
Action: Mouse scrolled (517, 479) with delta (0, 0)
Screenshot: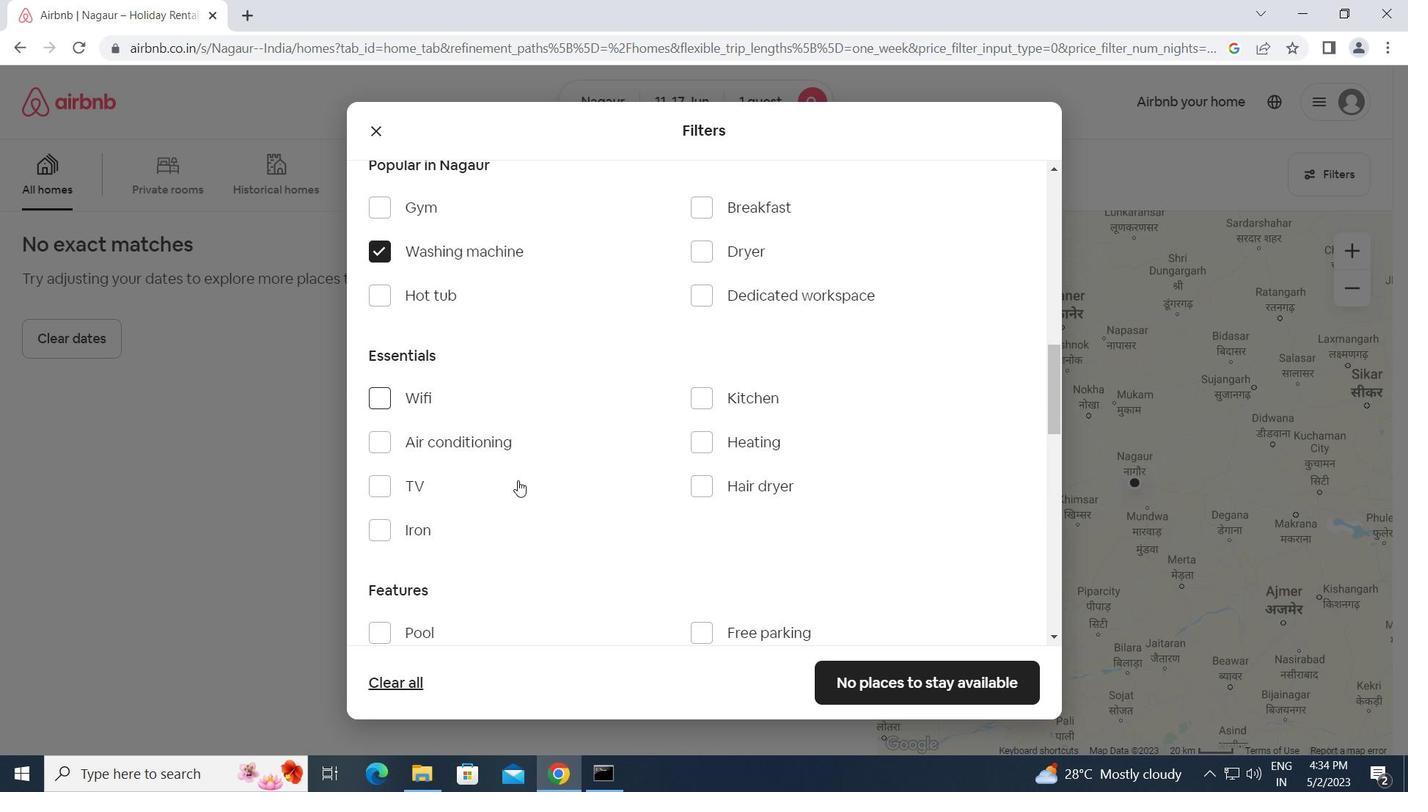 
Action: Mouse scrolled (517, 479) with delta (0, 0)
Screenshot: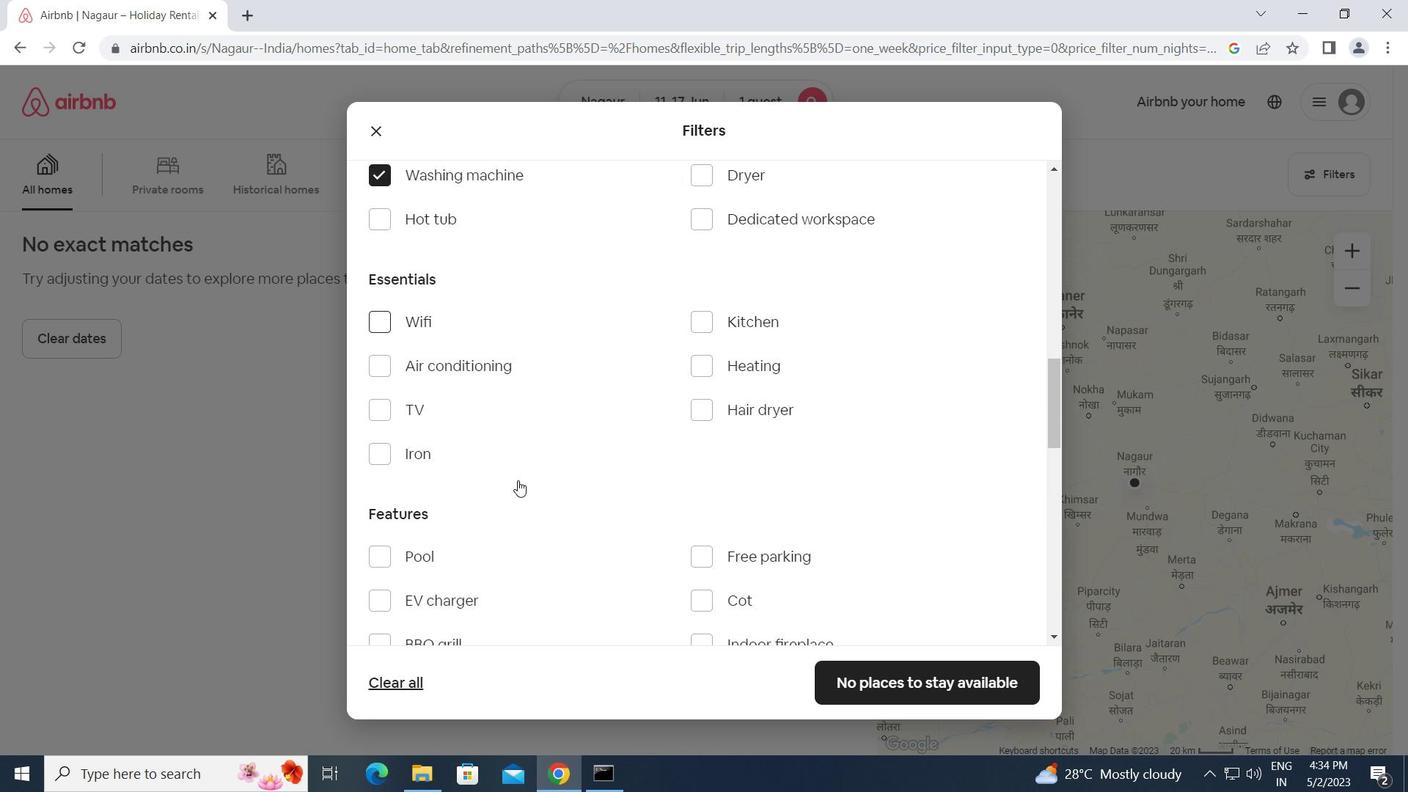 
Action: Mouse scrolled (517, 479) with delta (0, 0)
Screenshot: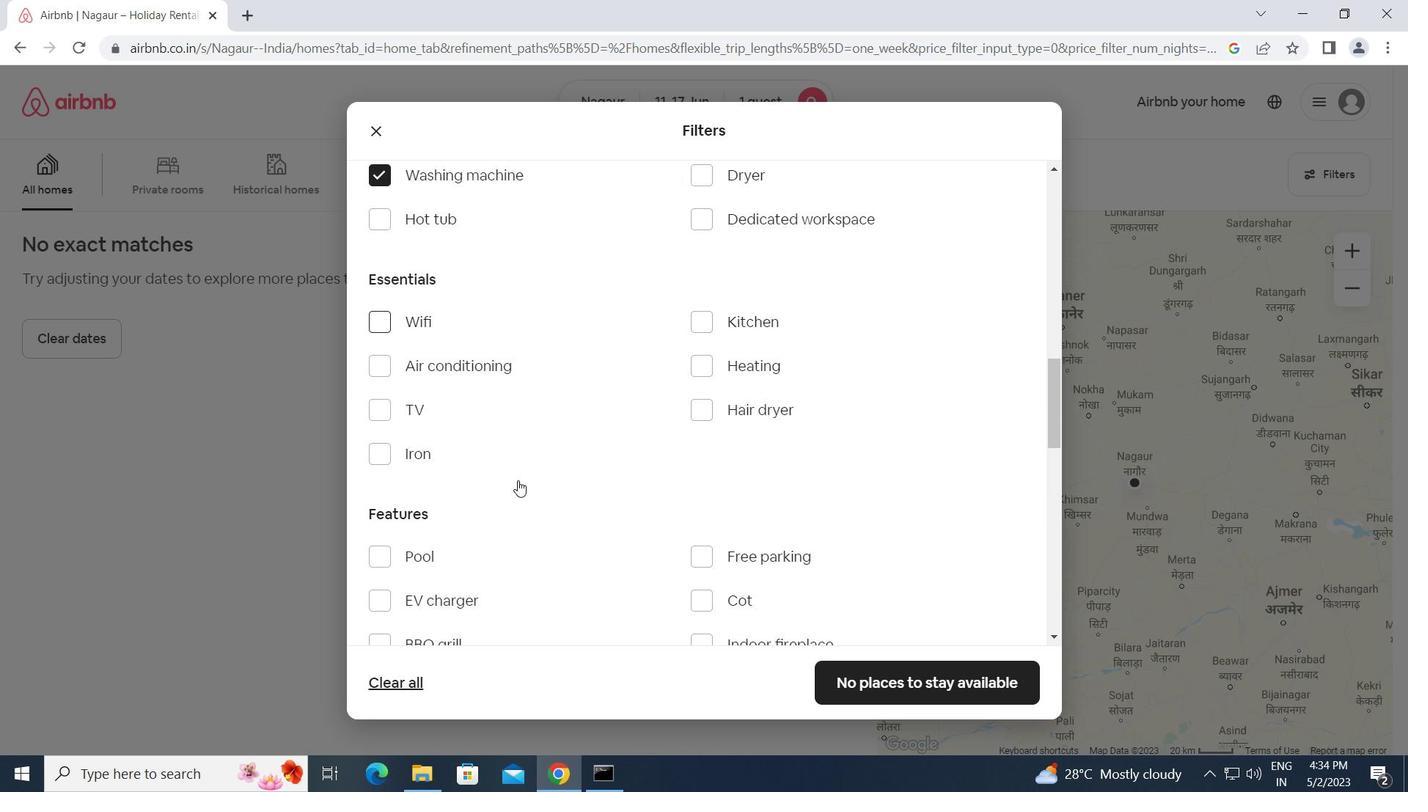 
Action: Mouse scrolled (517, 479) with delta (0, 0)
Screenshot: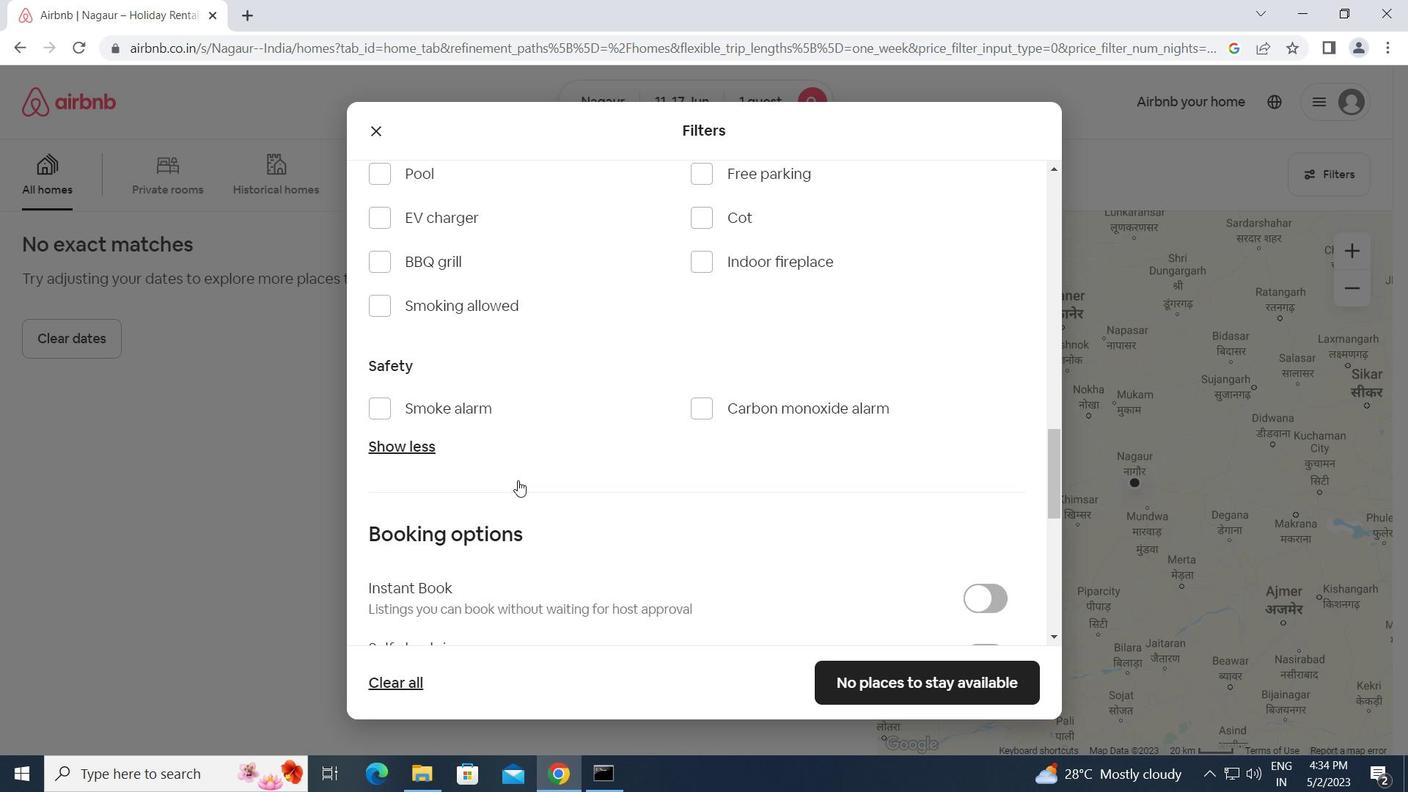 
Action: Mouse scrolled (517, 479) with delta (0, 0)
Screenshot: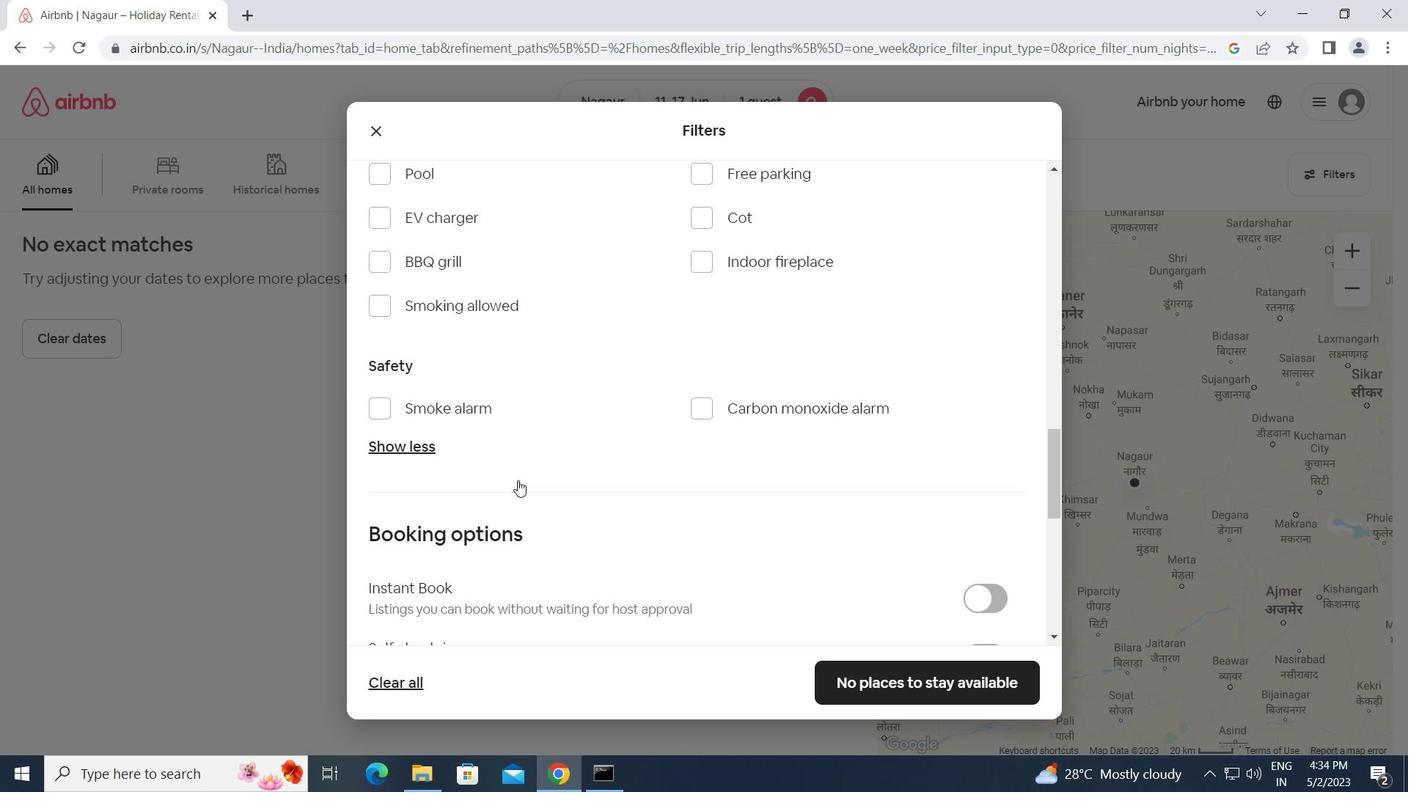
Action: Mouse scrolled (517, 479) with delta (0, 0)
Screenshot: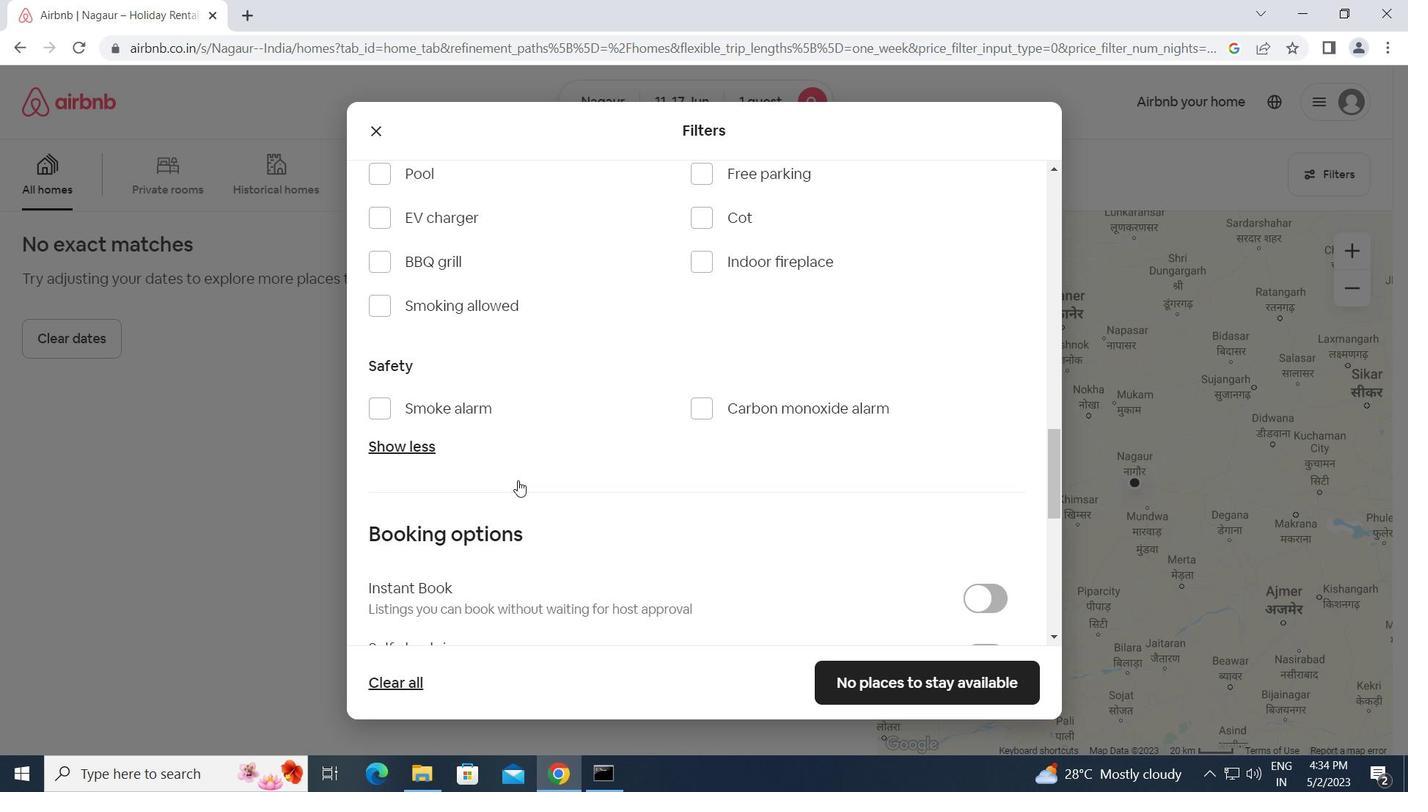 
Action: Mouse scrolled (517, 479) with delta (0, 0)
Screenshot: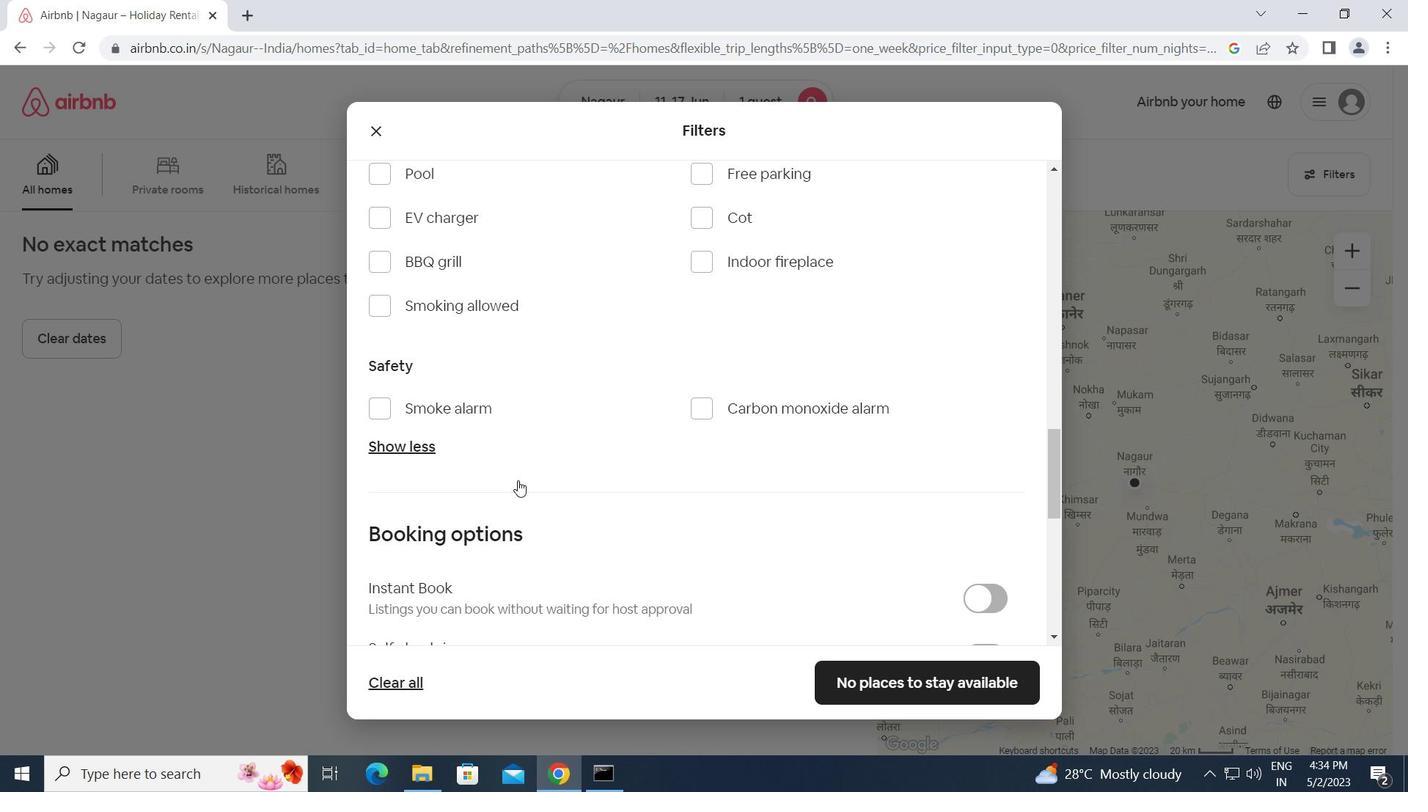 
Action: Mouse moved to (974, 289)
Screenshot: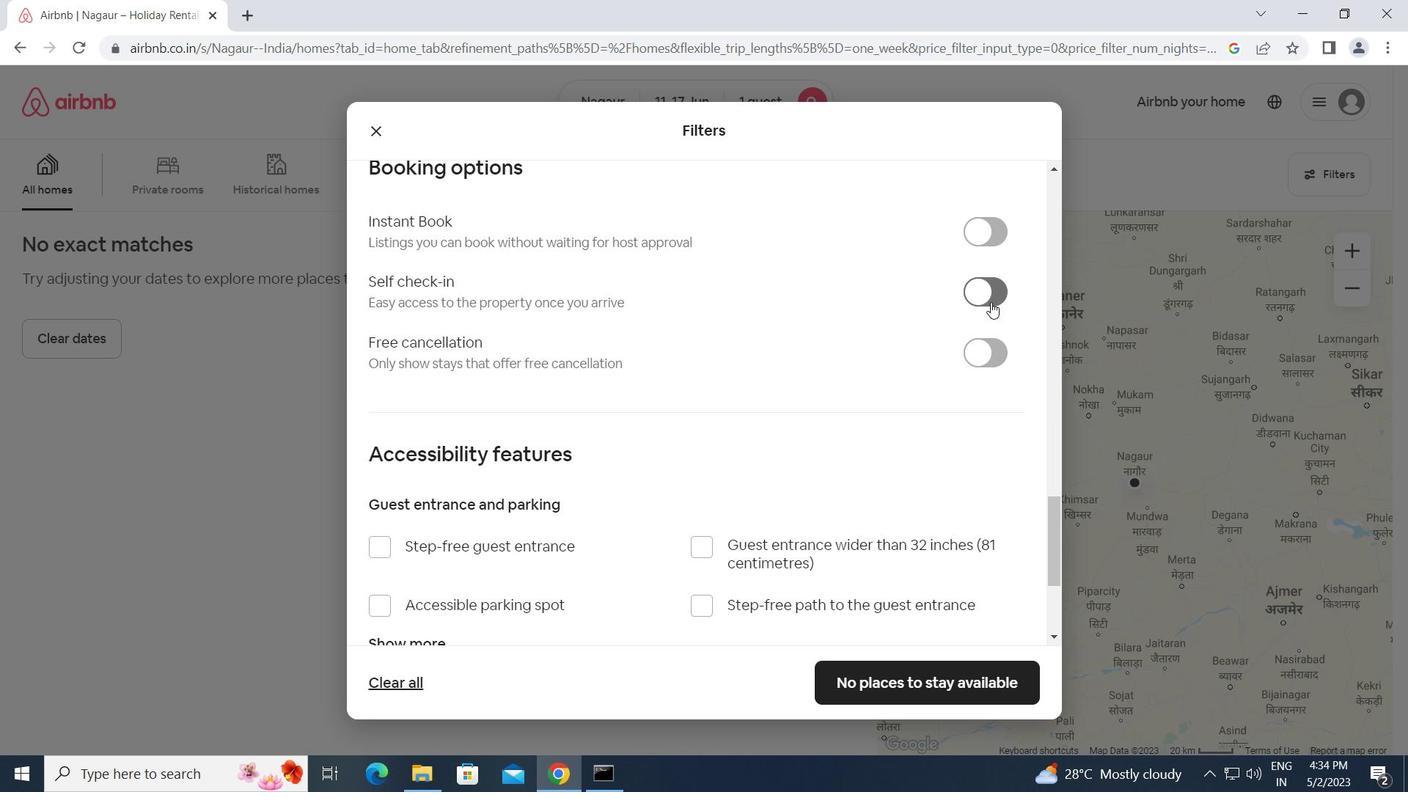 
Action: Mouse pressed left at (974, 289)
Screenshot: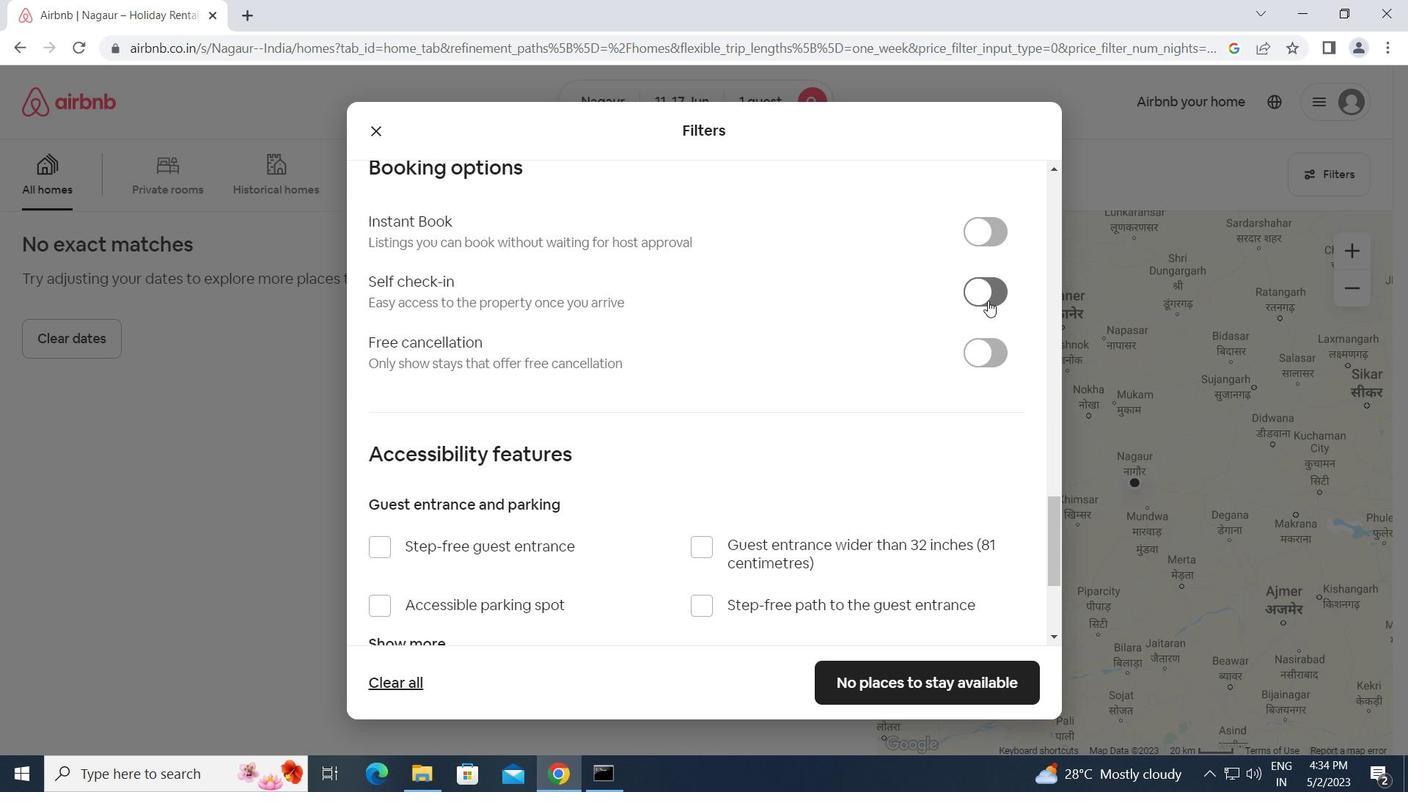
Action: Mouse moved to (775, 384)
Screenshot: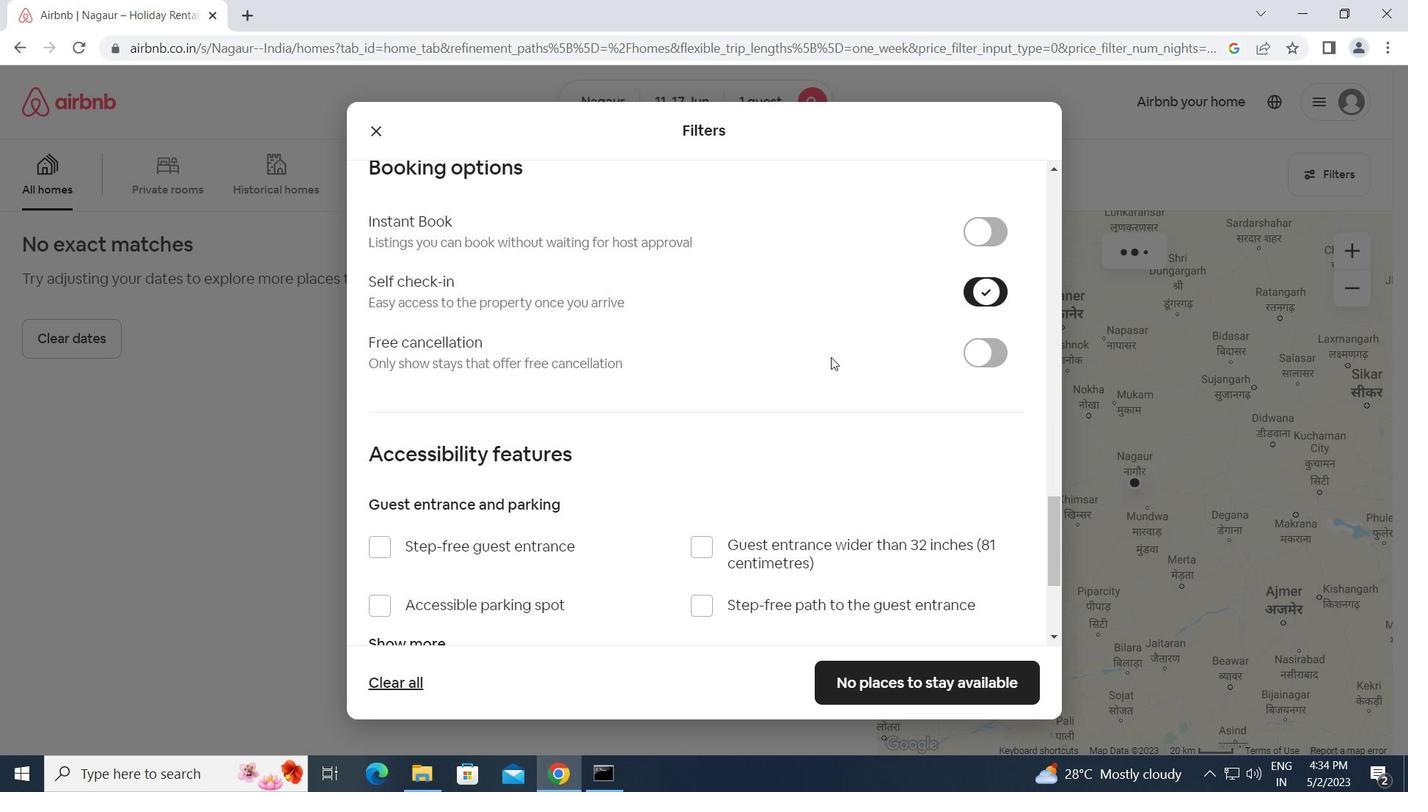 
Action: Mouse scrolled (775, 383) with delta (0, 0)
Screenshot: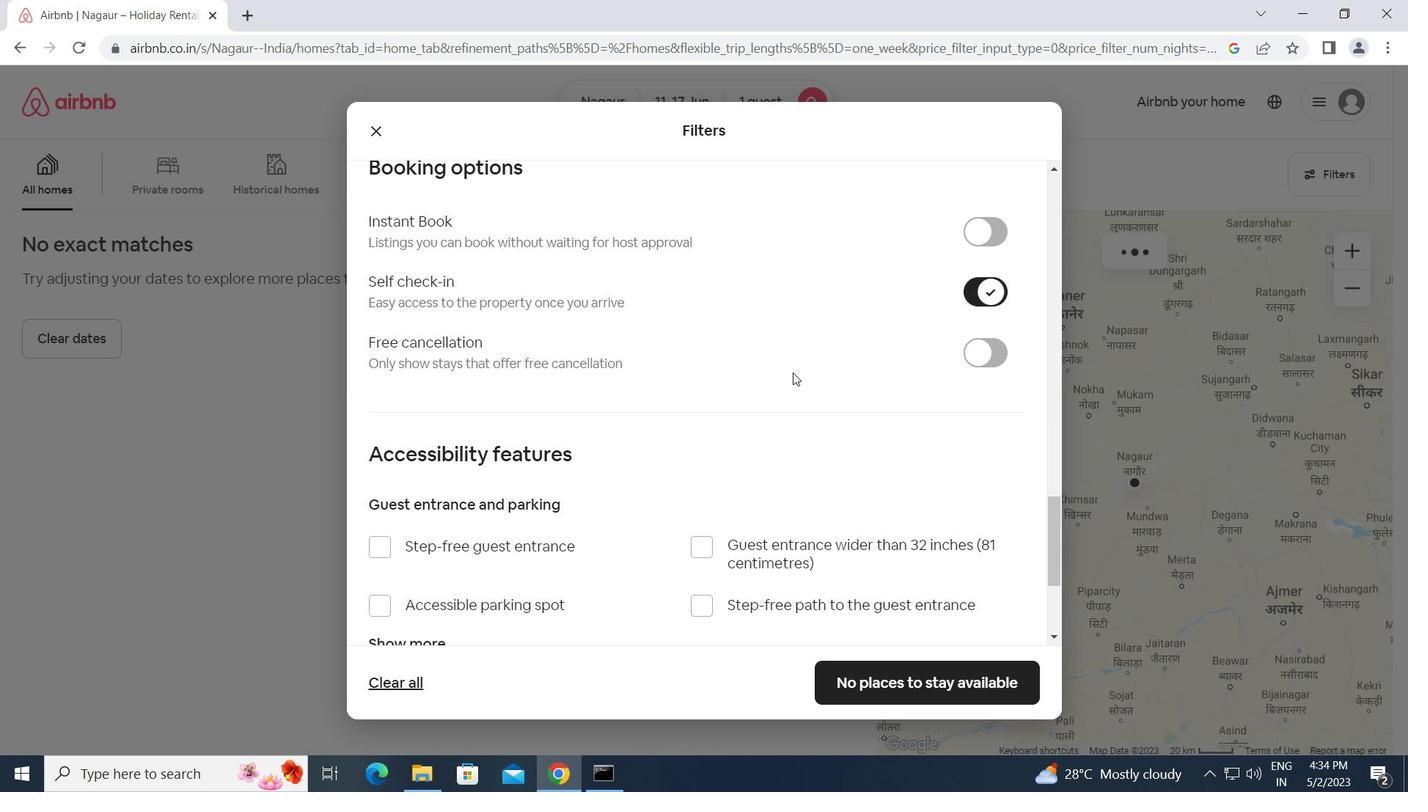 
Action: Mouse moved to (773, 387)
Screenshot: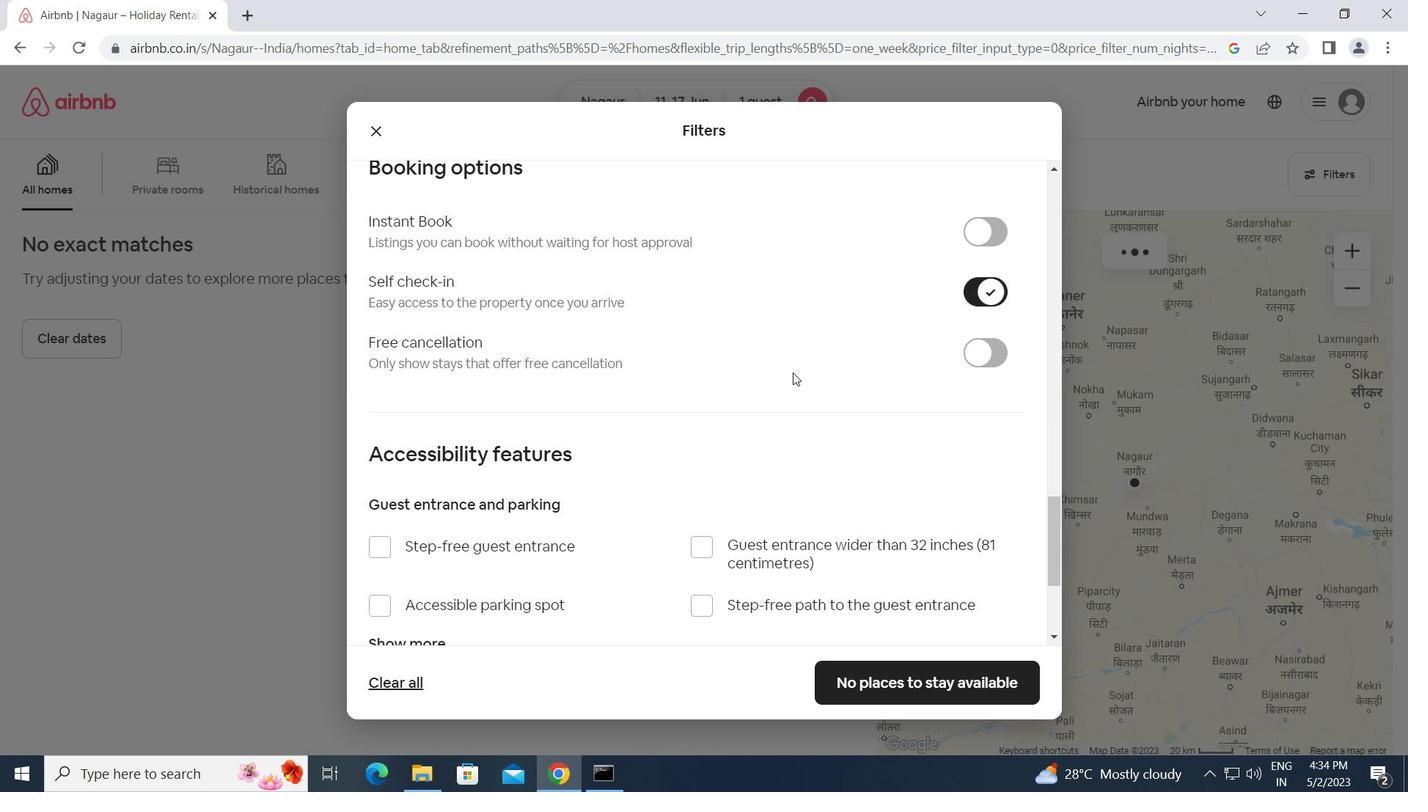 
Action: Mouse scrolled (773, 386) with delta (0, 0)
Screenshot: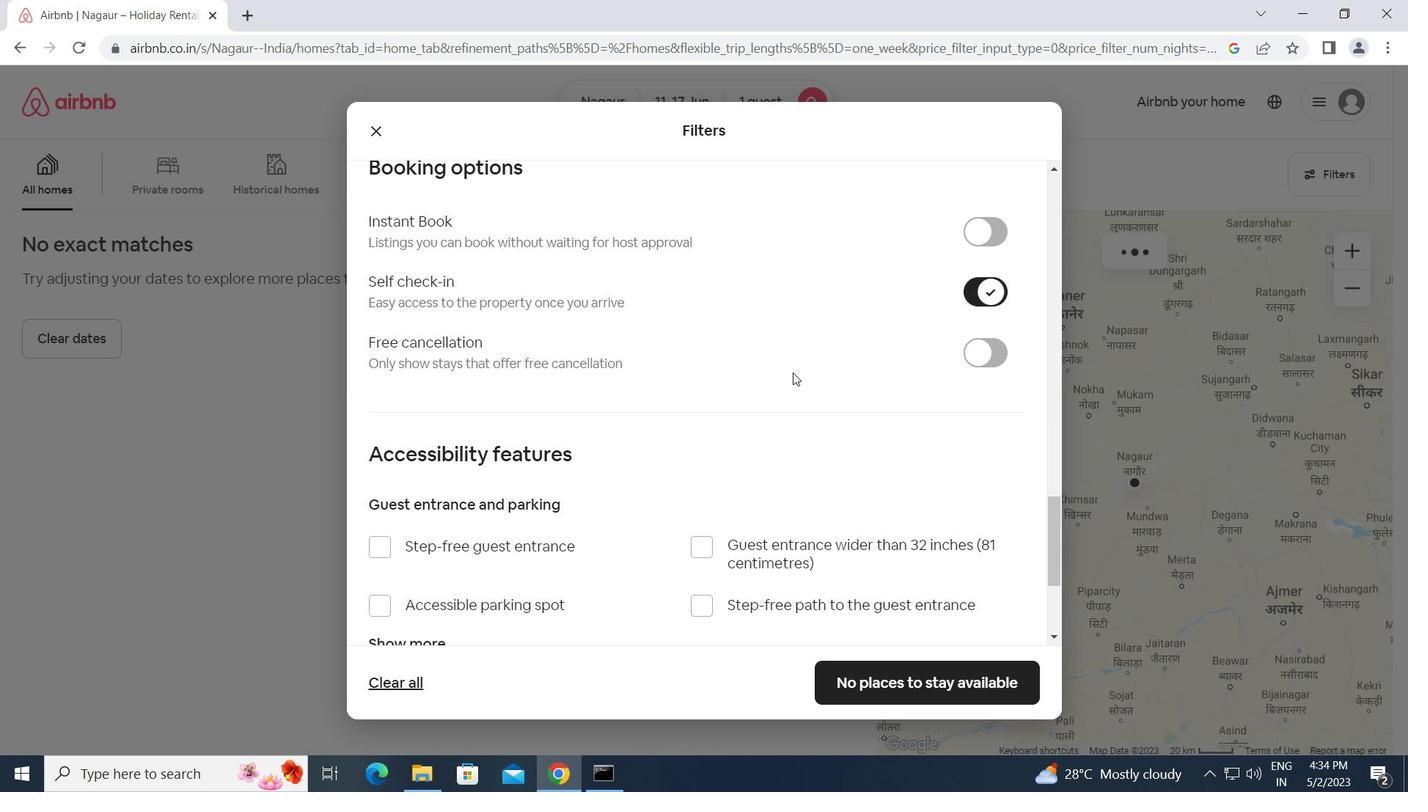 
Action: Mouse moved to (771, 388)
Screenshot: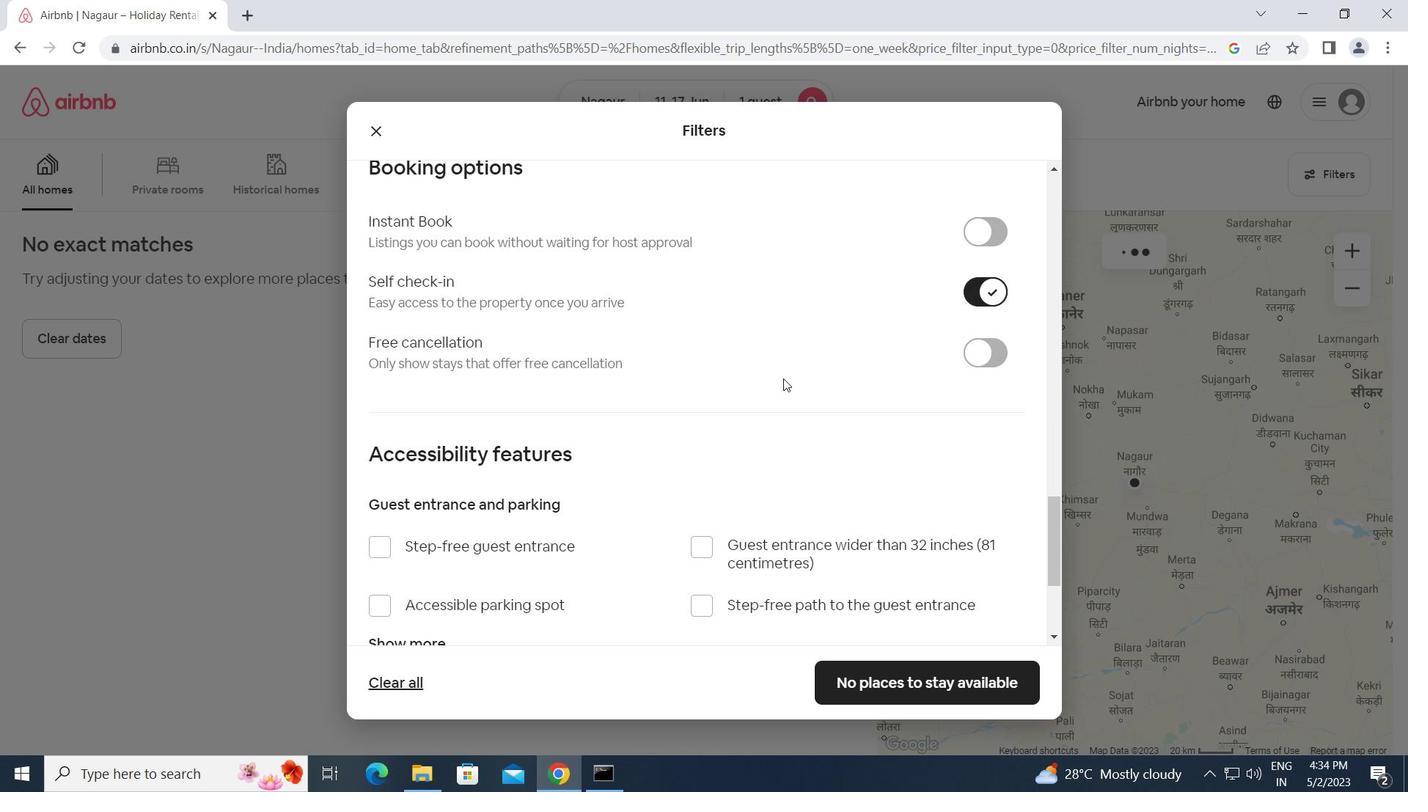
Action: Mouse scrolled (771, 388) with delta (0, 0)
Screenshot: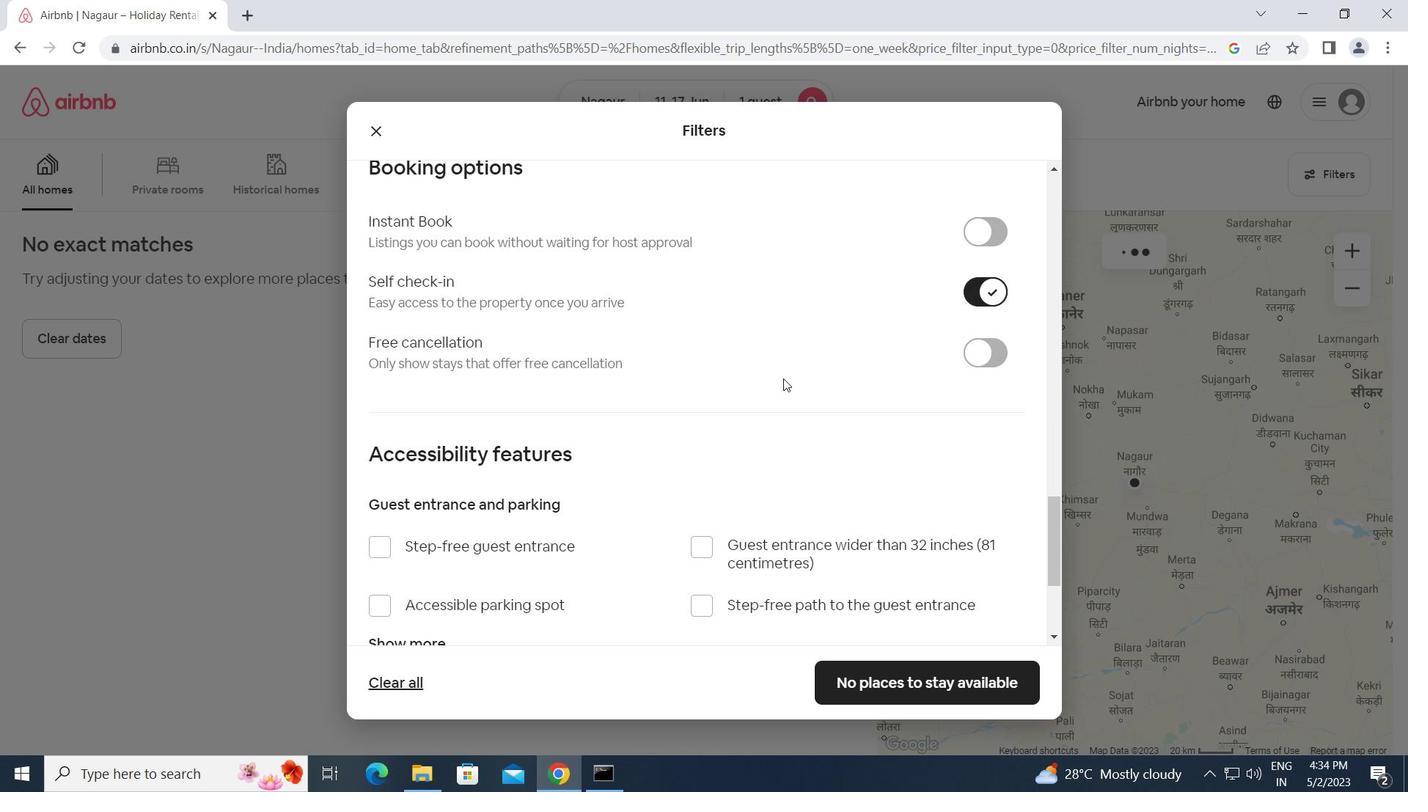 
Action: Mouse moved to (770, 389)
Screenshot: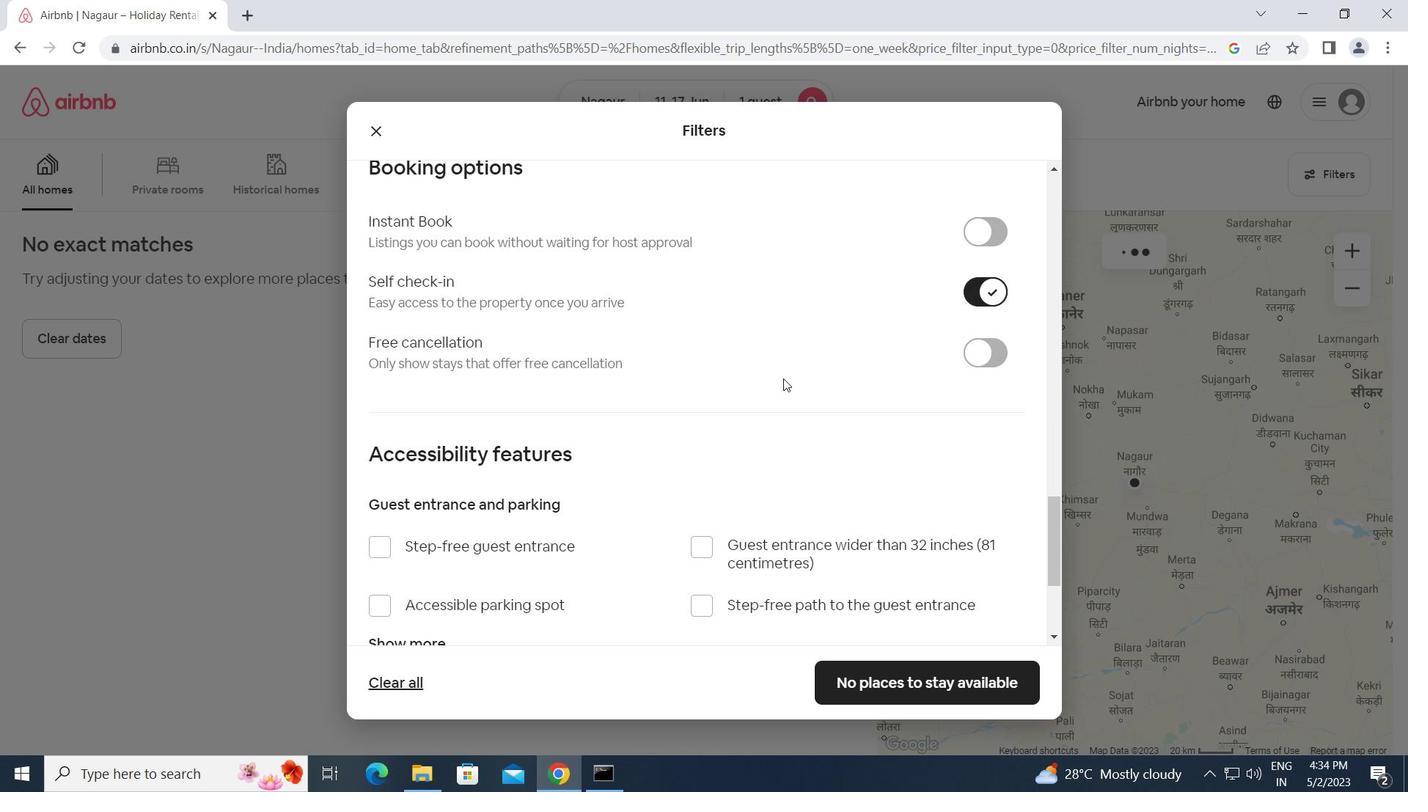 
Action: Mouse scrolled (770, 388) with delta (0, 0)
Screenshot: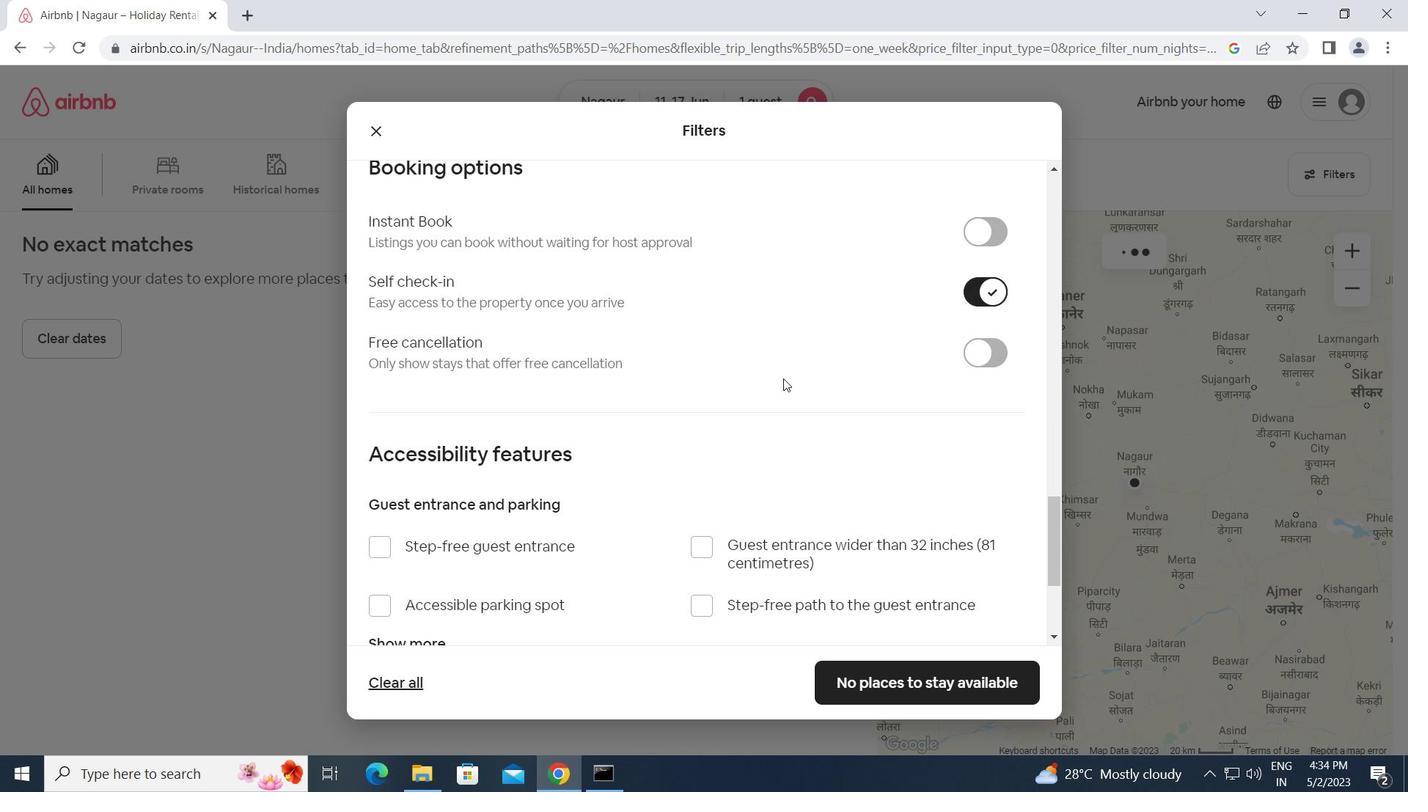 
Action: Mouse moved to (770, 390)
Screenshot: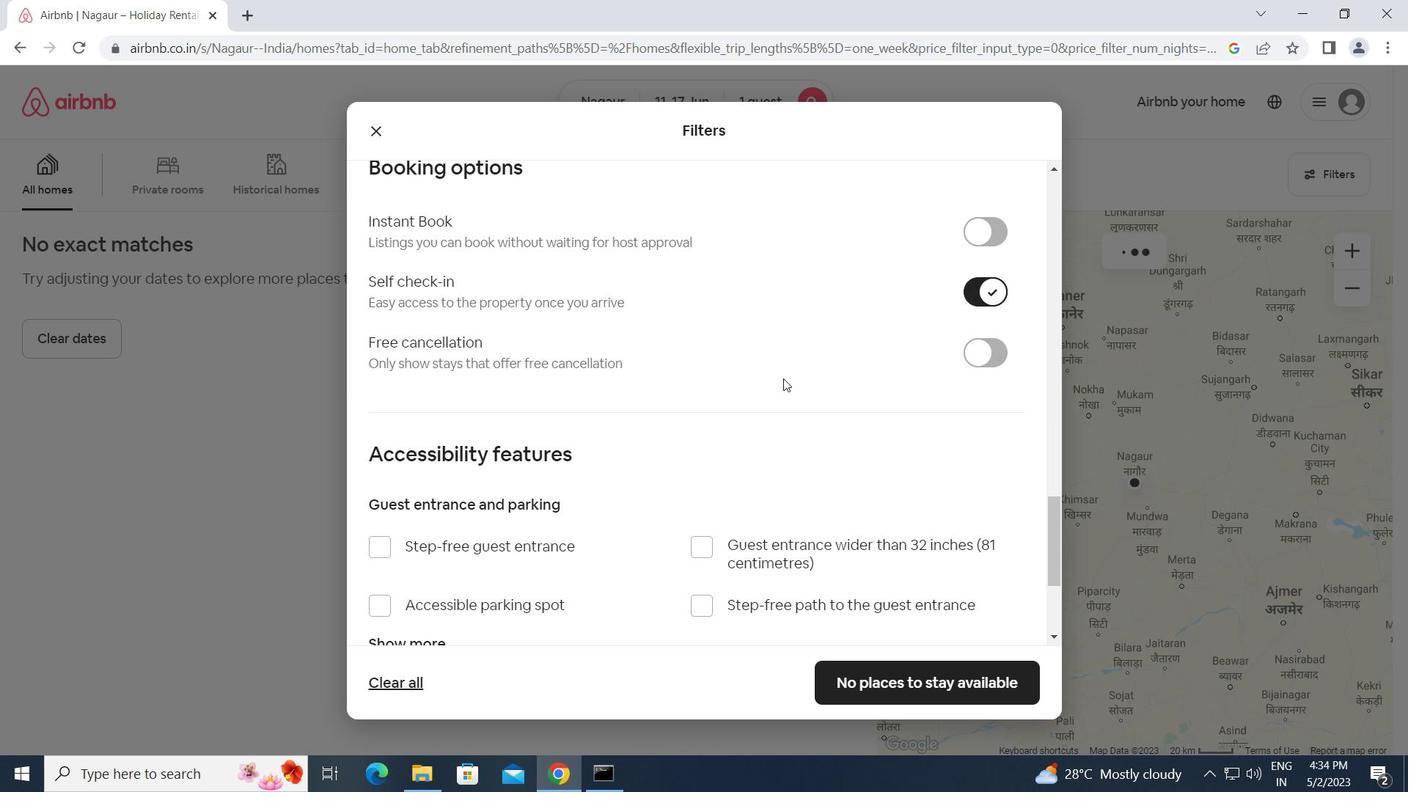 
Action: Mouse scrolled (770, 389) with delta (0, 0)
Screenshot: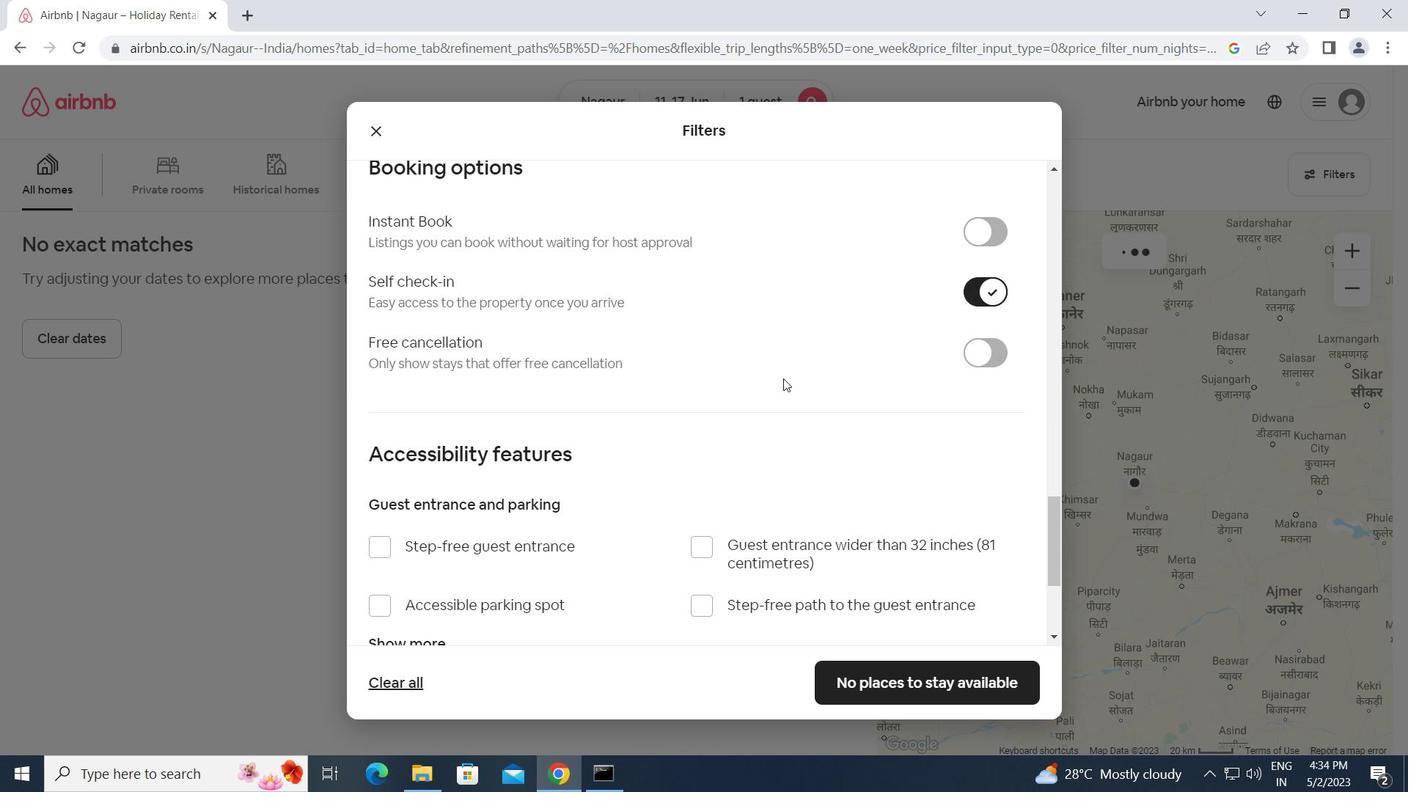 
Action: Mouse moved to (696, 448)
Screenshot: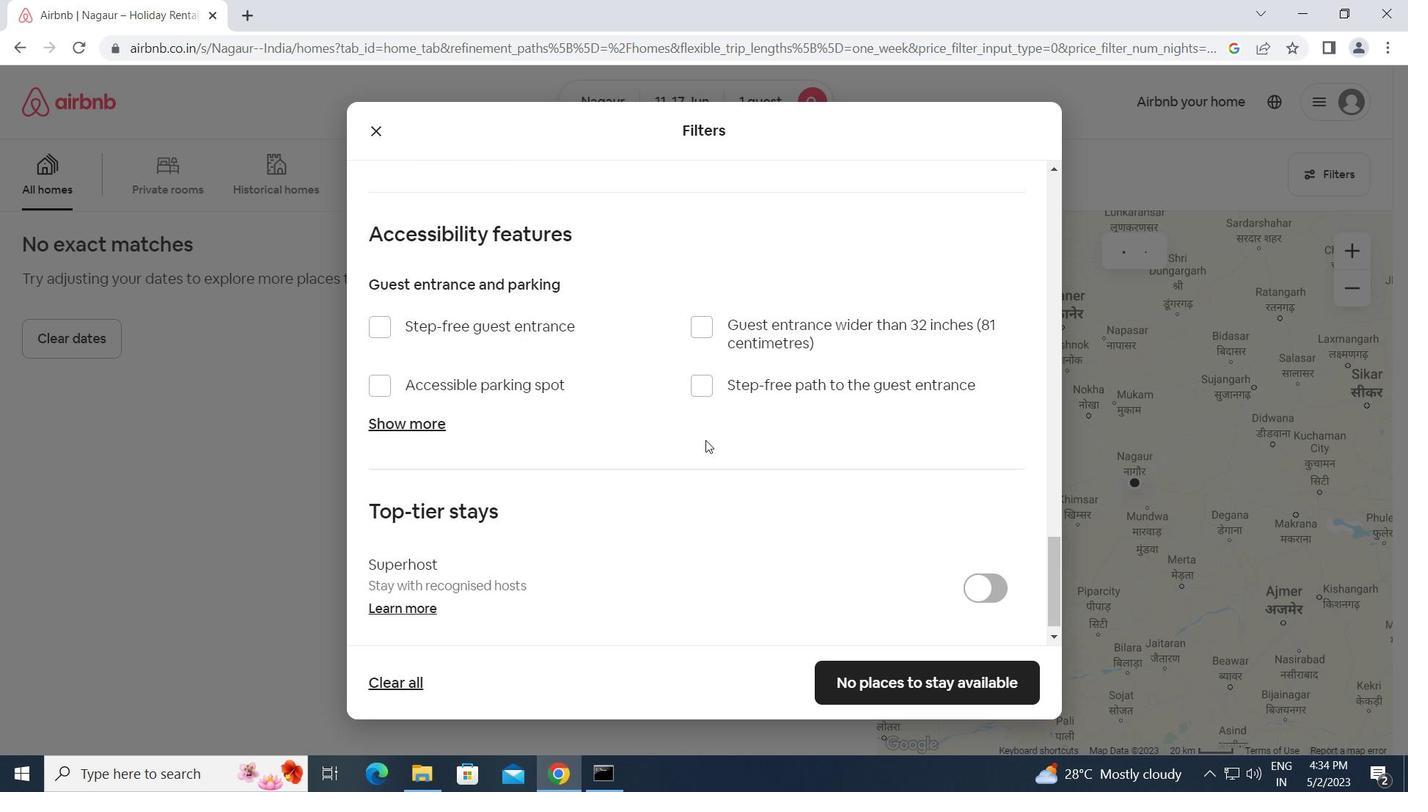 
Action: Mouse scrolled (696, 447) with delta (0, 0)
Screenshot: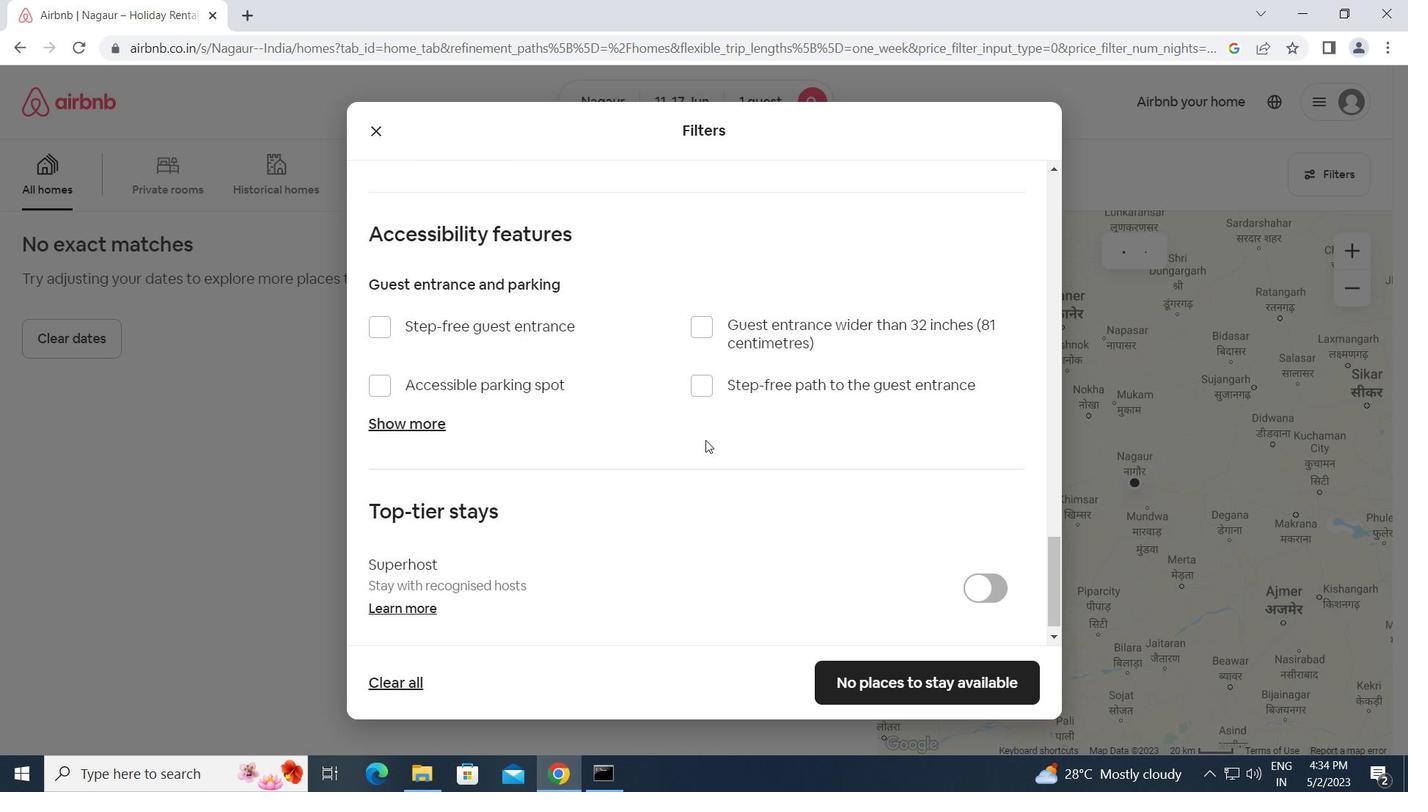 
Action: Mouse moved to (692, 454)
Screenshot: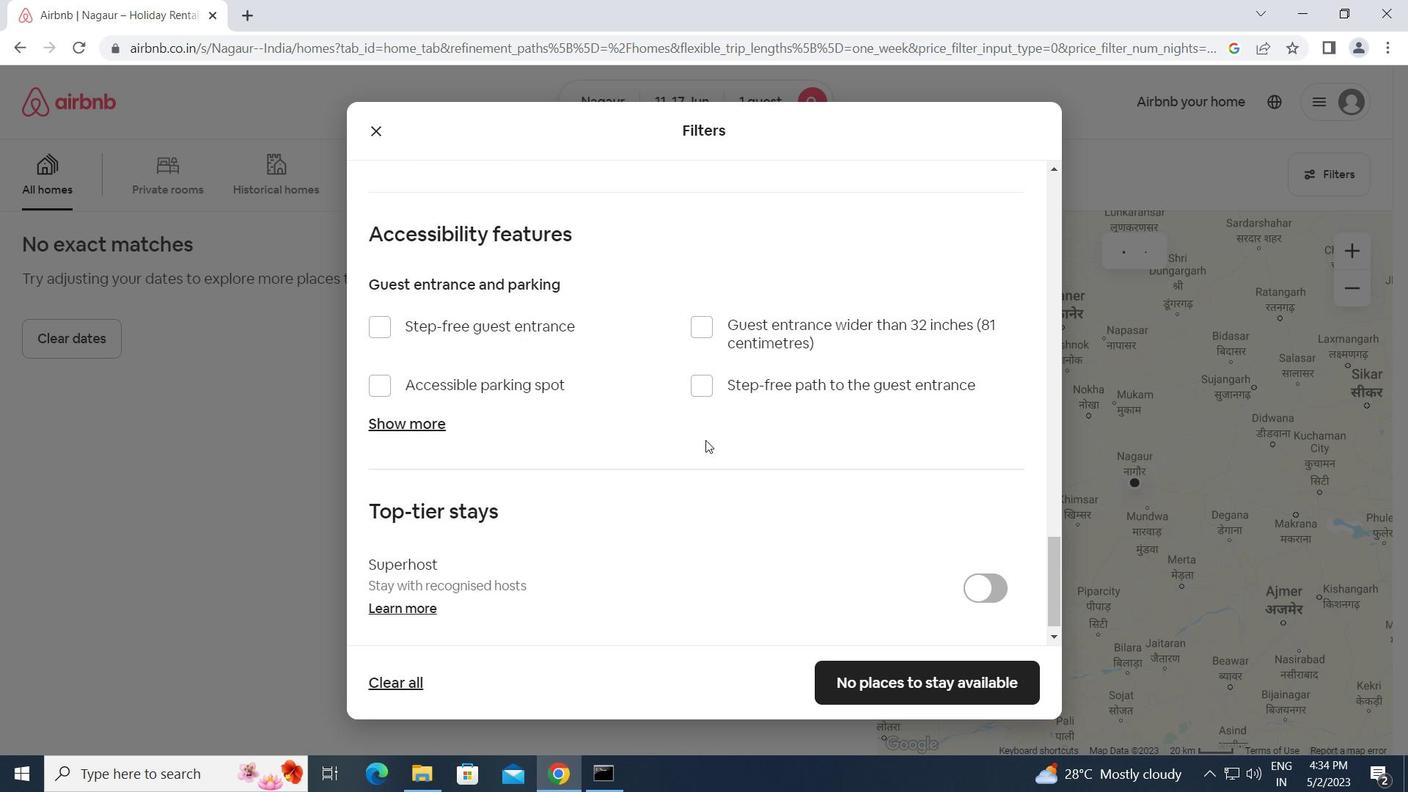 
Action: Mouse scrolled (692, 453) with delta (0, 0)
Screenshot: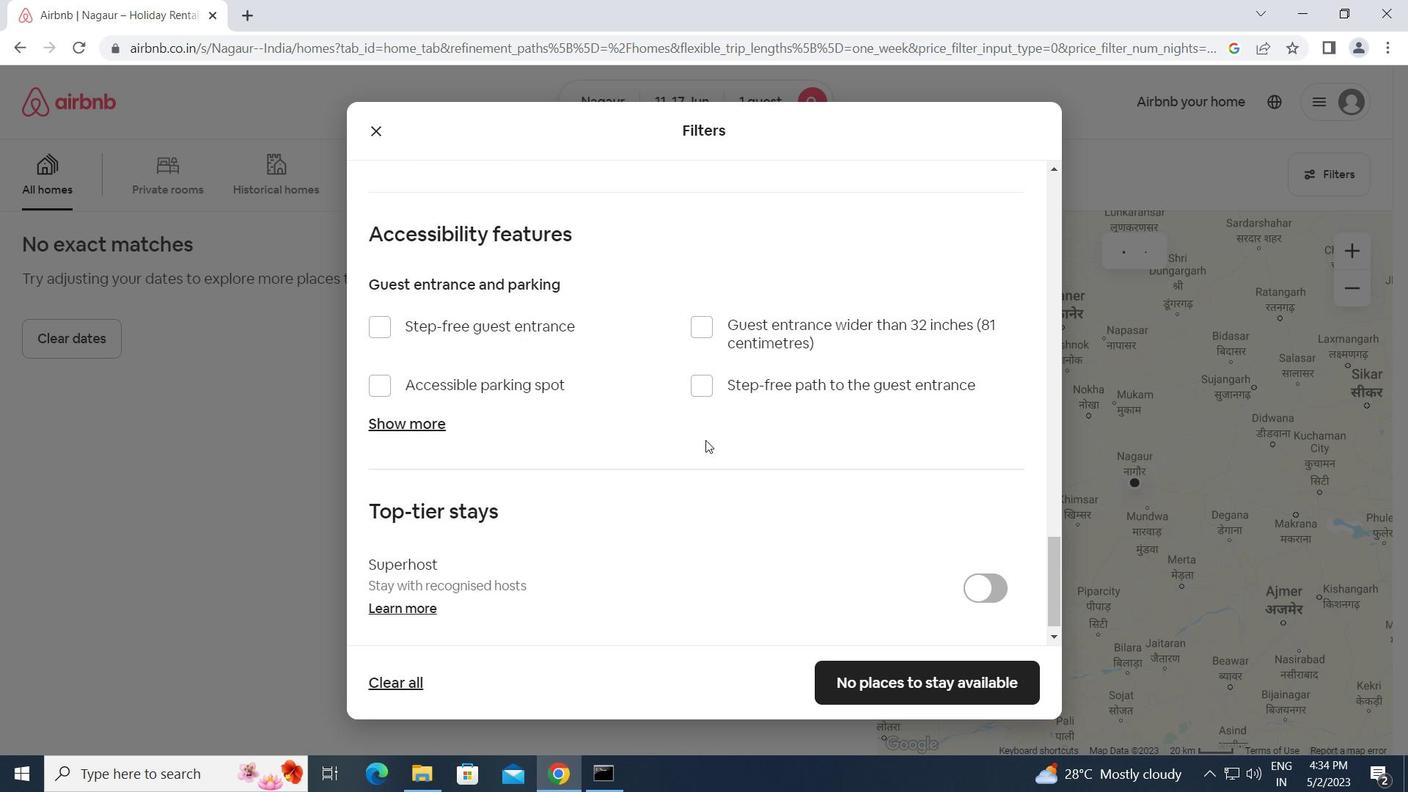 
Action: Mouse moved to (689, 457)
Screenshot: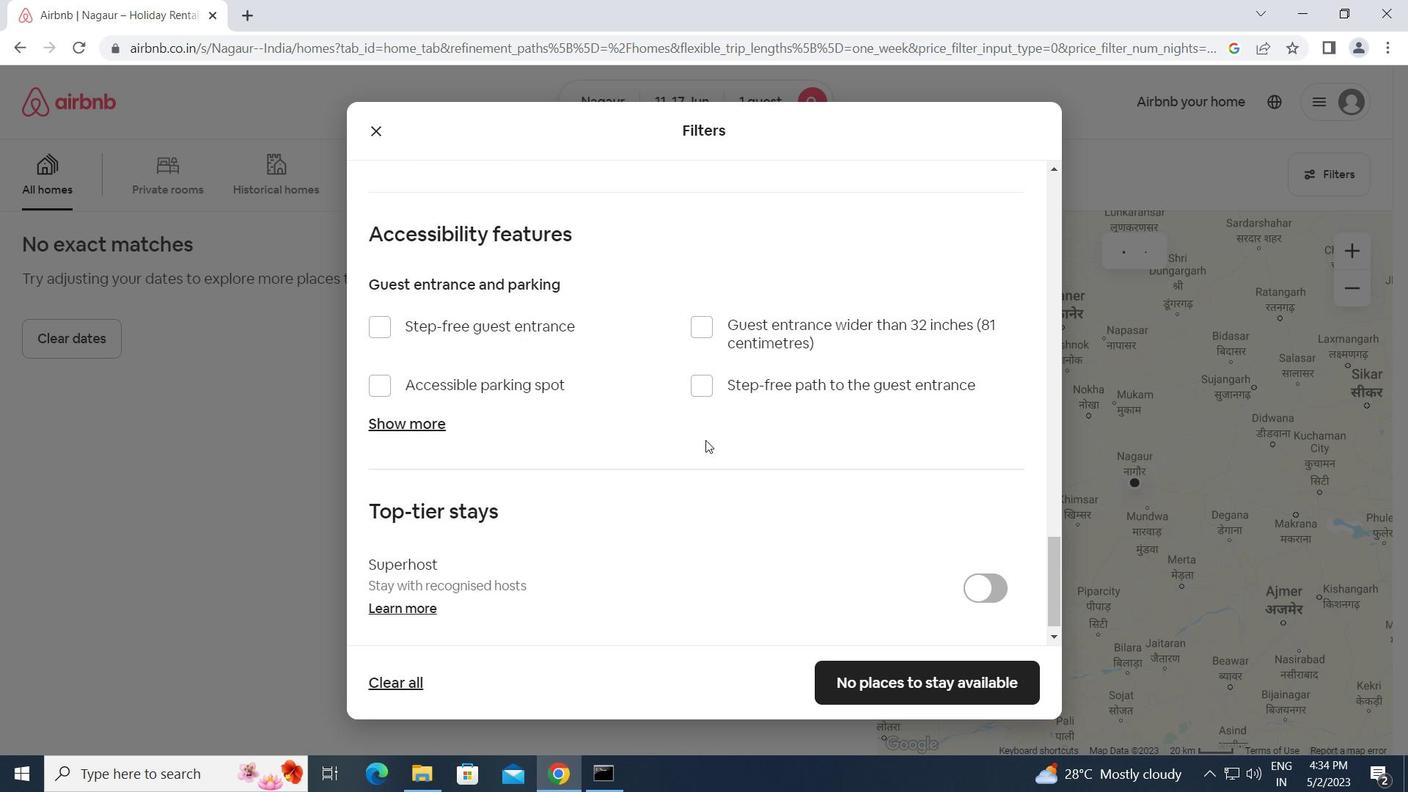 
Action: Mouse scrolled (689, 456) with delta (0, 0)
Screenshot: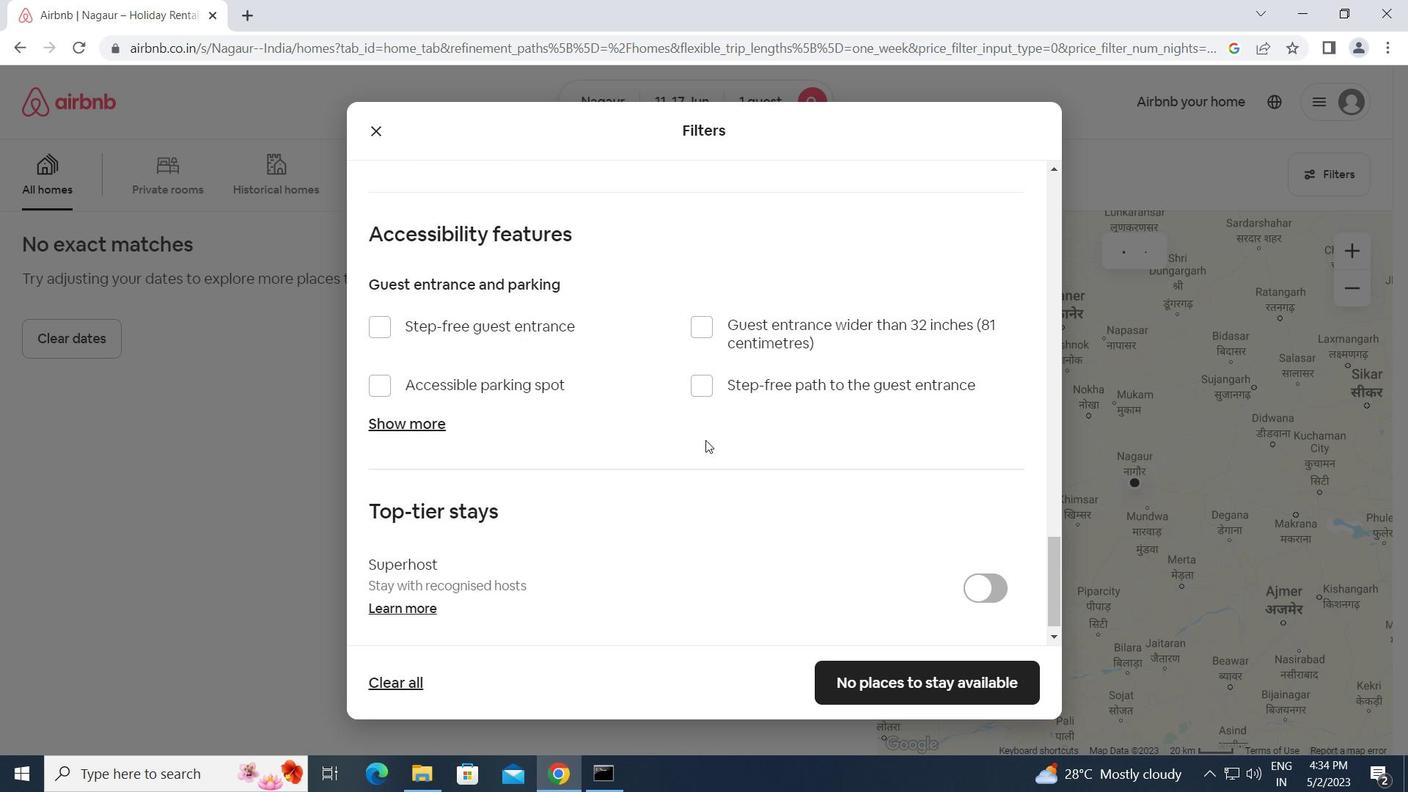 
Action: Mouse moved to (689, 457)
Screenshot: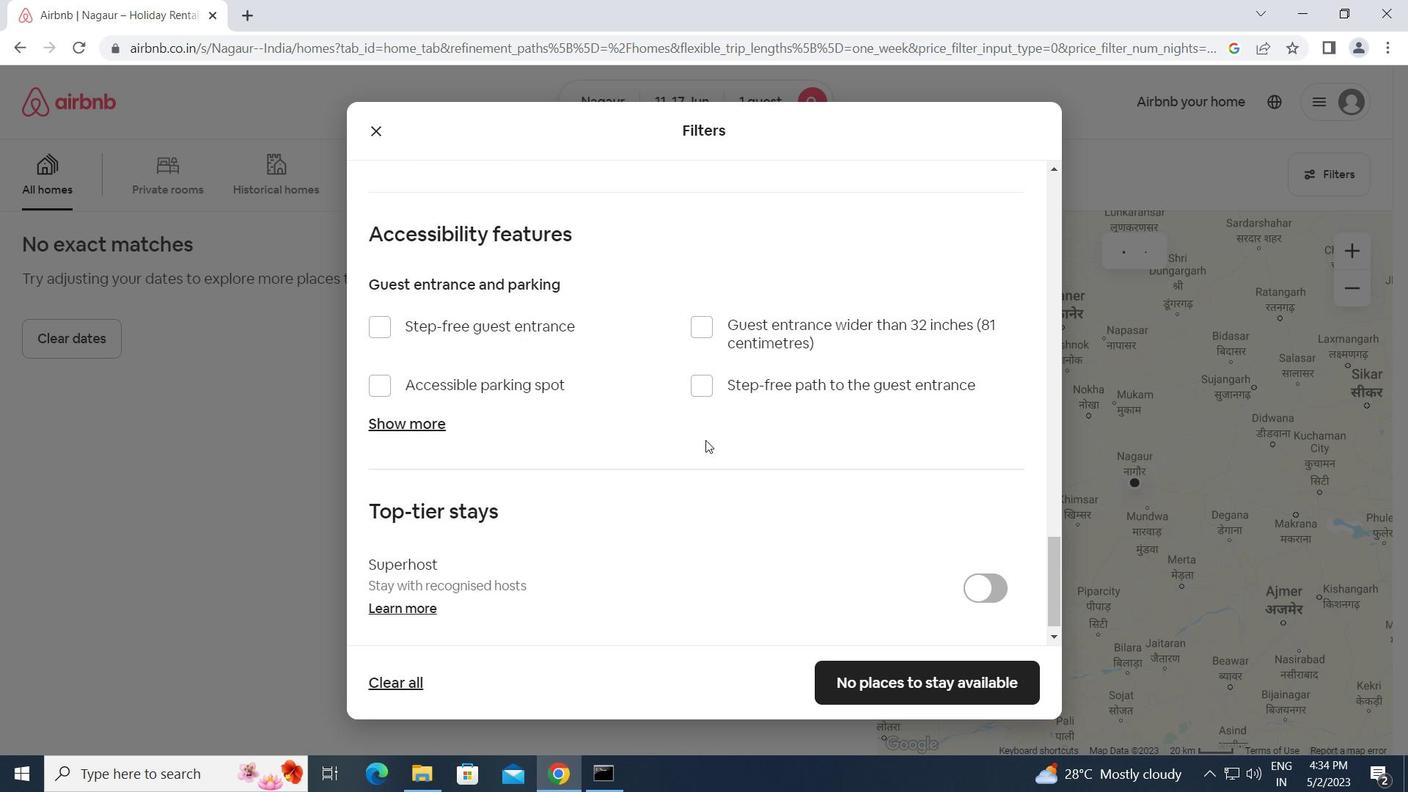 
Action: Mouse scrolled (689, 456) with delta (0, 0)
Screenshot: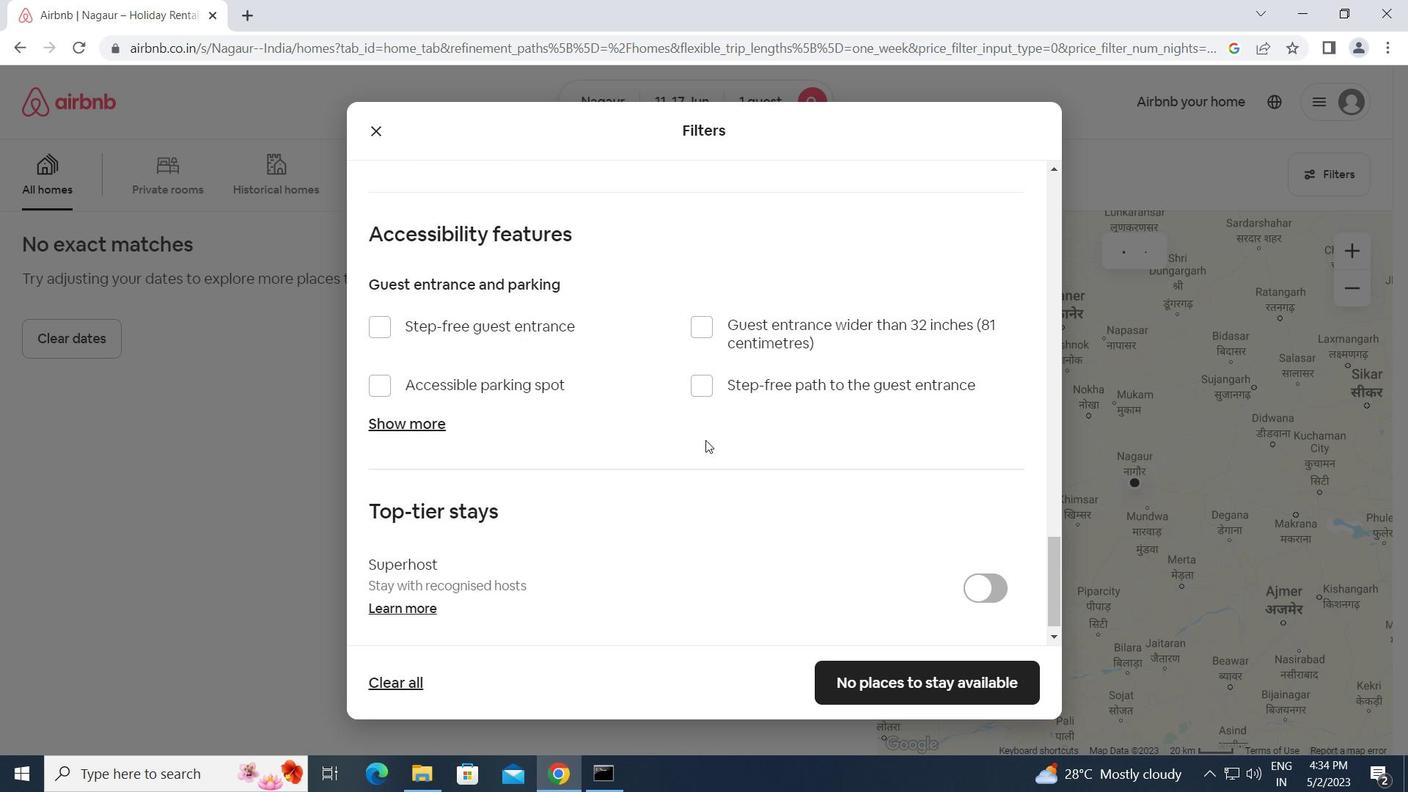 
Action: Mouse moved to (682, 463)
Screenshot: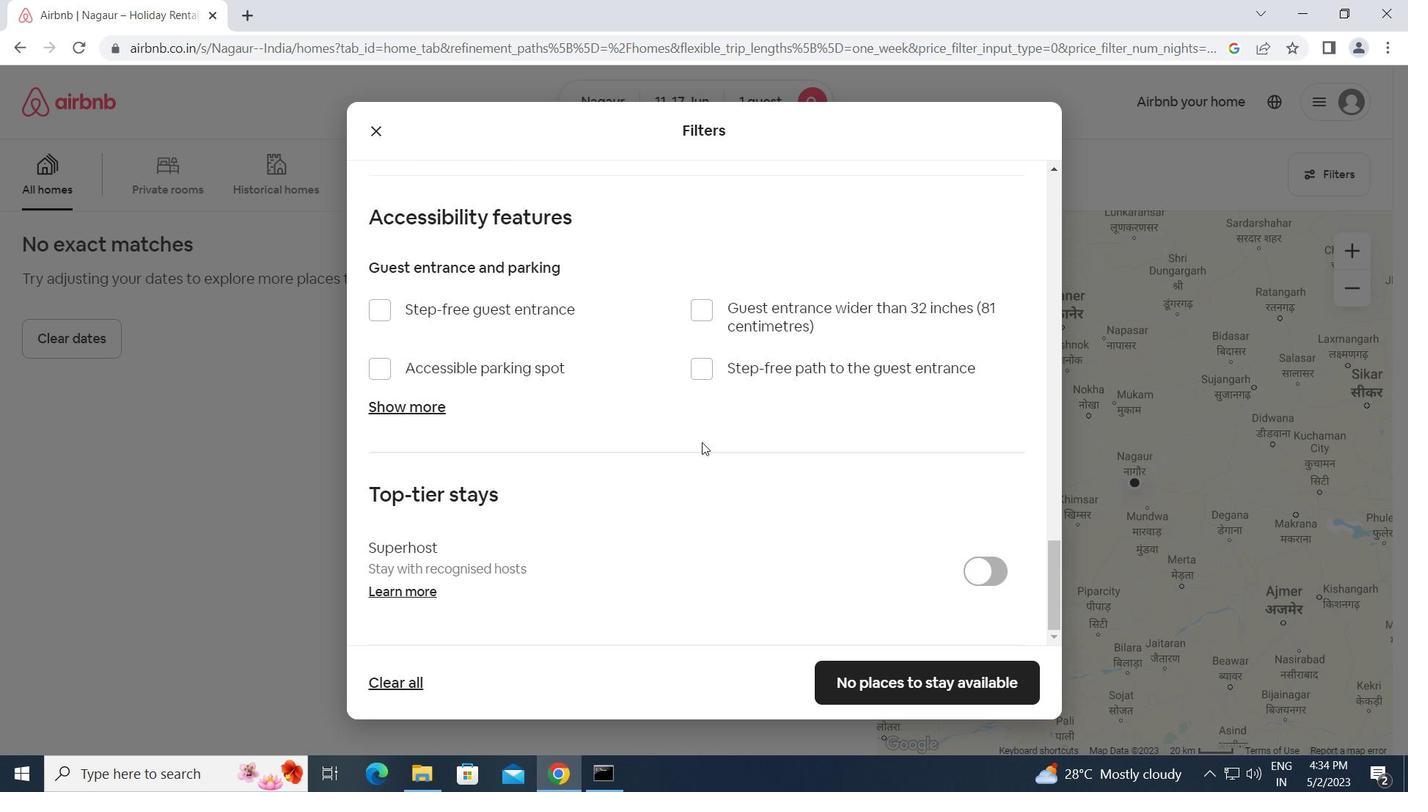 
Action: Mouse scrolled (682, 462) with delta (0, 0)
Screenshot: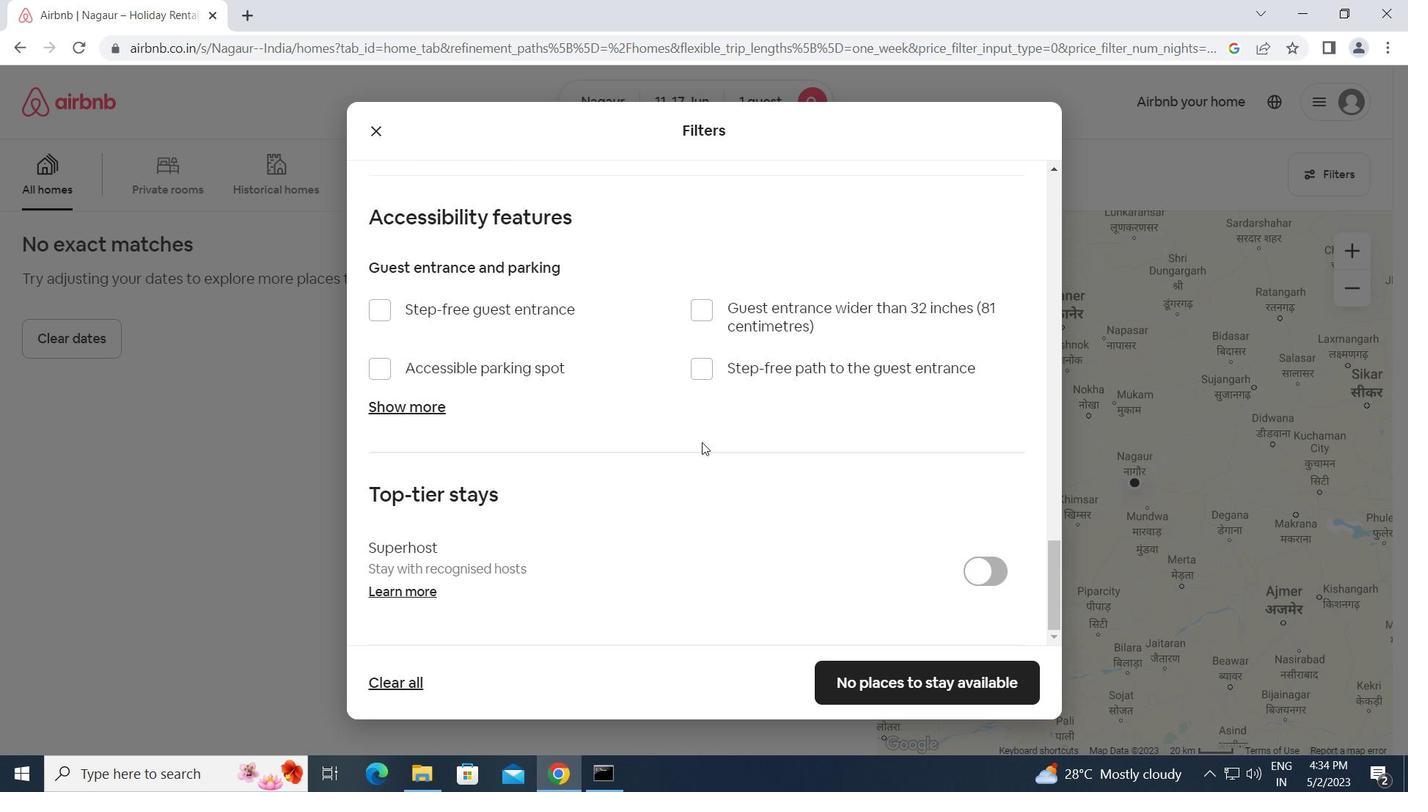 
Action: Mouse moved to (938, 679)
Screenshot: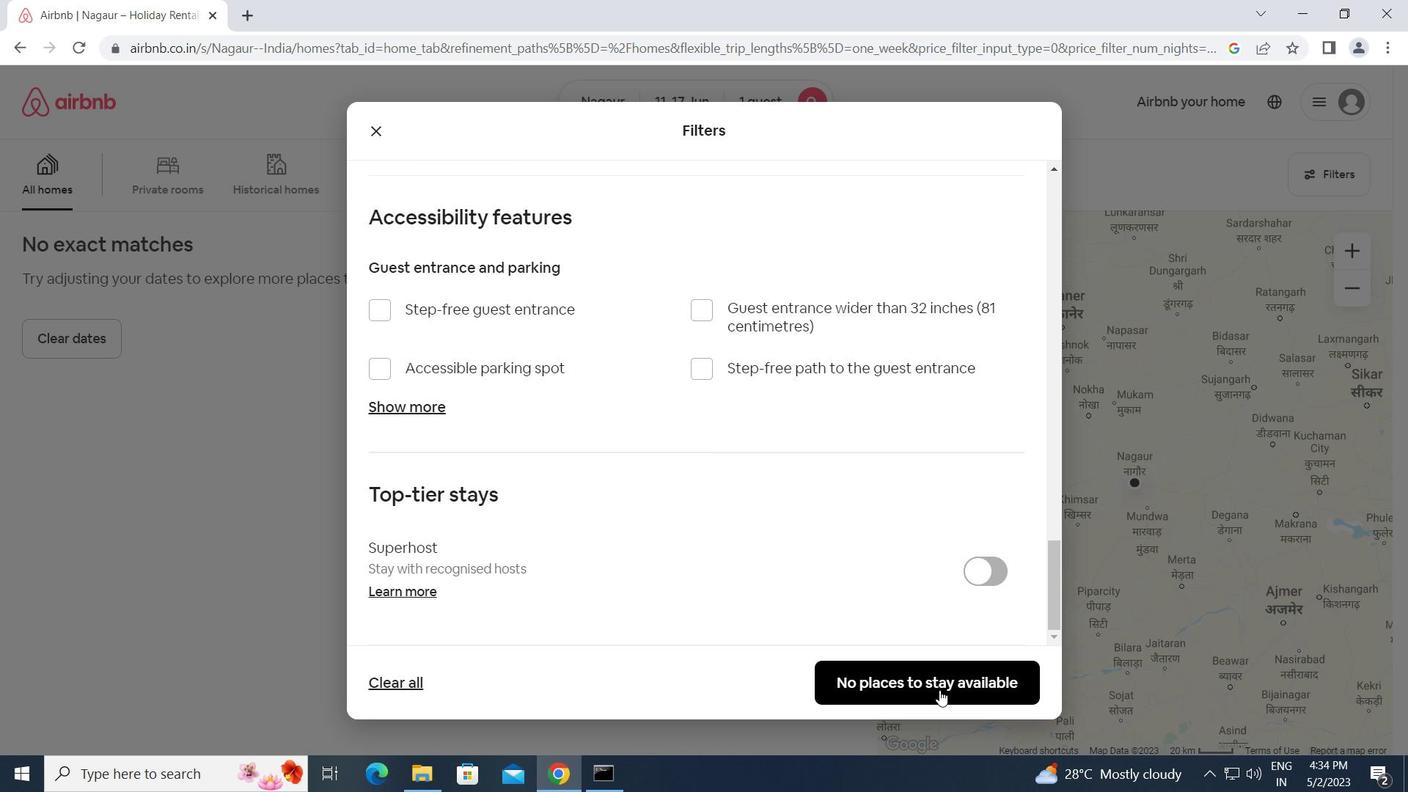 
Action: Mouse pressed left at (938, 679)
Screenshot: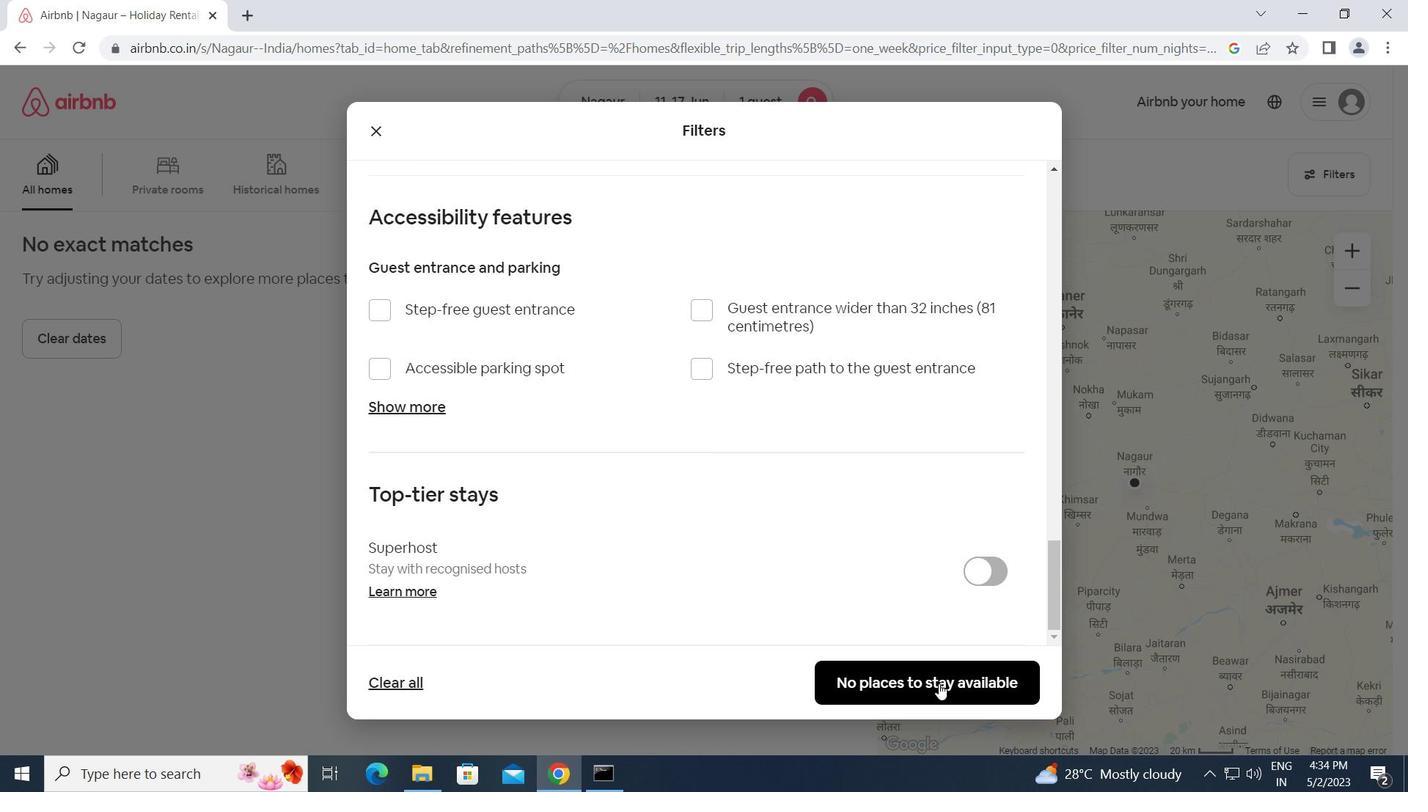 
